 Task: Find connections with filter location Xixiang with filter topic #Networkingwith filter profile language English with filter current company Chemical Engineering Blog with filter school Marathwada Mitra Mandal's College of Engineering Pune 52 with filter industry Credit Intermediation with filter service category HR Consulting with filter keywords title Youth Volunteer
Action: Mouse moved to (555, 92)
Screenshot: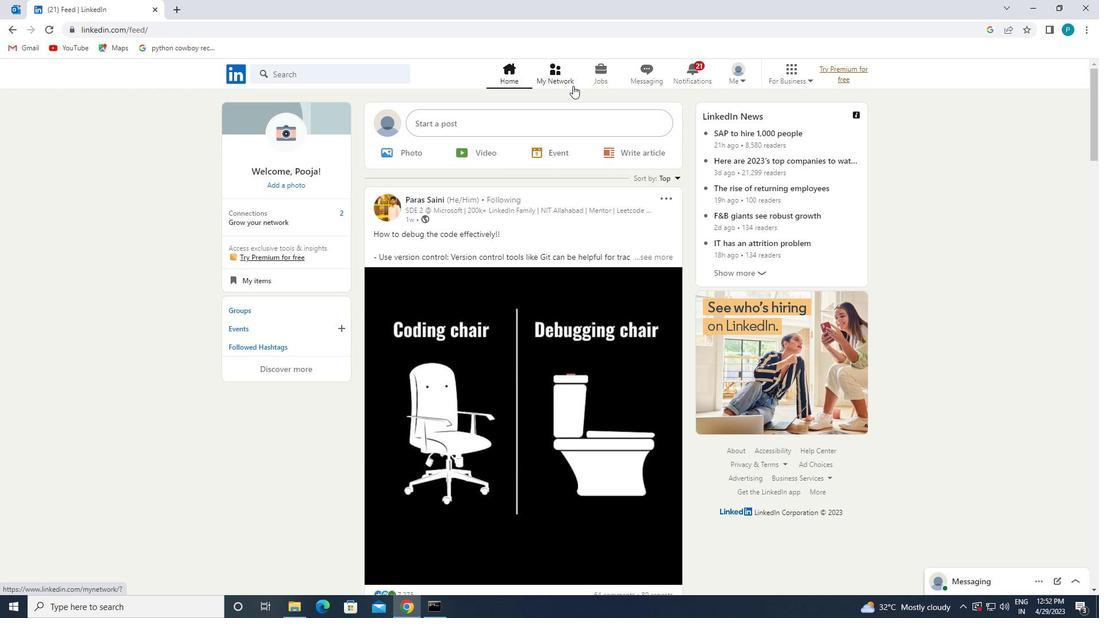 
Action: Mouse pressed left at (555, 92)
Screenshot: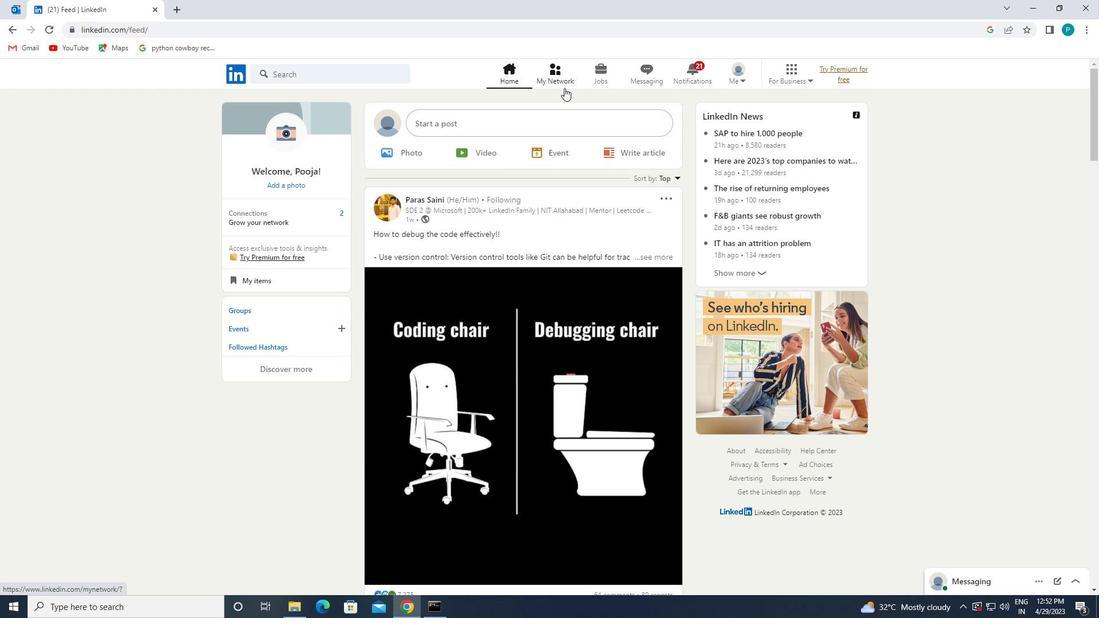 
Action: Mouse moved to (556, 69)
Screenshot: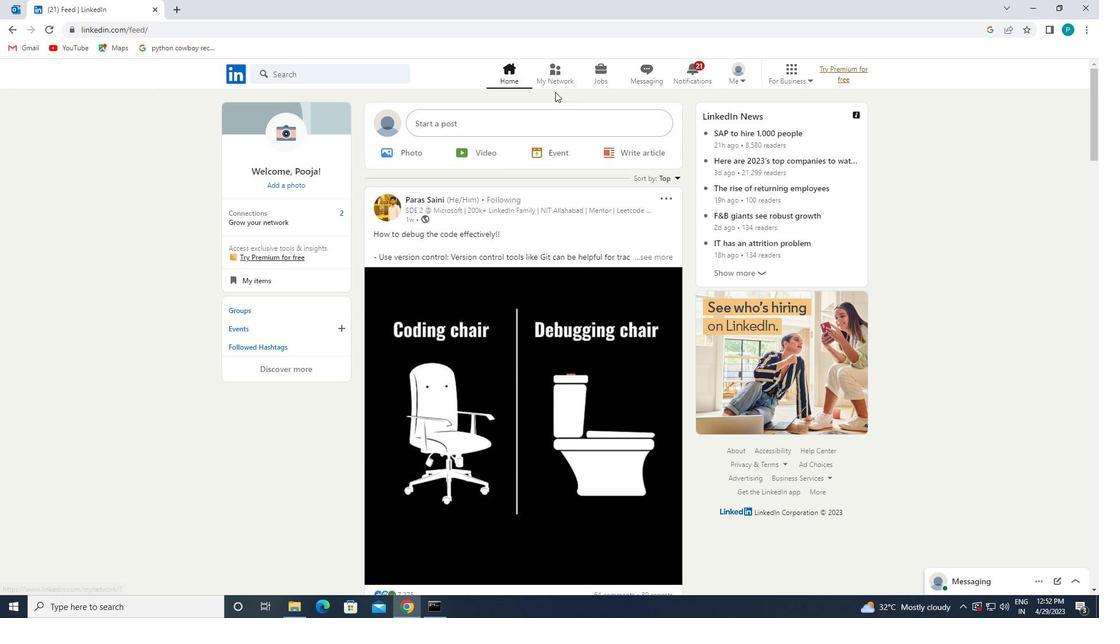 
Action: Mouse pressed left at (556, 69)
Screenshot: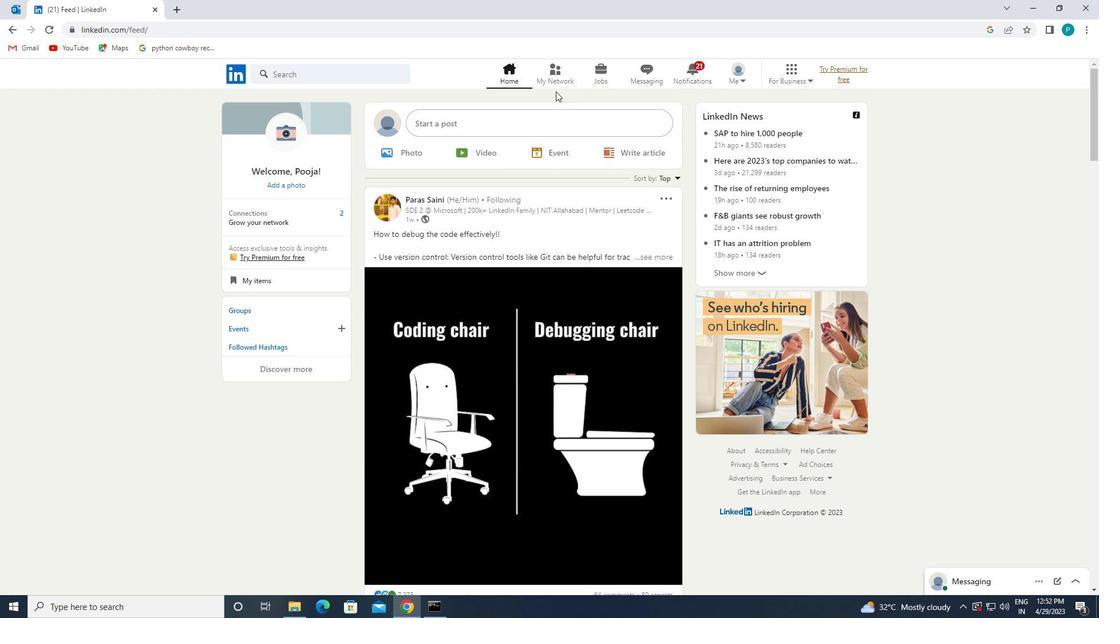 
Action: Mouse moved to (362, 127)
Screenshot: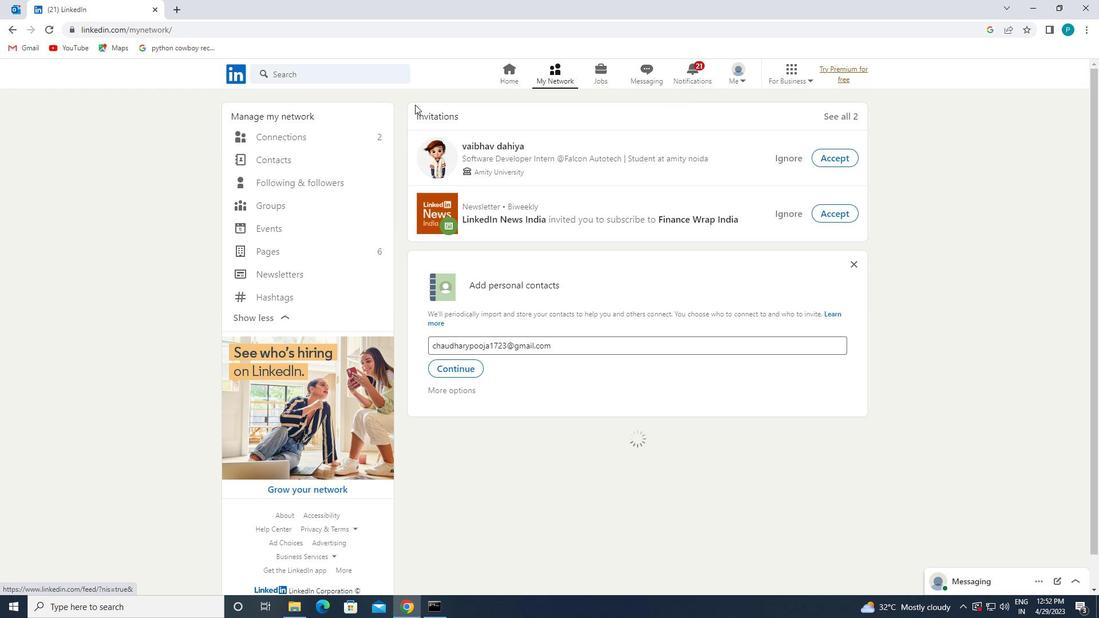 
Action: Mouse pressed left at (362, 127)
Screenshot: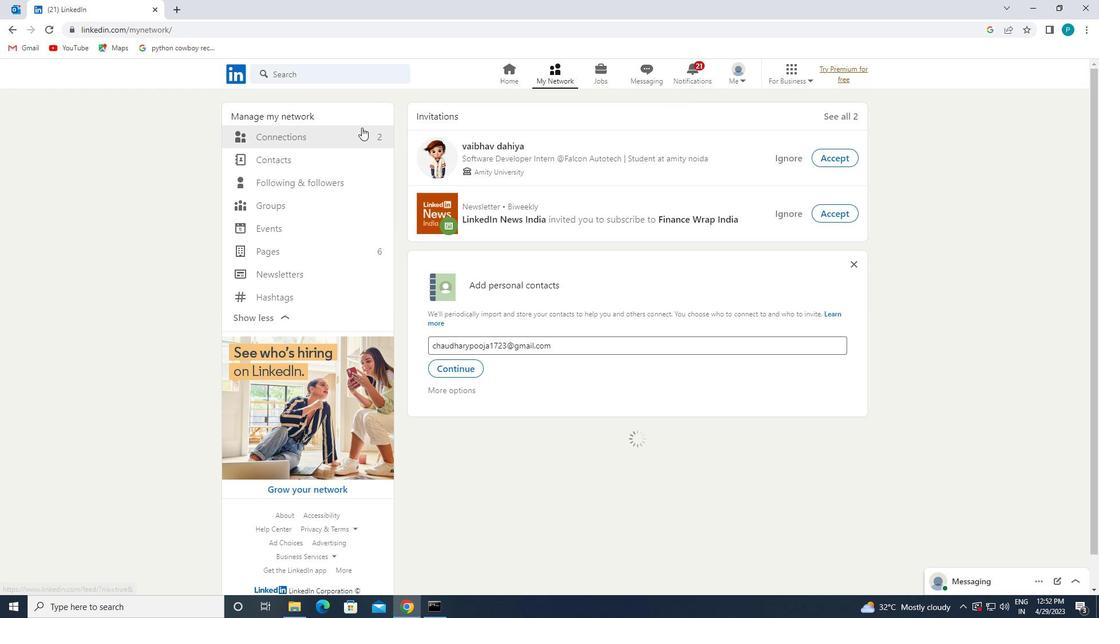 
Action: Mouse moved to (362, 135)
Screenshot: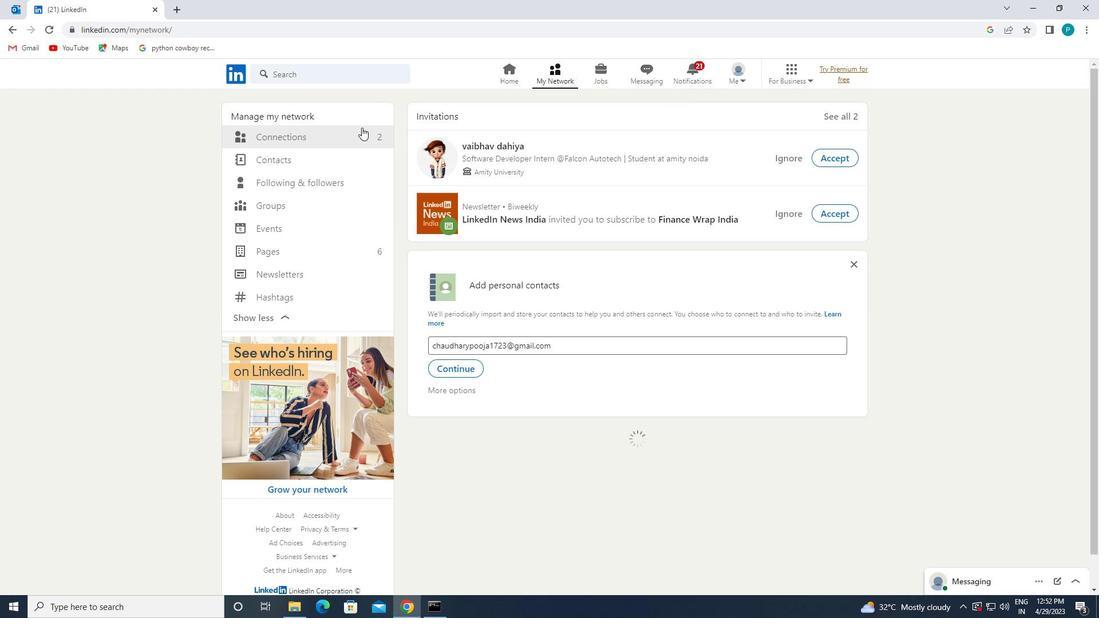 
Action: Mouse pressed left at (362, 135)
Screenshot: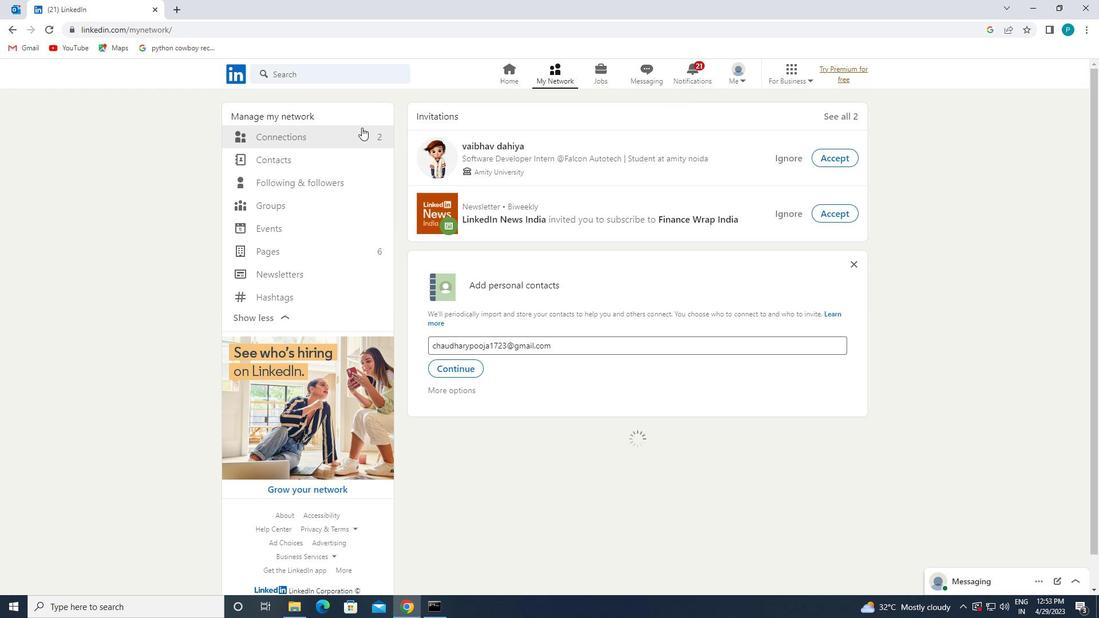 
Action: Mouse pressed left at (362, 135)
Screenshot: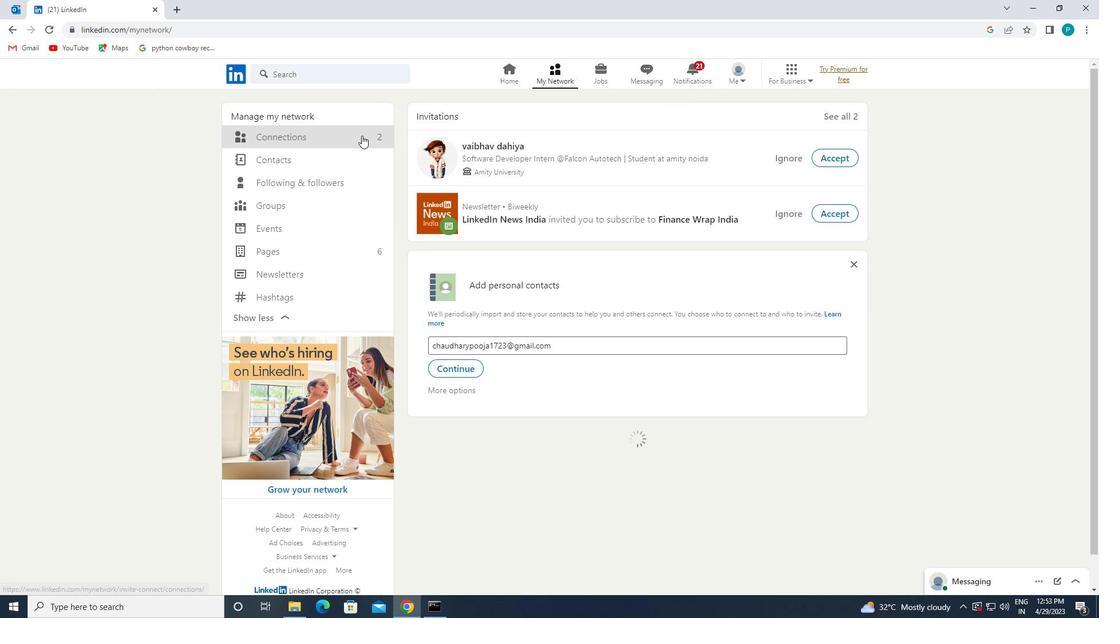 
Action: Mouse pressed left at (362, 135)
Screenshot: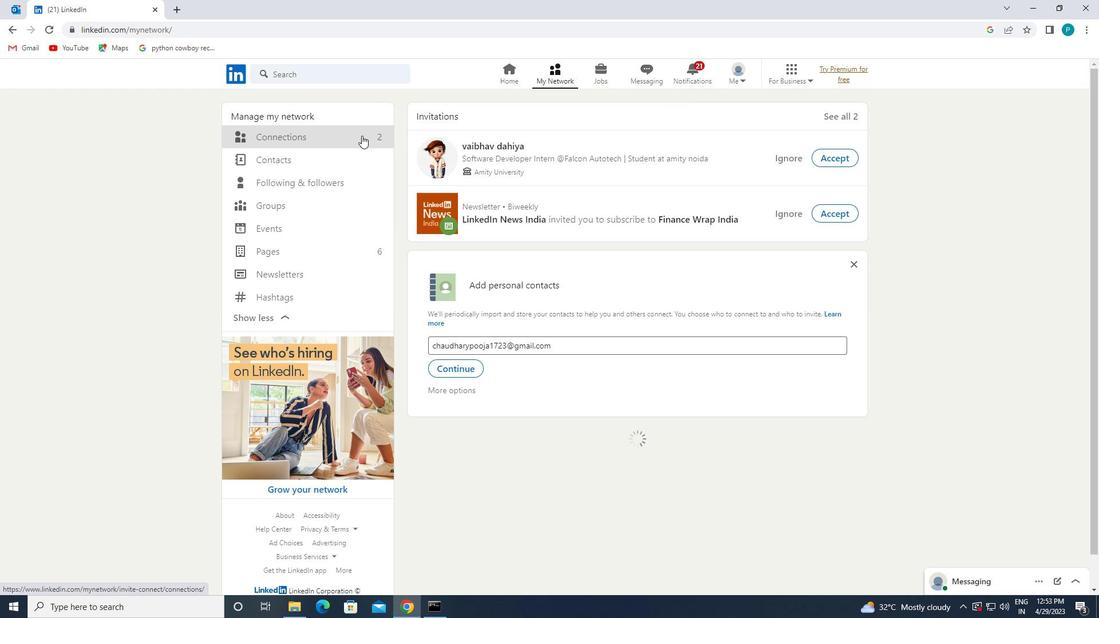 
Action: Mouse moved to (606, 139)
Screenshot: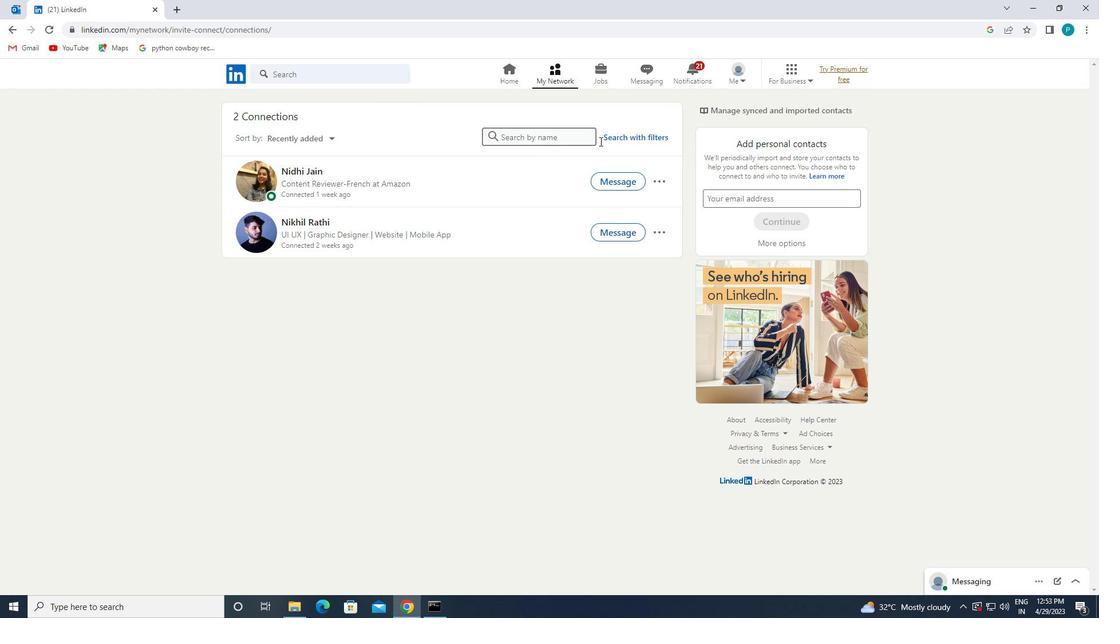 
Action: Mouse pressed left at (606, 139)
Screenshot: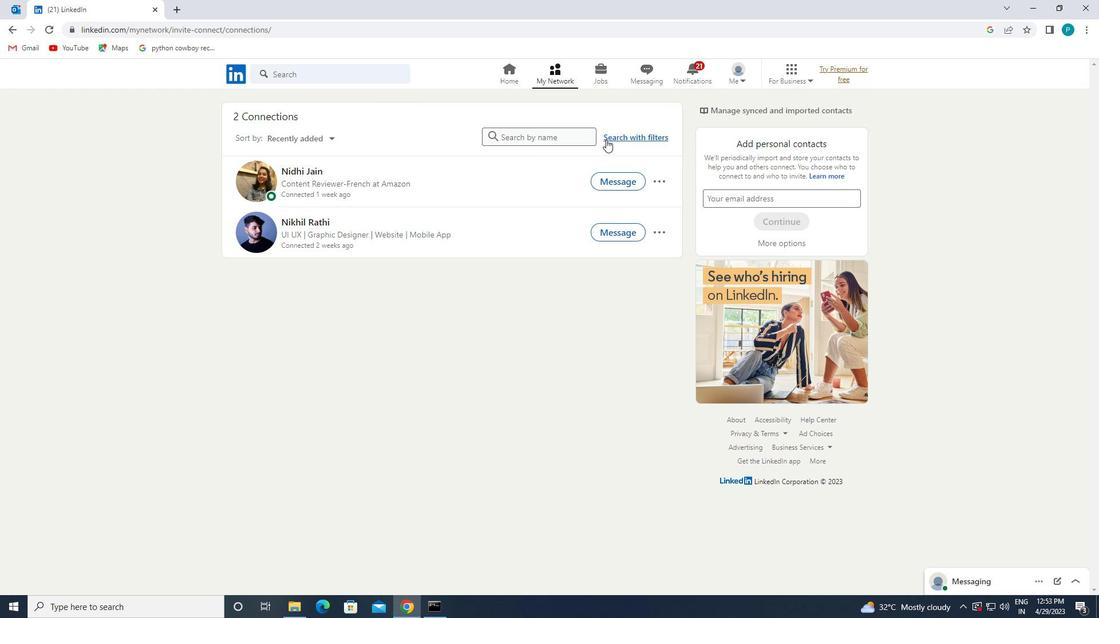 
Action: Mouse moved to (597, 111)
Screenshot: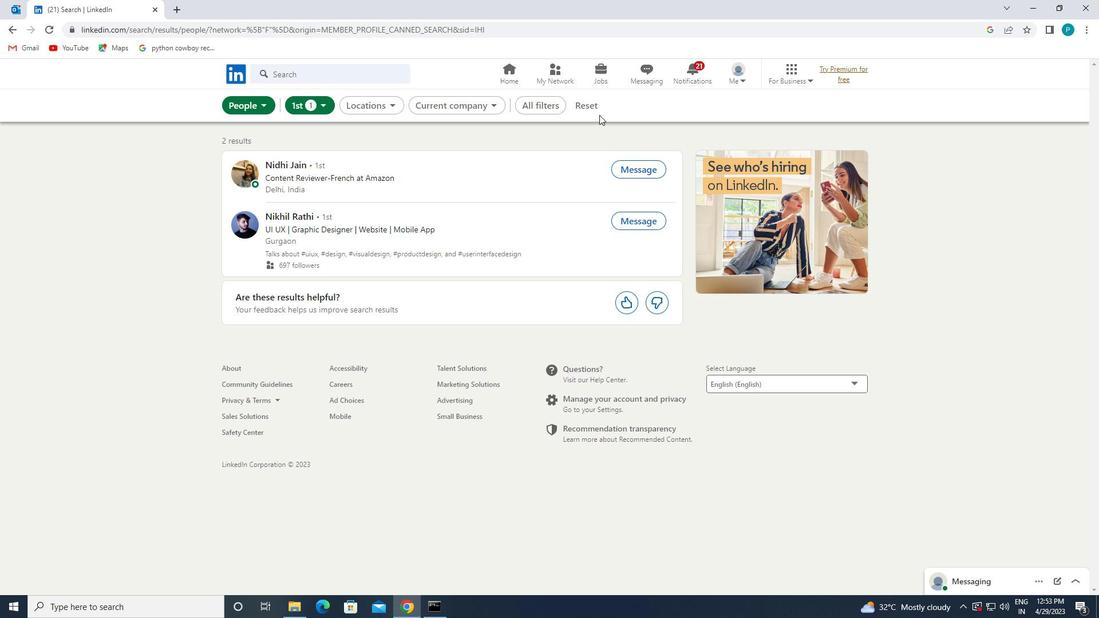 
Action: Mouse pressed left at (597, 111)
Screenshot: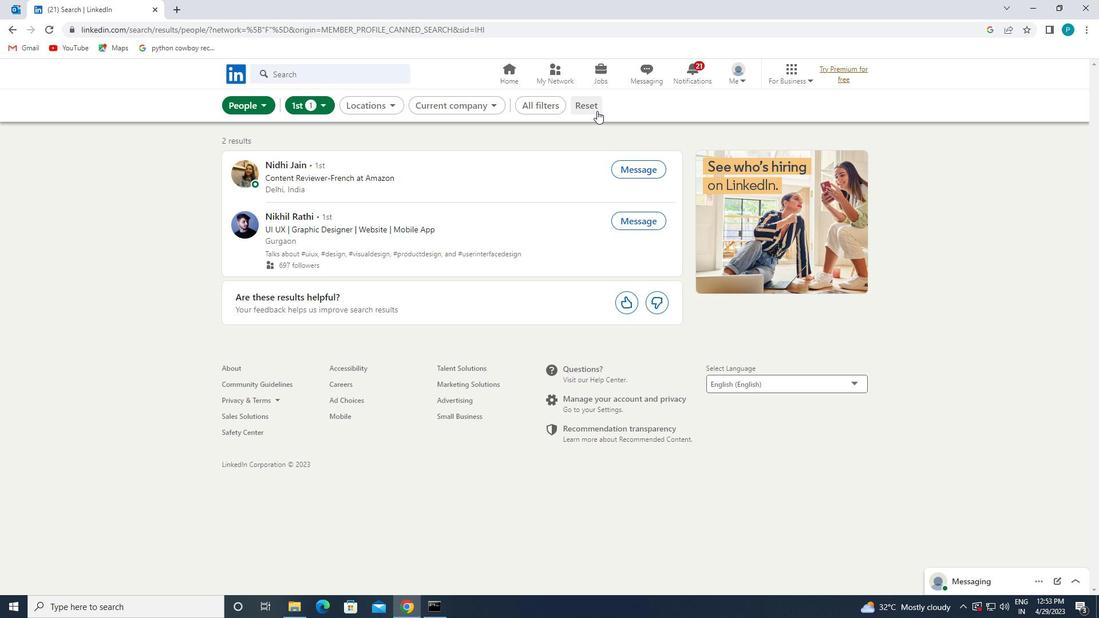
Action: Mouse moved to (548, 108)
Screenshot: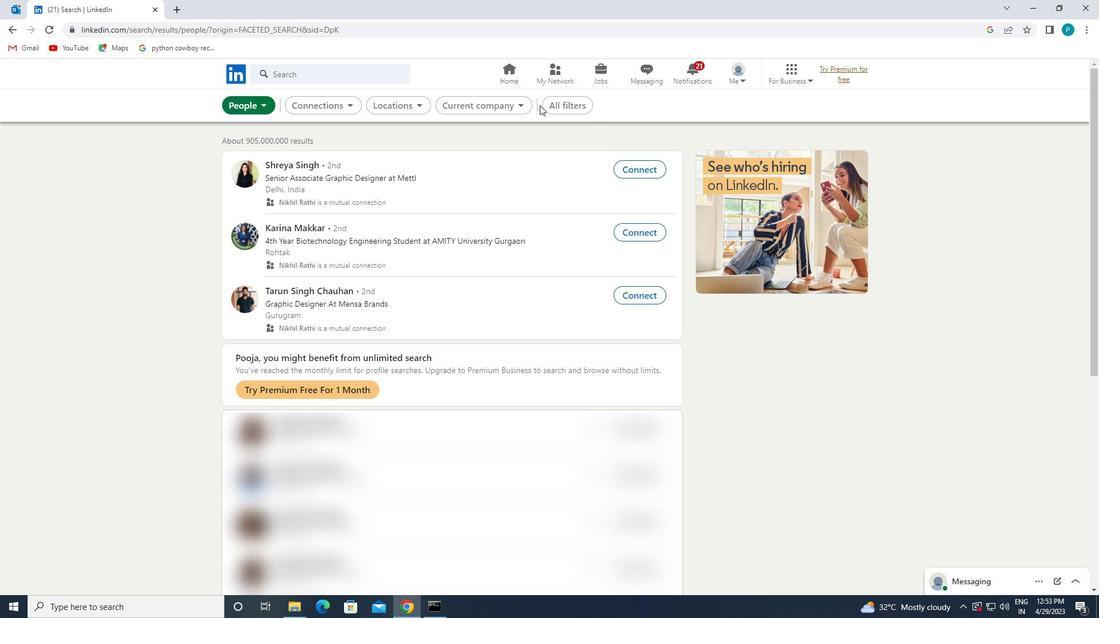 
Action: Mouse pressed left at (548, 108)
Screenshot: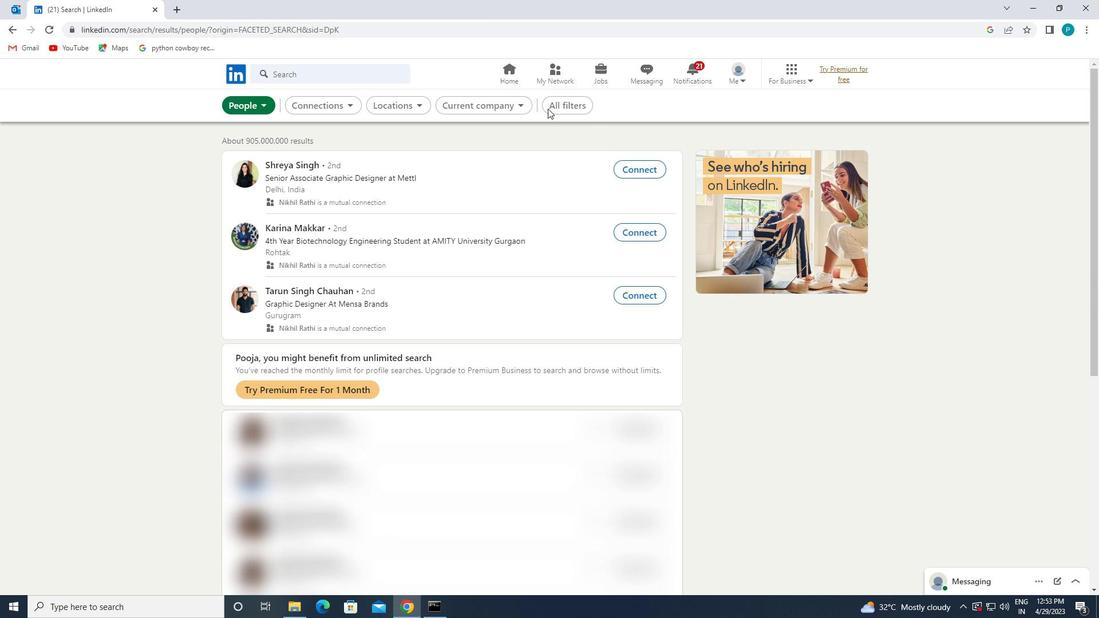 
Action: Mouse moved to (584, 108)
Screenshot: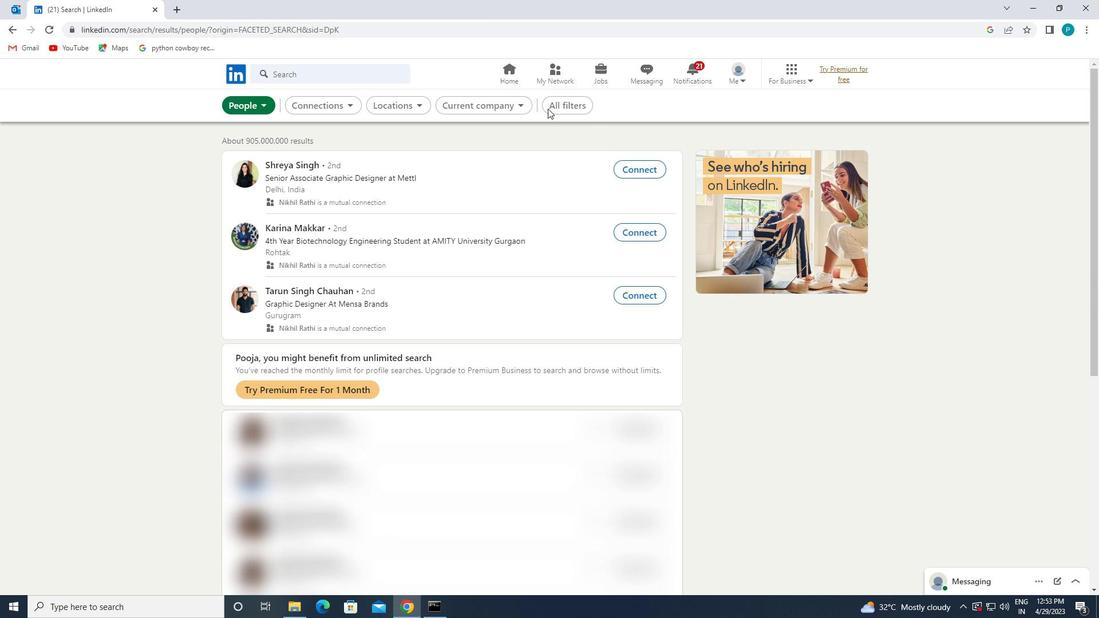 
Action: Mouse pressed left at (584, 108)
Screenshot: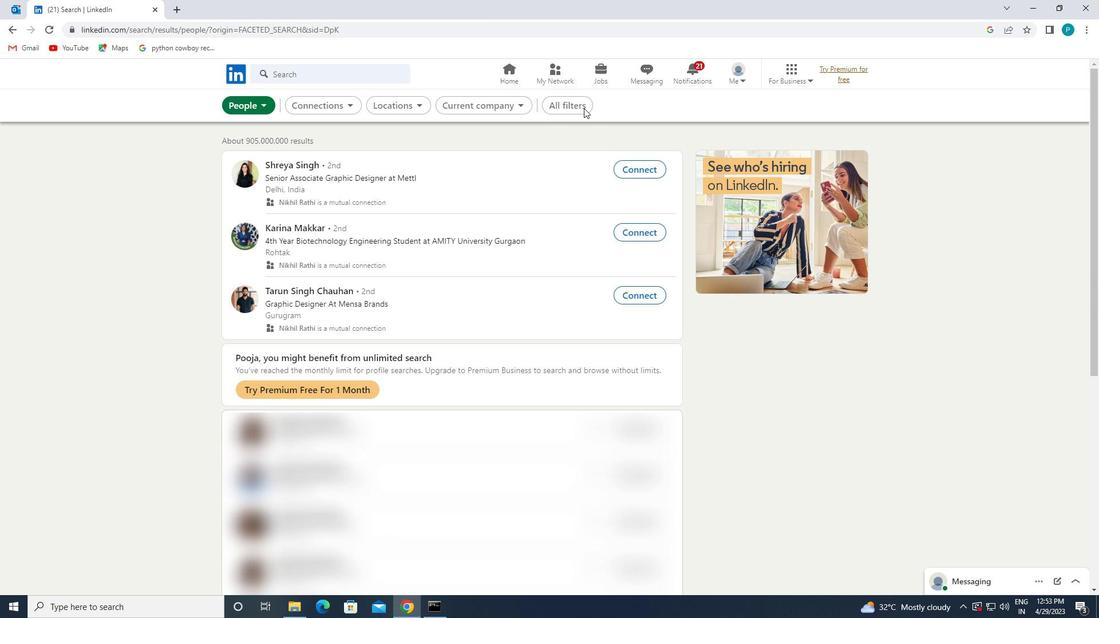 
Action: Mouse pressed left at (584, 108)
Screenshot: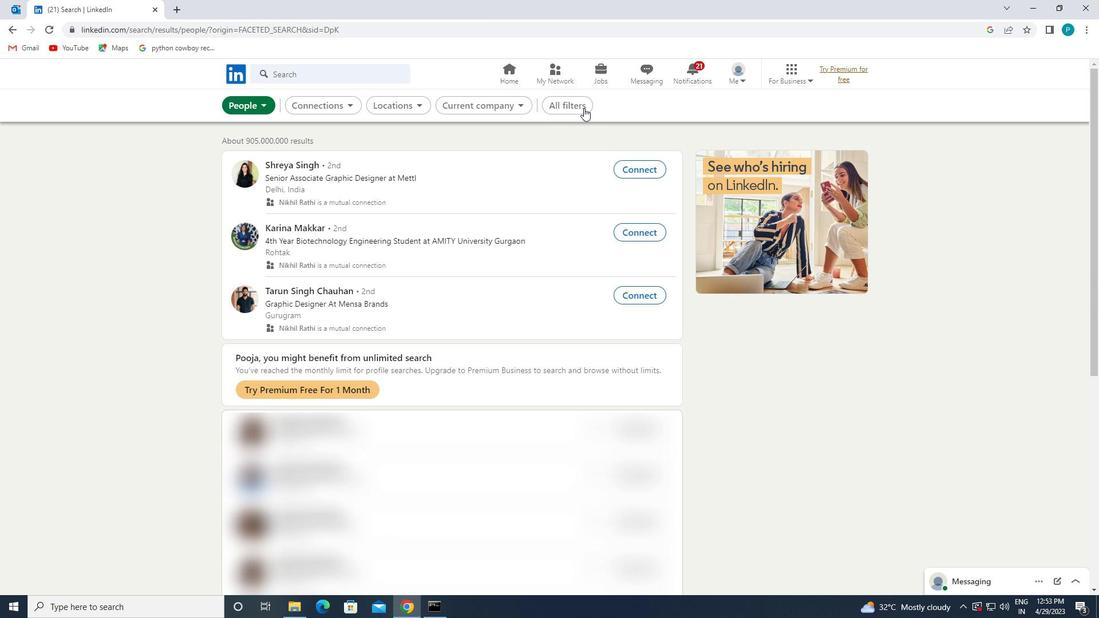 
Action: Mouse moved to (1059, 406)
Screenshot: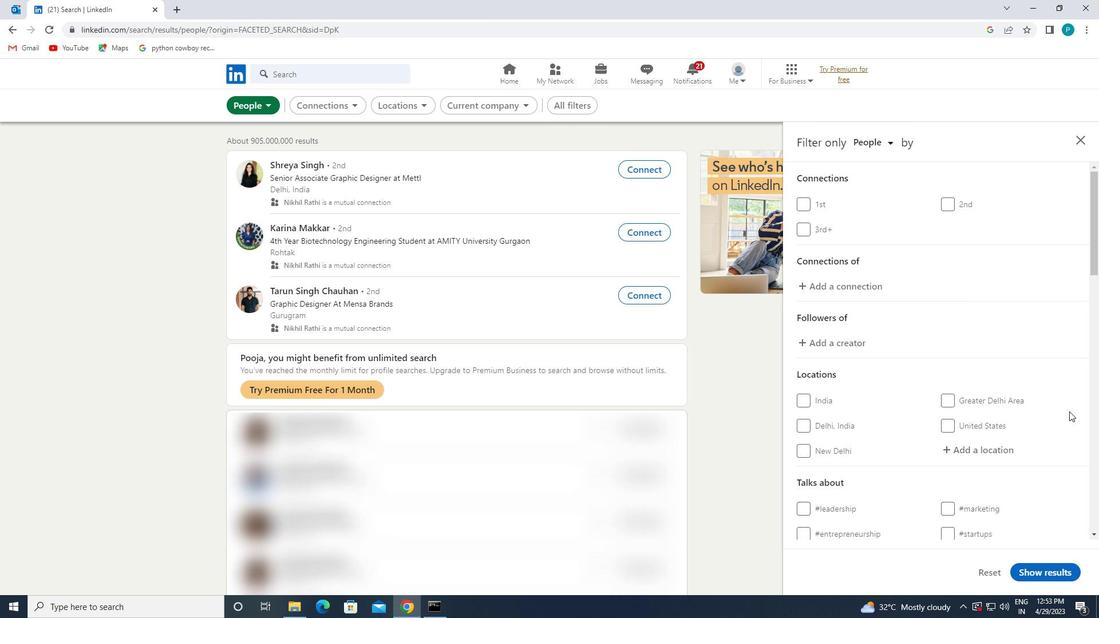 
Action: Mouse scrolled (1059, 405) with delta (0, 0)
Screenshot: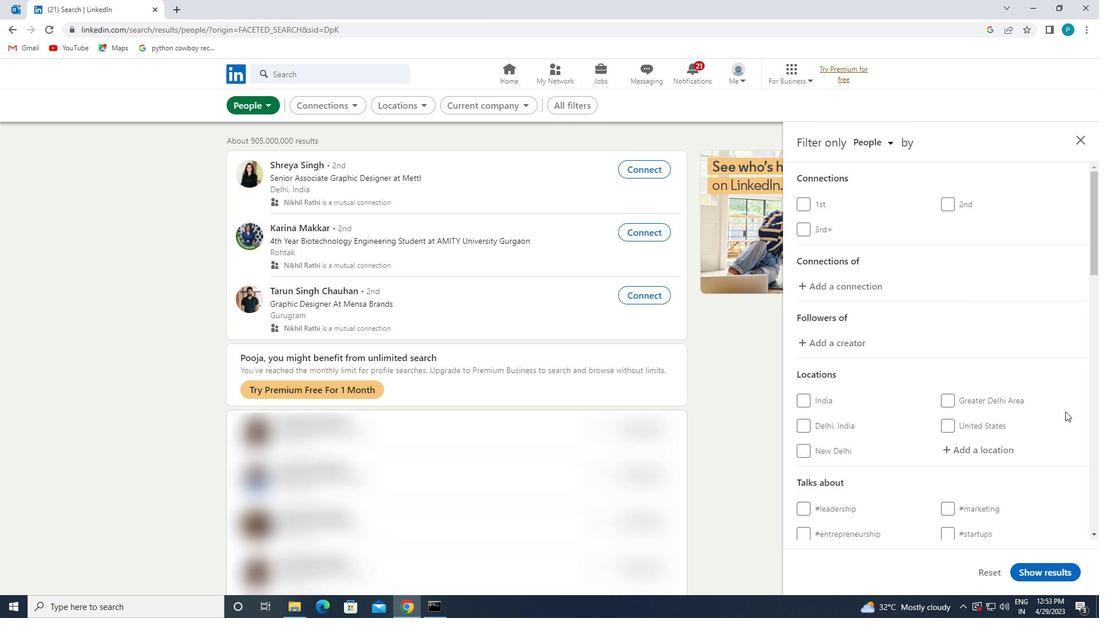 
Action: Mouse scrolled (1059, 405) with delta (0, 0)
Screenshot: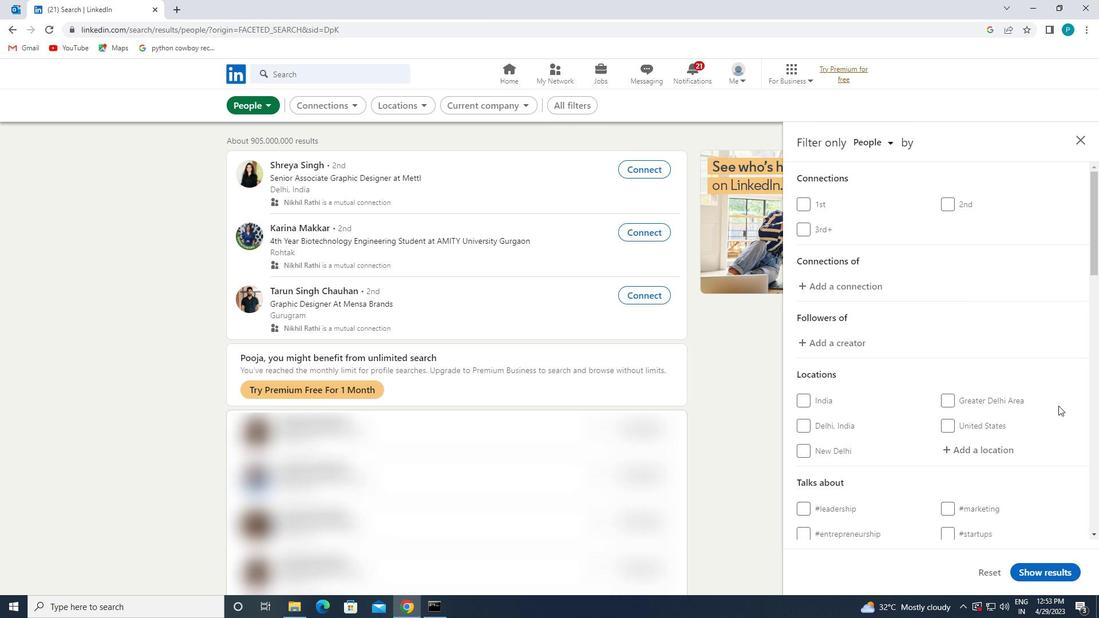 
Action: Mouse moved to (1031, 387)
Screenshot: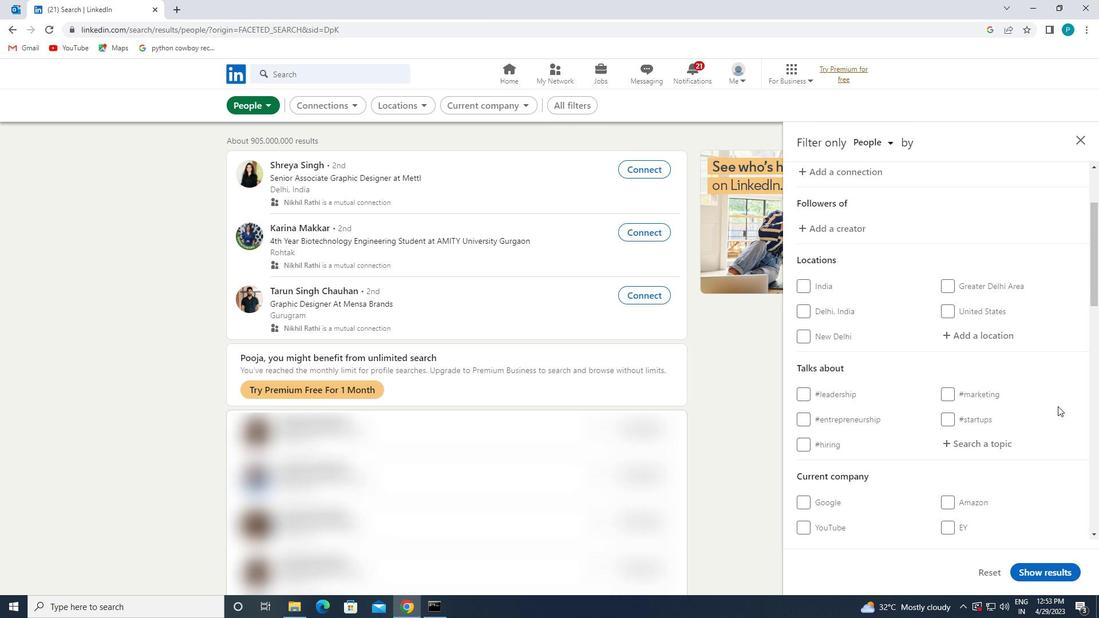 
Action: Mouse scrolled (1031, 386) with delta (0, 0)
Screenshot: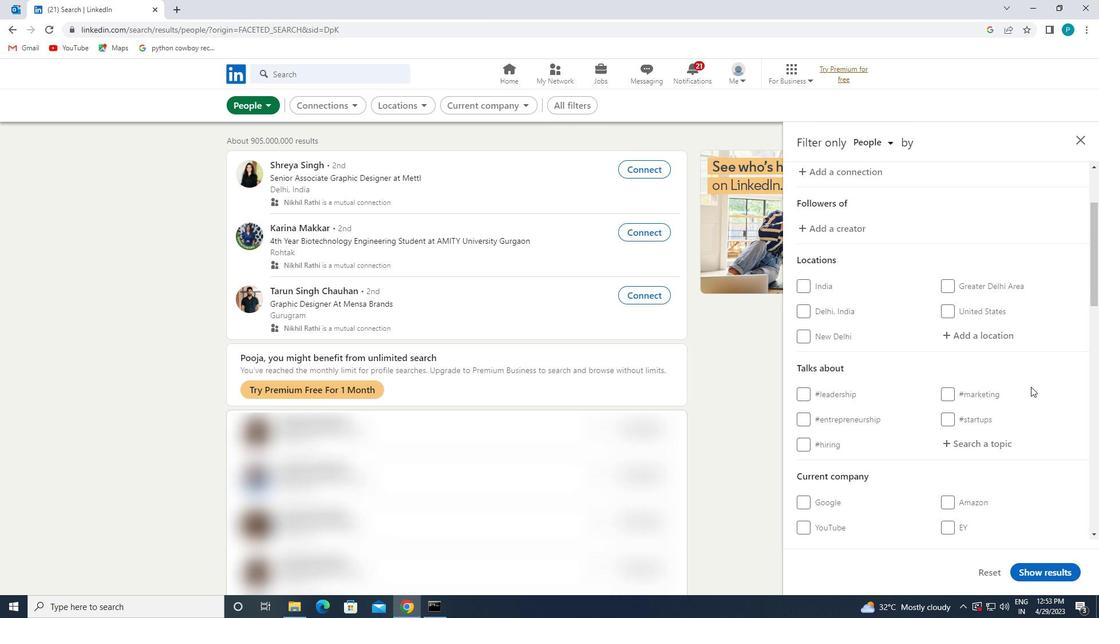 
Action: Mouse scrolled (1031, 386) with delta (0, 0)
Screenshot: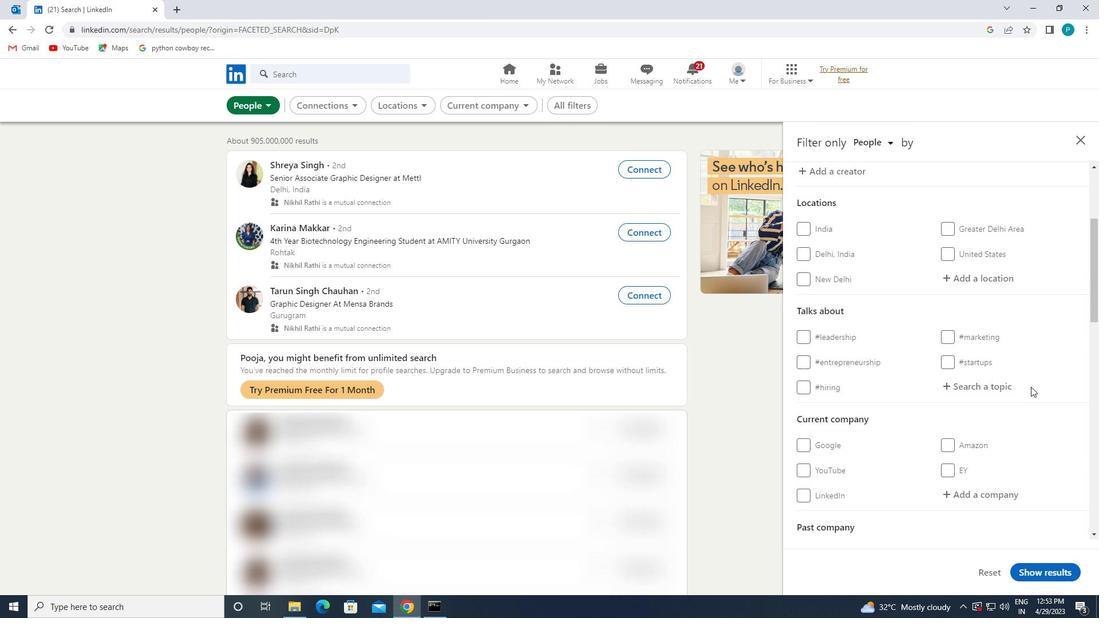 
Action: Mouse scrolled (1031, 387) with delta (0, 0)
Screenshot: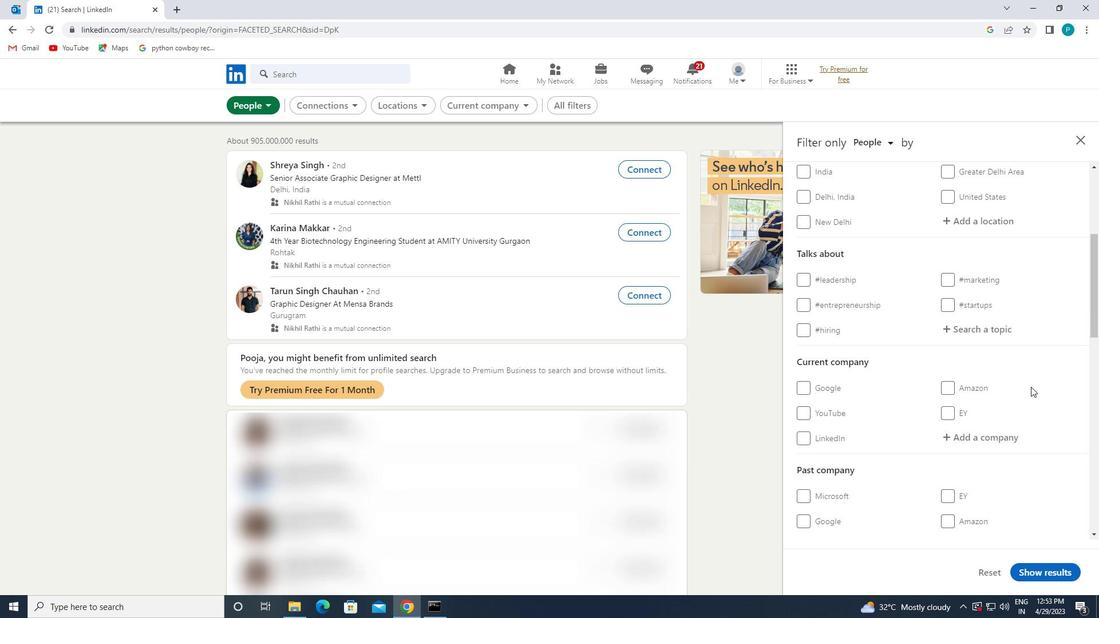 
Action: Mouse moved to (991, 284)
Screenshot: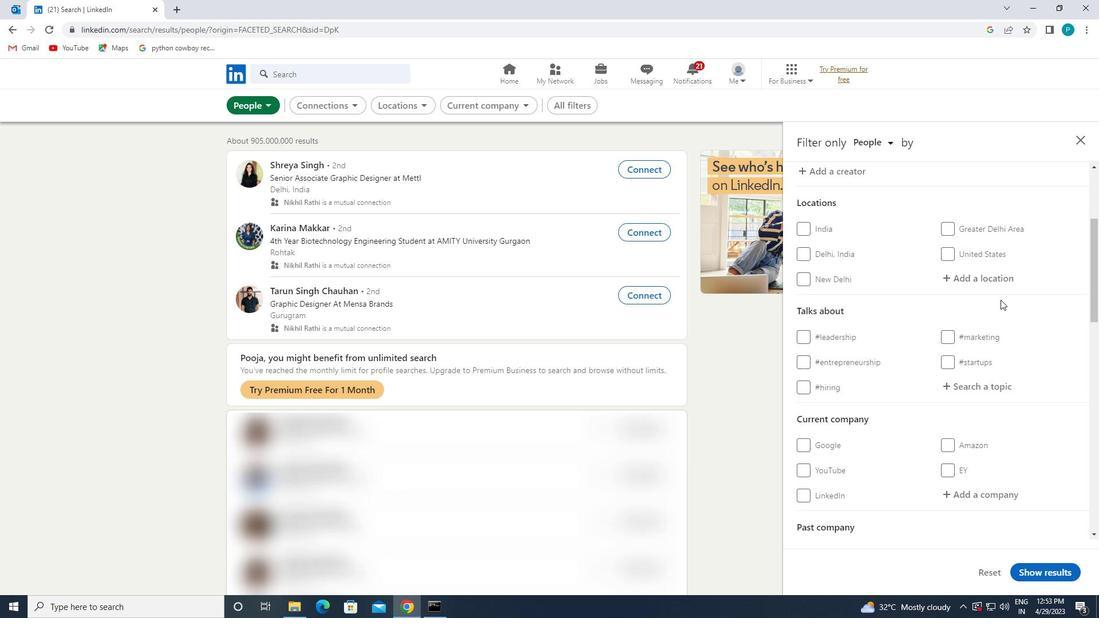 
Action: Mouse pressed left at (991, 284)
Screenshot: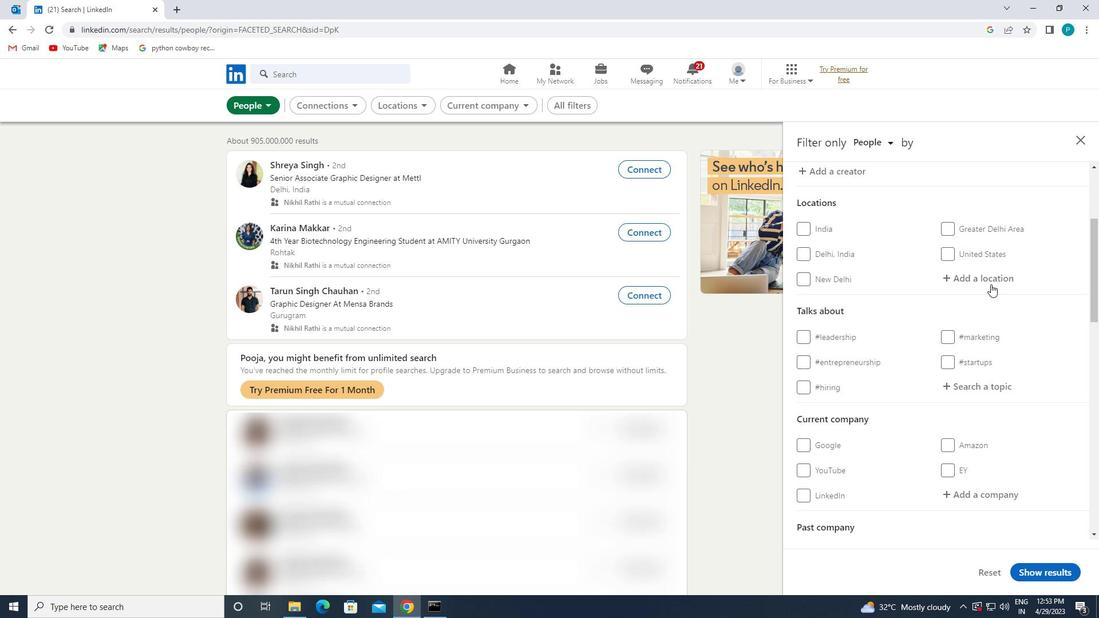 
Action: Mouse moved to (1078, 590)
Screenshot: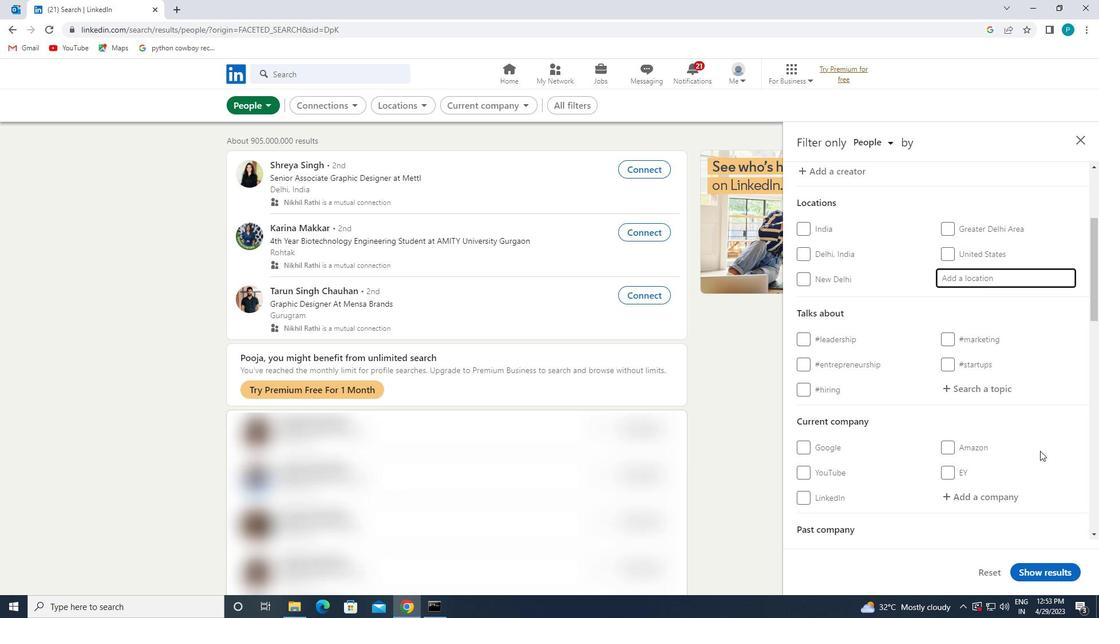 
Action: Key pressed <Key.caps_lock>x<Key.caps_lock>ixiang
Screenshot: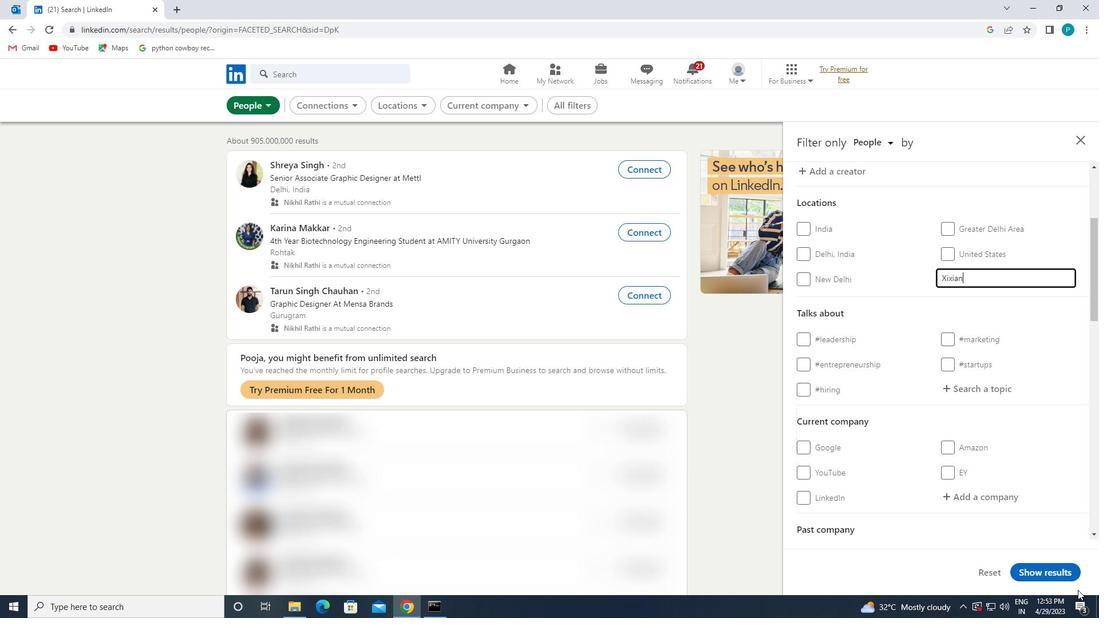 
Action: Mouse moved to (942, 396)
Screenshot: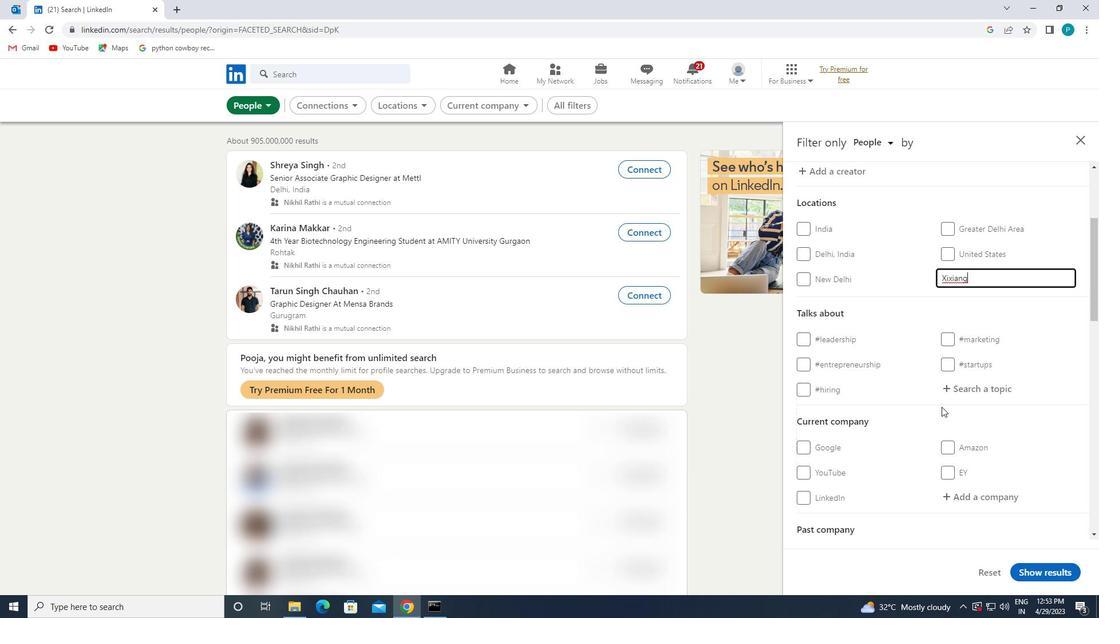 
Action: Mouse pressed left at (942, 396)
Screenshot: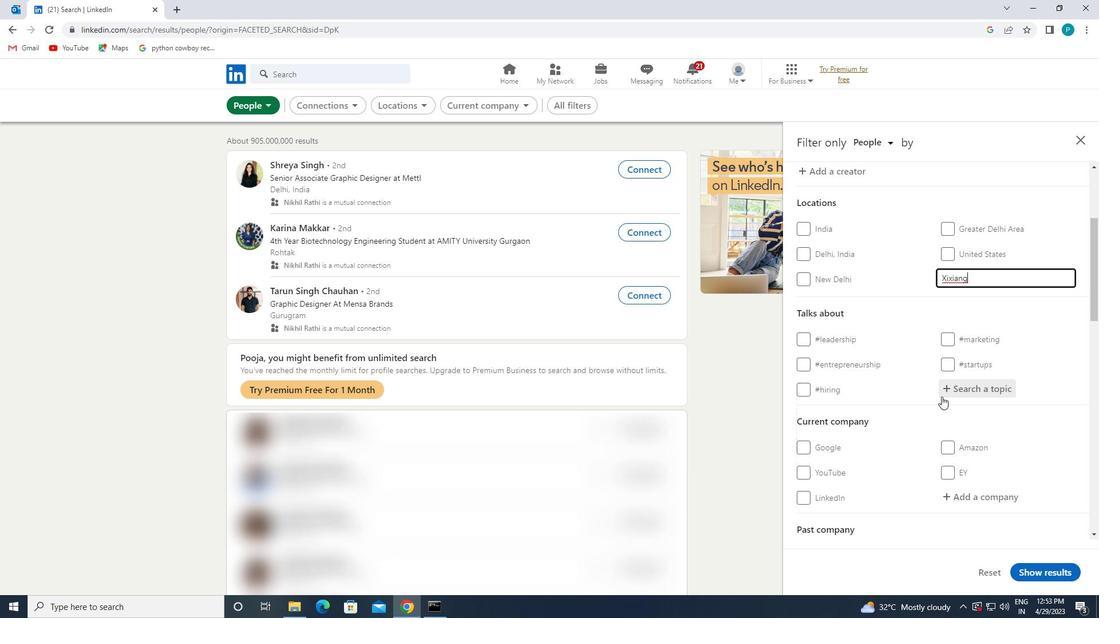 
Action: Key pressed <Key.shift><Key.shift>#<Key.caps_lock>N<Key.caps_lock>TWORKING
Screenshot: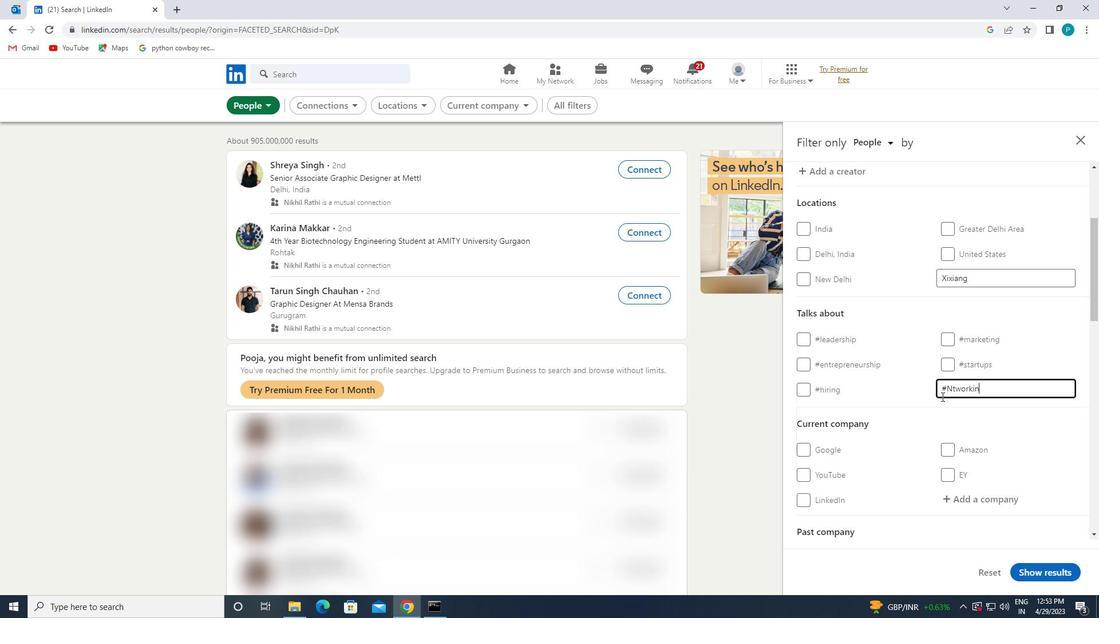
Action: Mouse moved to (951, 387)
Screenshot: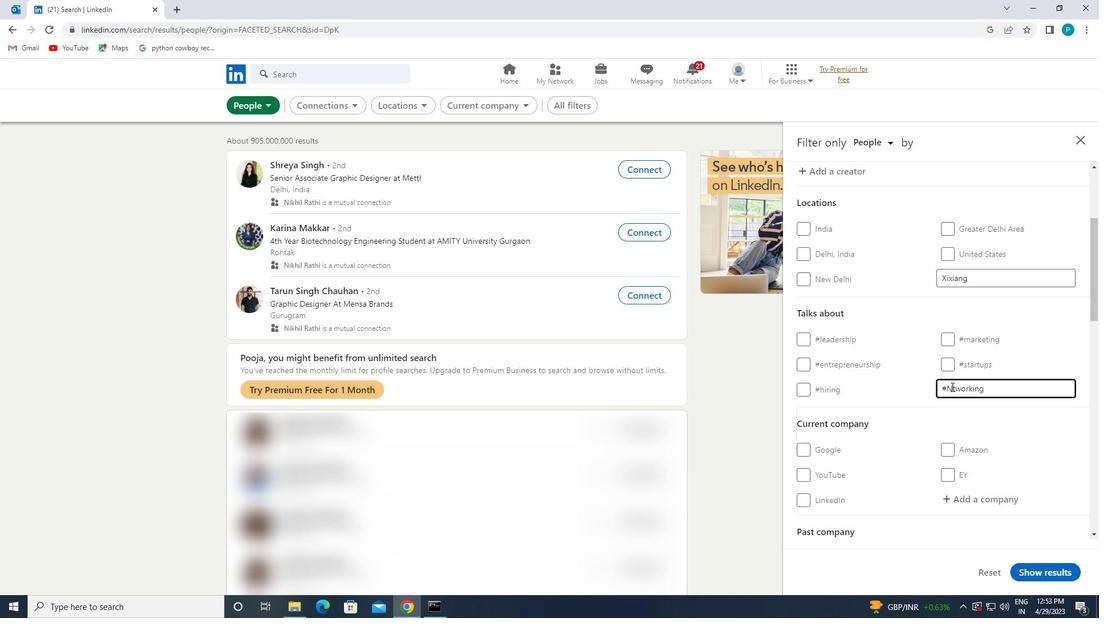 
Action: Mouse pressed left at (951, 387)
Screenshot: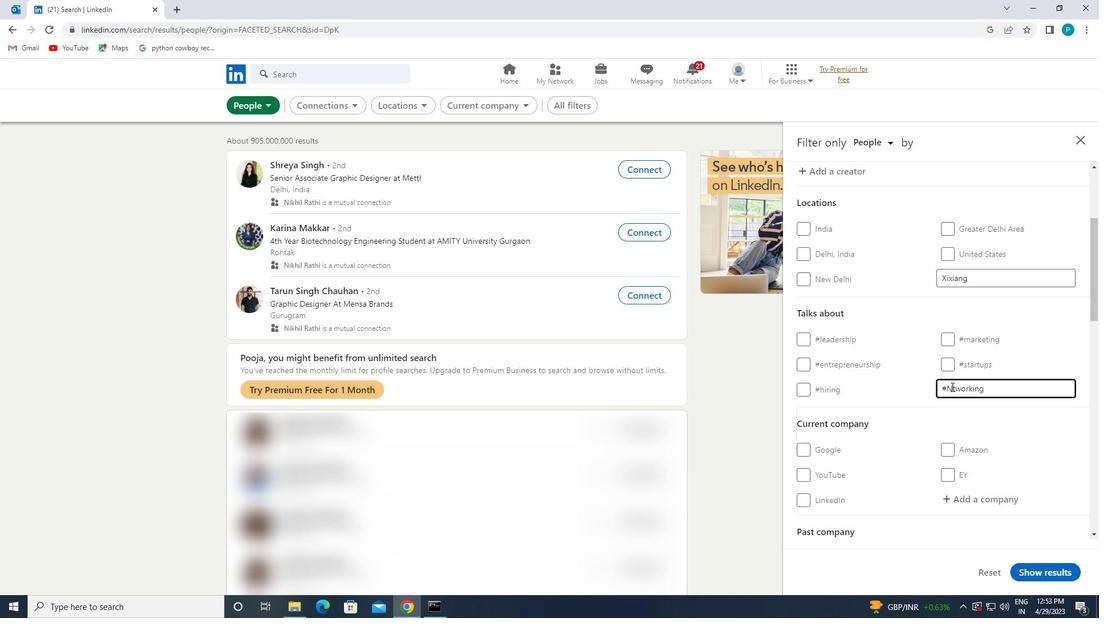 
Action: Key pressed E
Screenshot: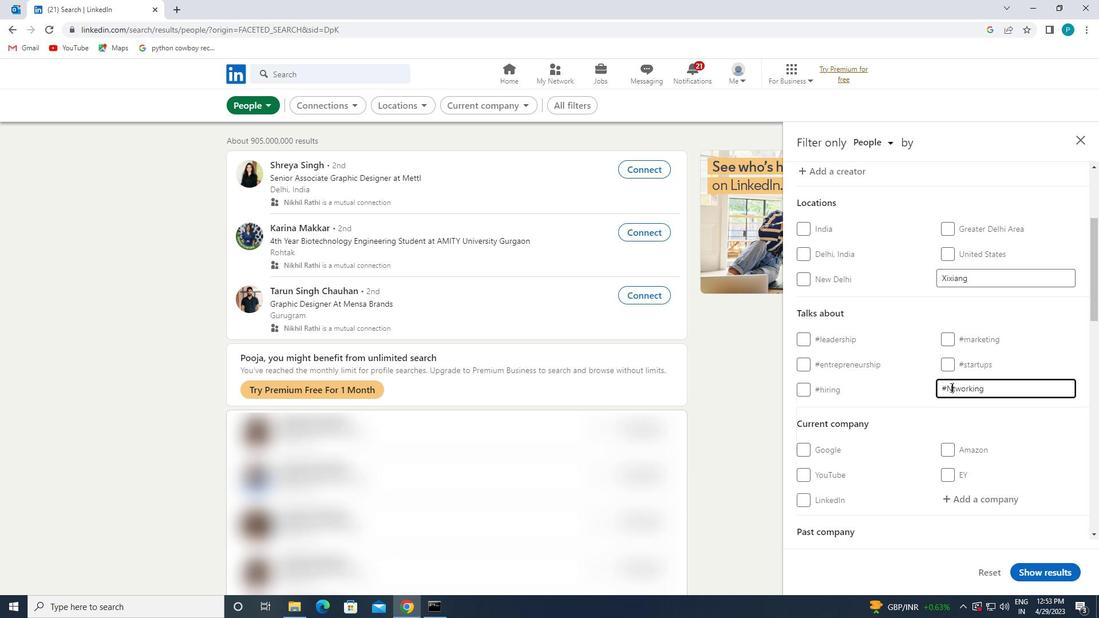 
Action: Mouse moved to (971, 444)
Screenshot: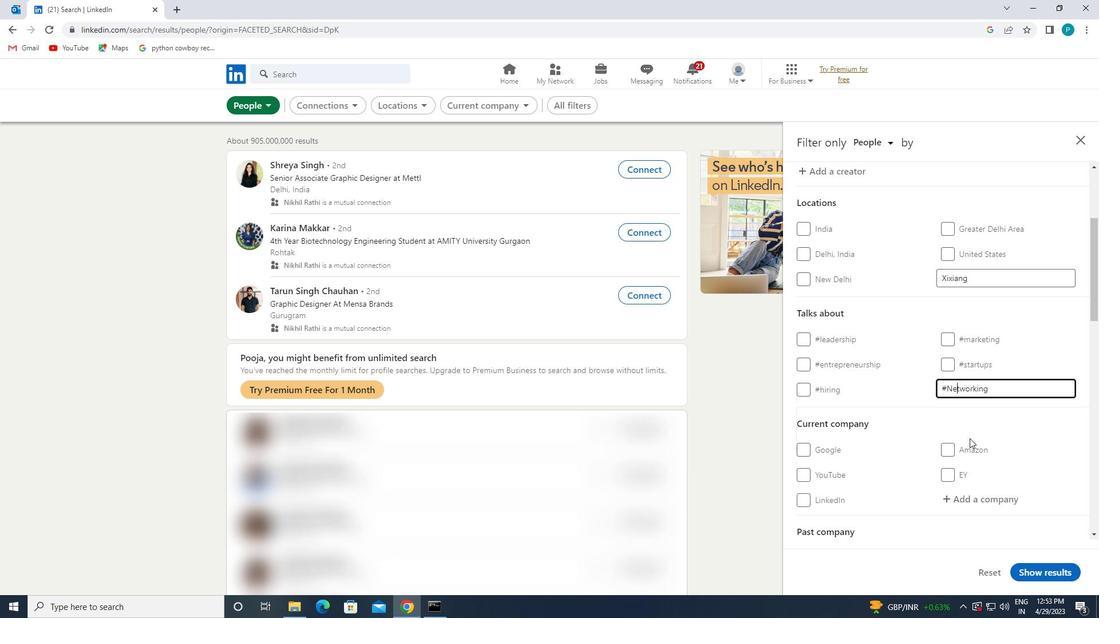 
Action: Mouse scrolled (971, 443) with delta (0, 0)
Screenshot: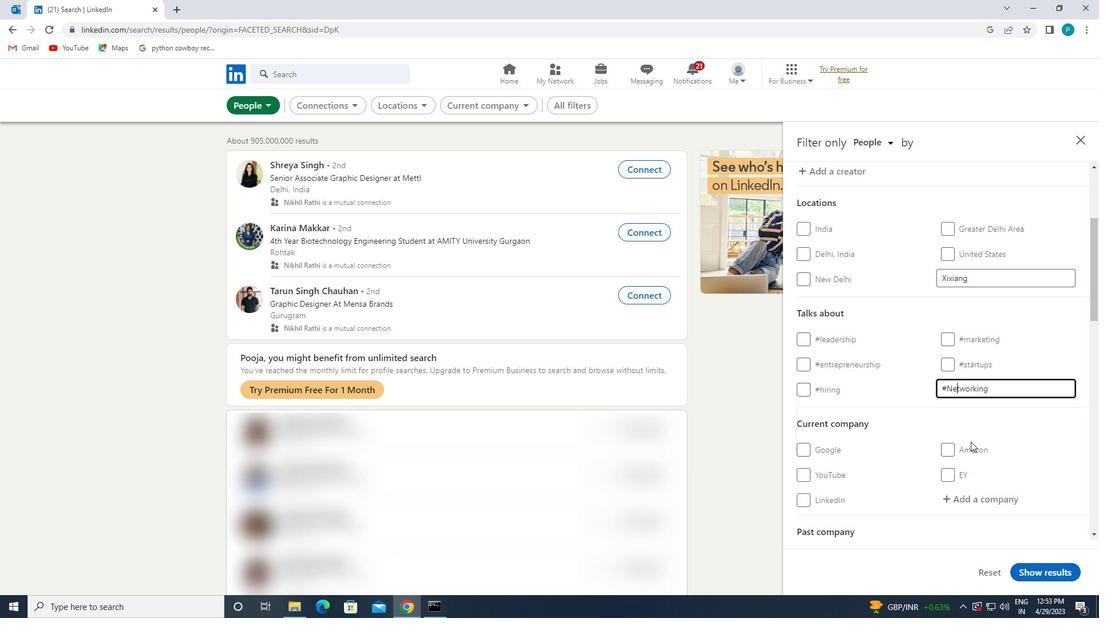 
Action: Mouse scrolled (971, 443) with delta (0, 0)
Screenshot: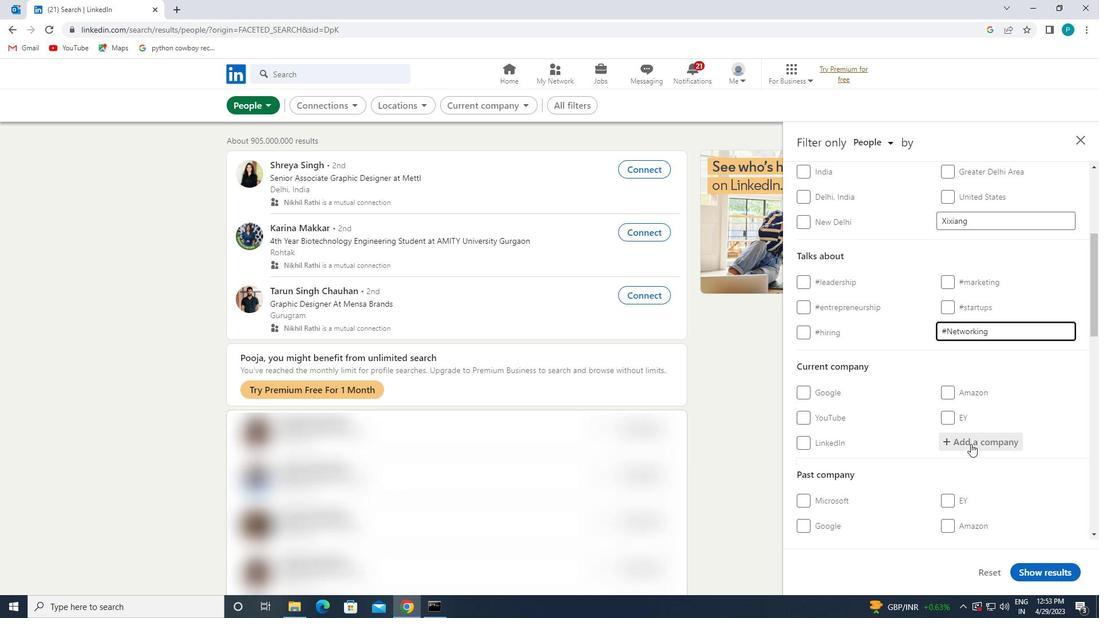 
Action: Mouse scrolled (971, 443) with delta (0, 0)
Screenshot: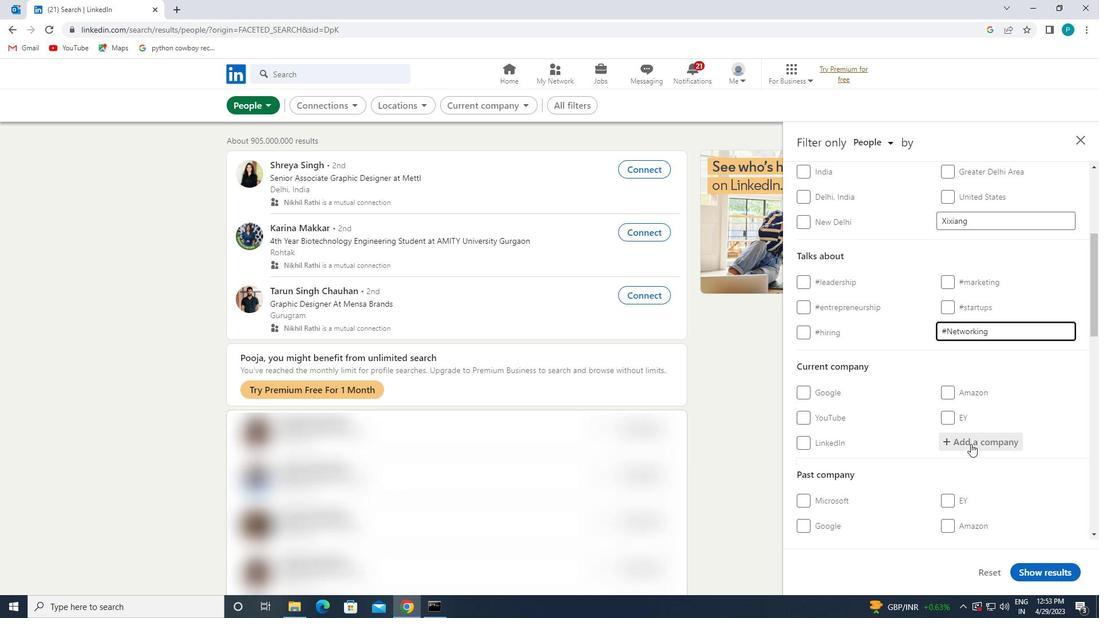 
Action: Mouse scrolled (971, 443) with delta (0, 0)
Screenshot: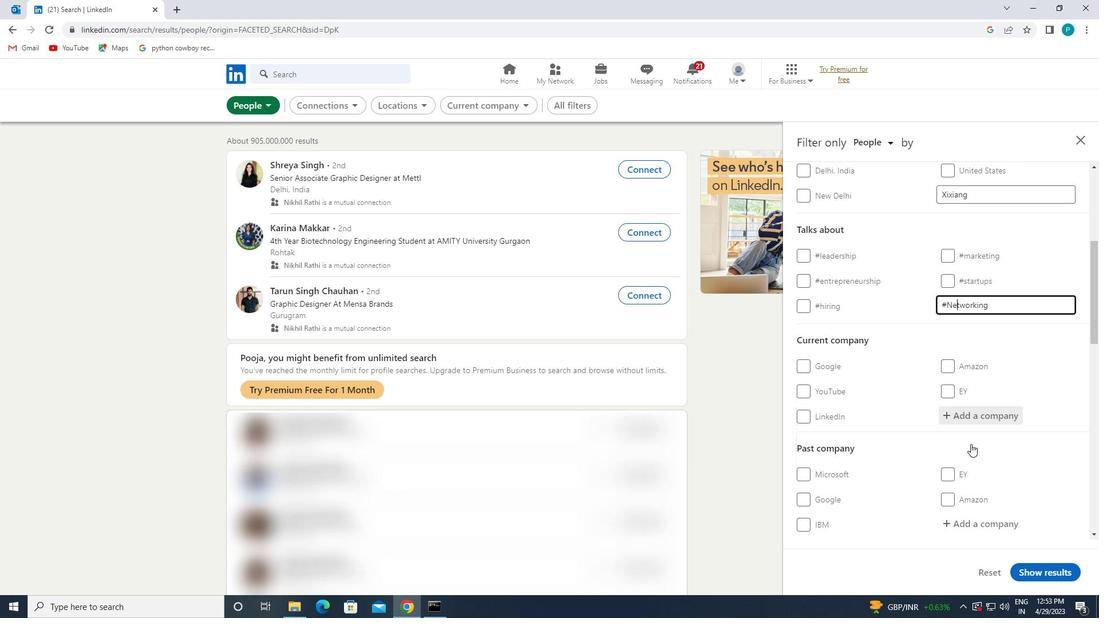 
Action: Mouse moved to (875, 421)
Screenshot: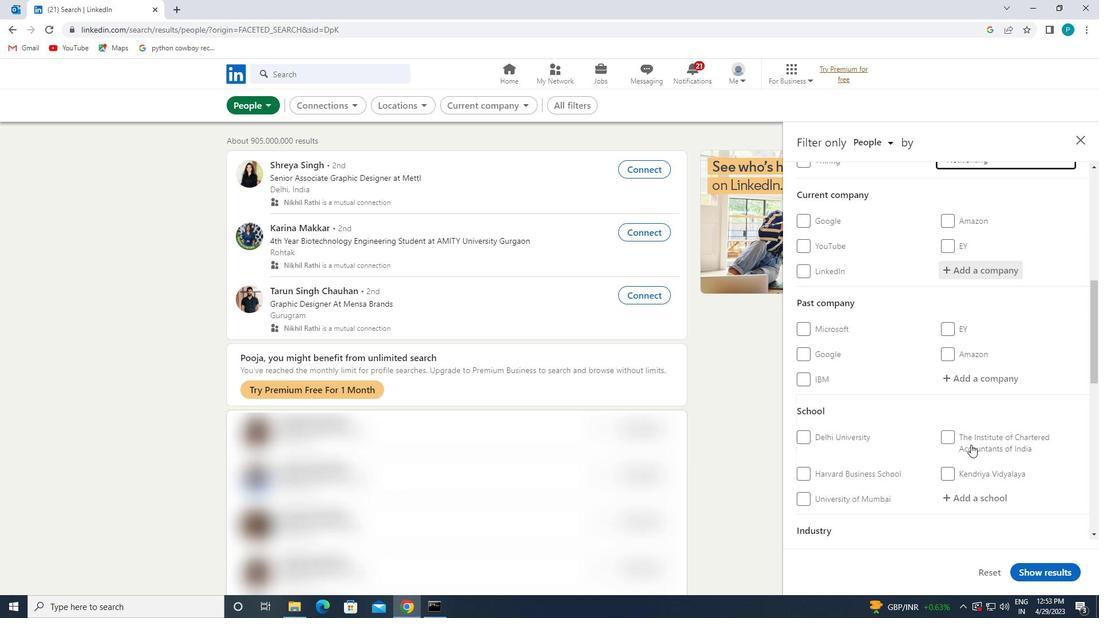 
Action: Mouse scrolled (875, 420) with delta (0, 0)
Screenshot: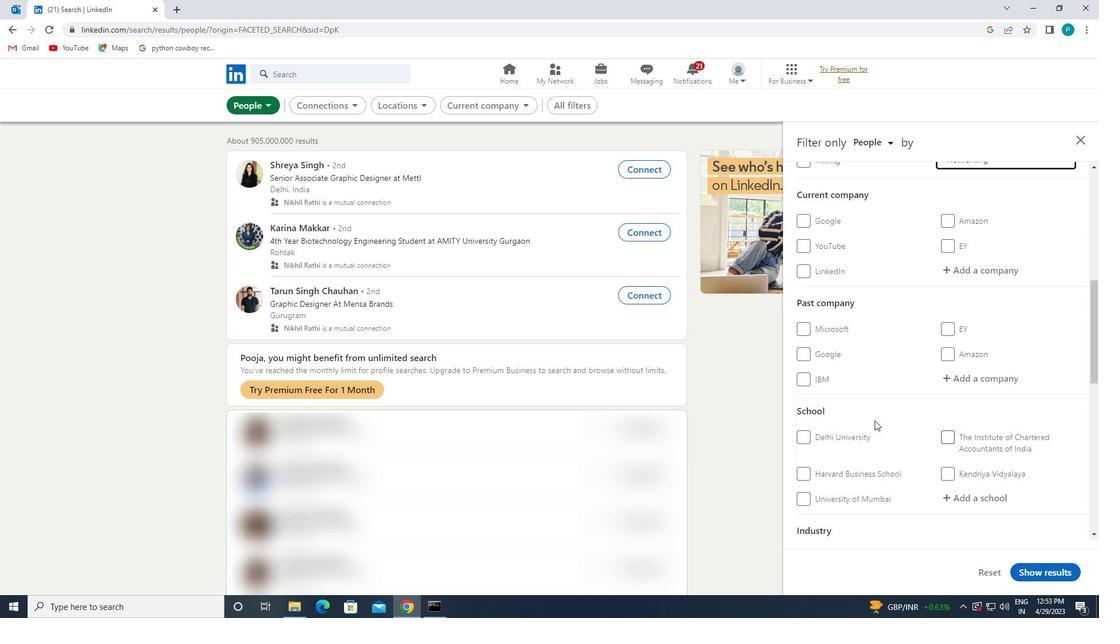 
Action: Mouse scrolled (875, 420) with delta (0, 0)
Screenshot: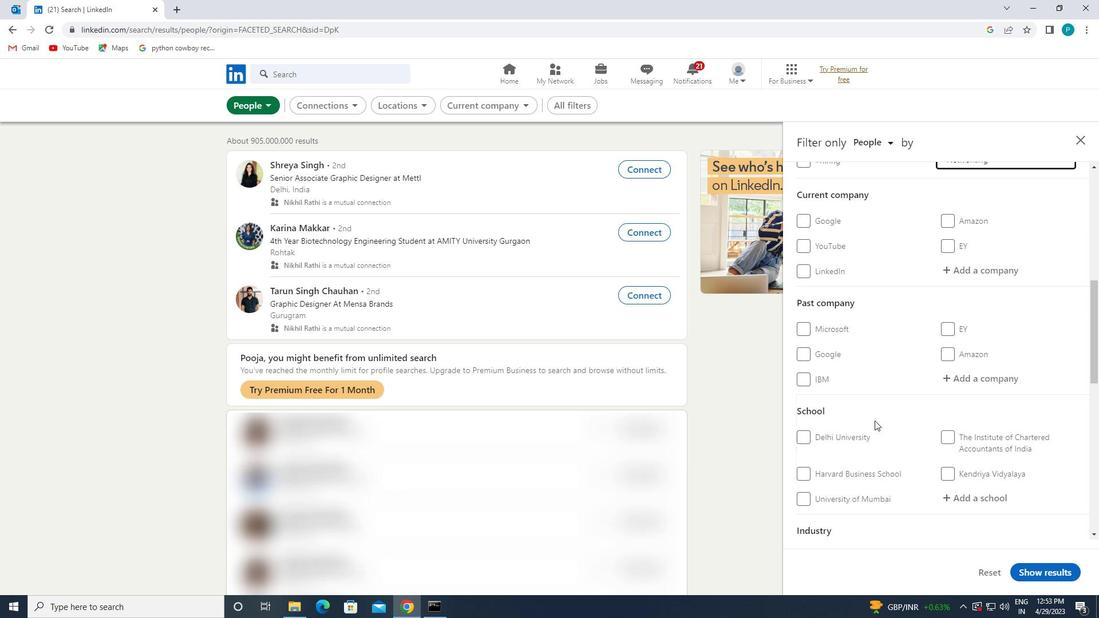 
Action: Mouse scrolled (875, 420) with delta (0, 0)
Screenshot: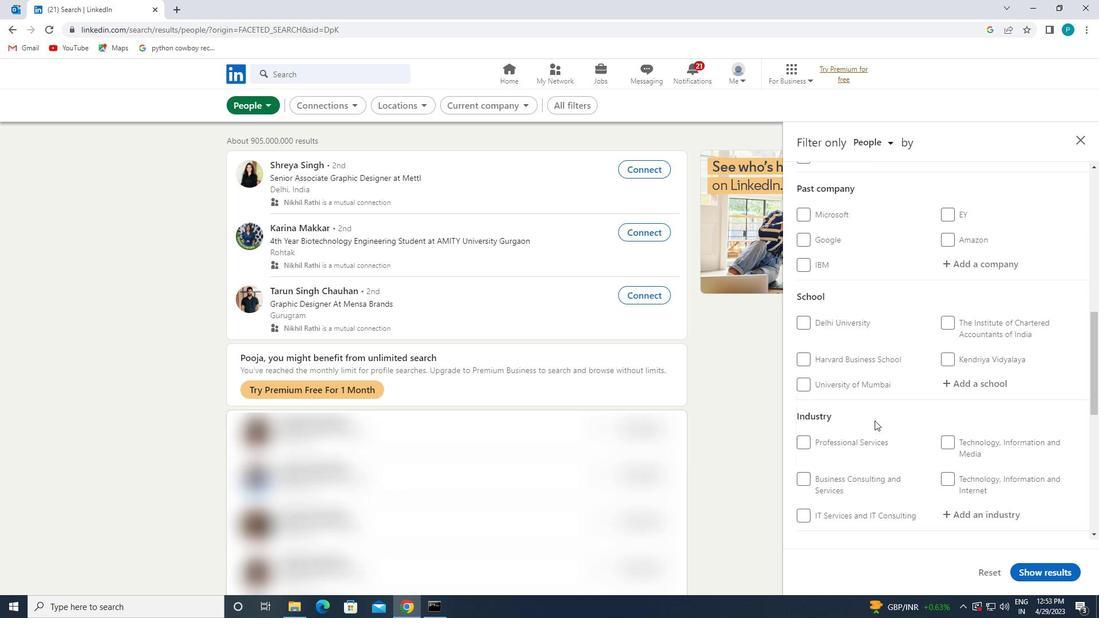 
Action: Mouse moved to (874, 421)
Screenshot: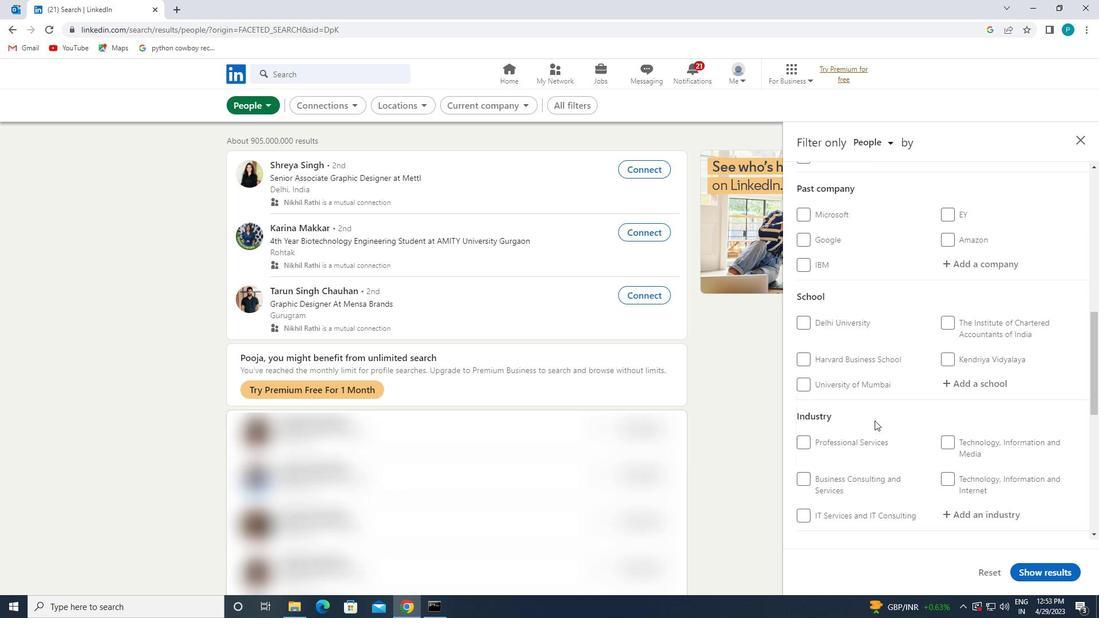 
Action: Mouse scrolled (874, 420) with delta (0, 0)
Screenshot: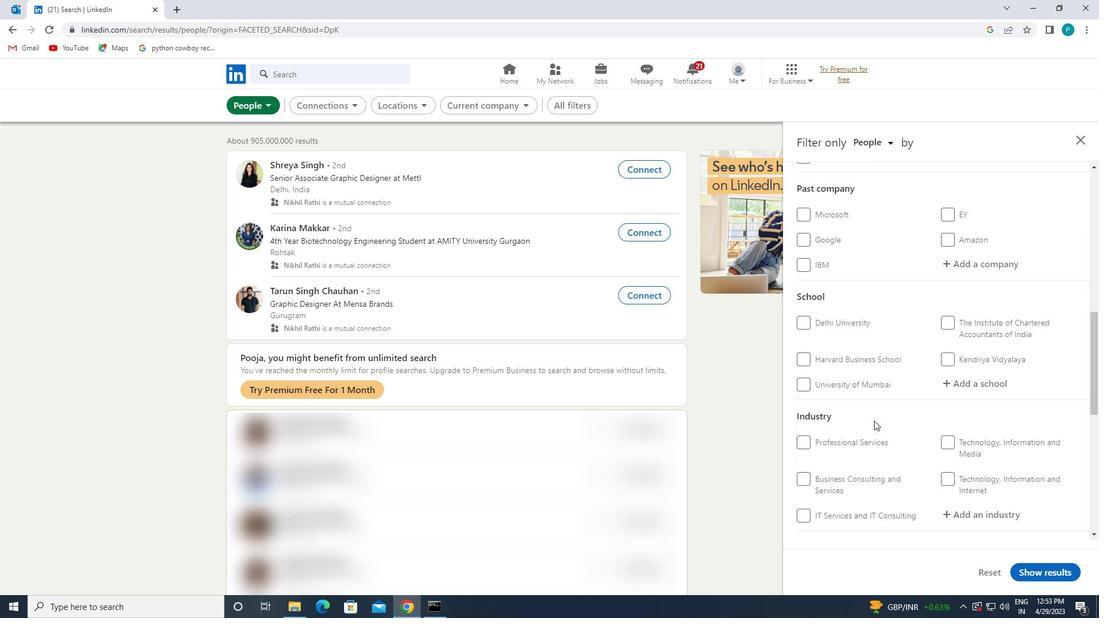 
Action: Mouse scrolled (874, 420) with delta (0, 0)
Screenshot: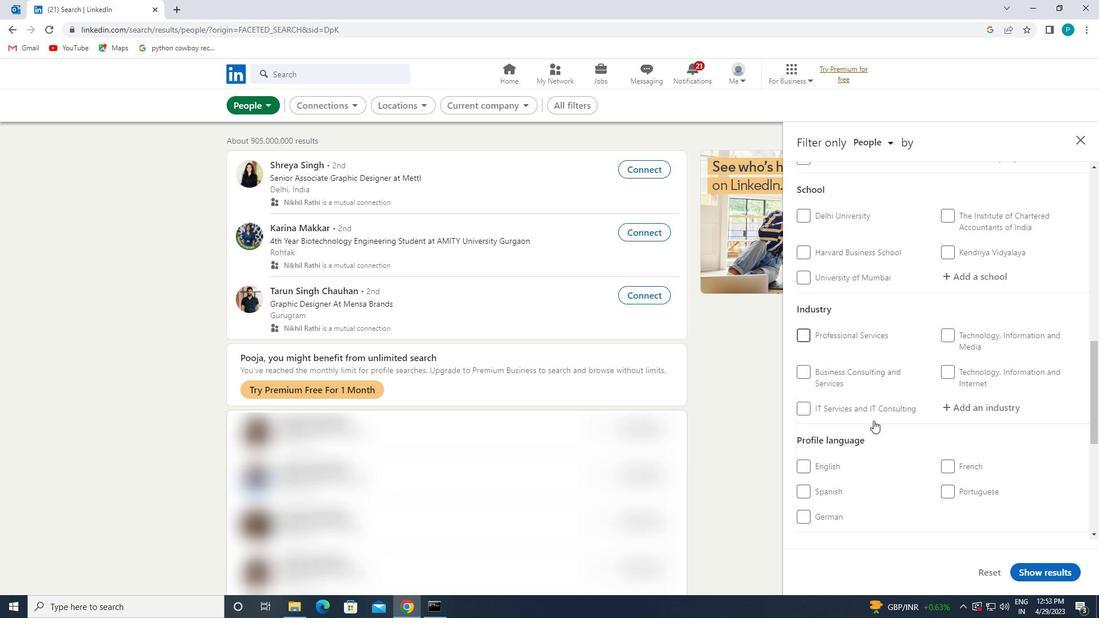 
Action: Mouse moved to (817, 403)
Screenshot: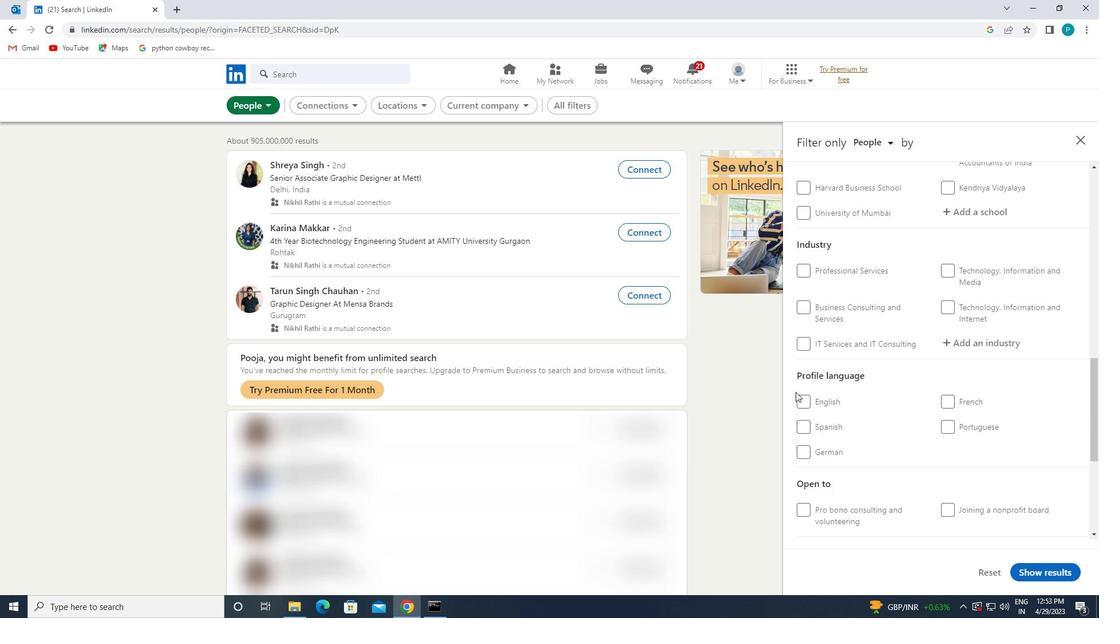 
Action: Mouse pressed left at (817, 403)
Screenshot: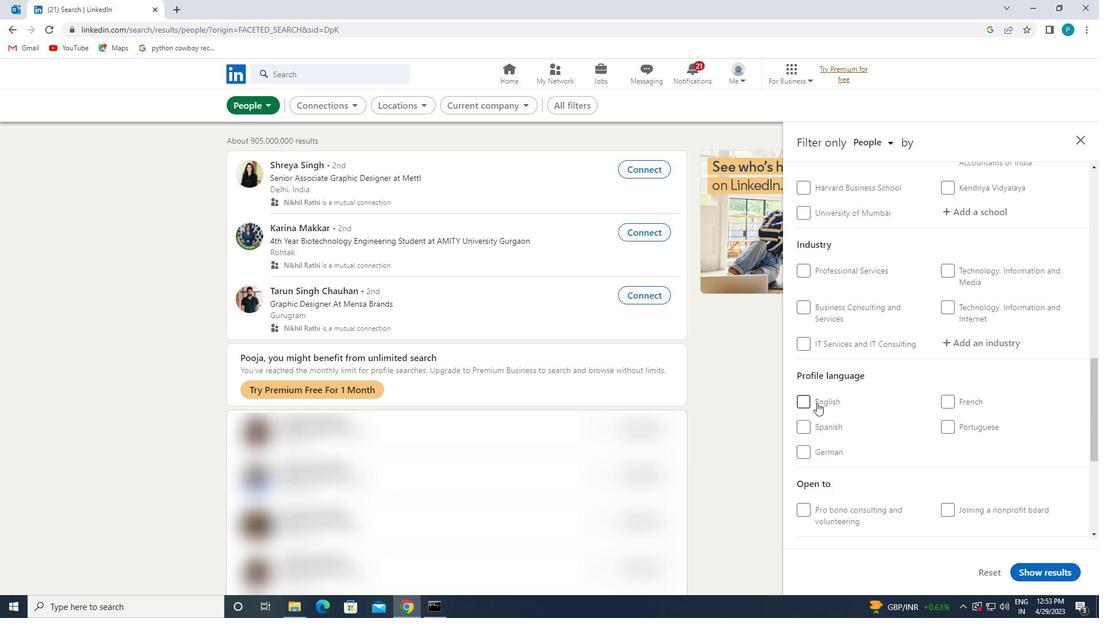 
Action: Mouse moved to (895, 382)
Screenshot: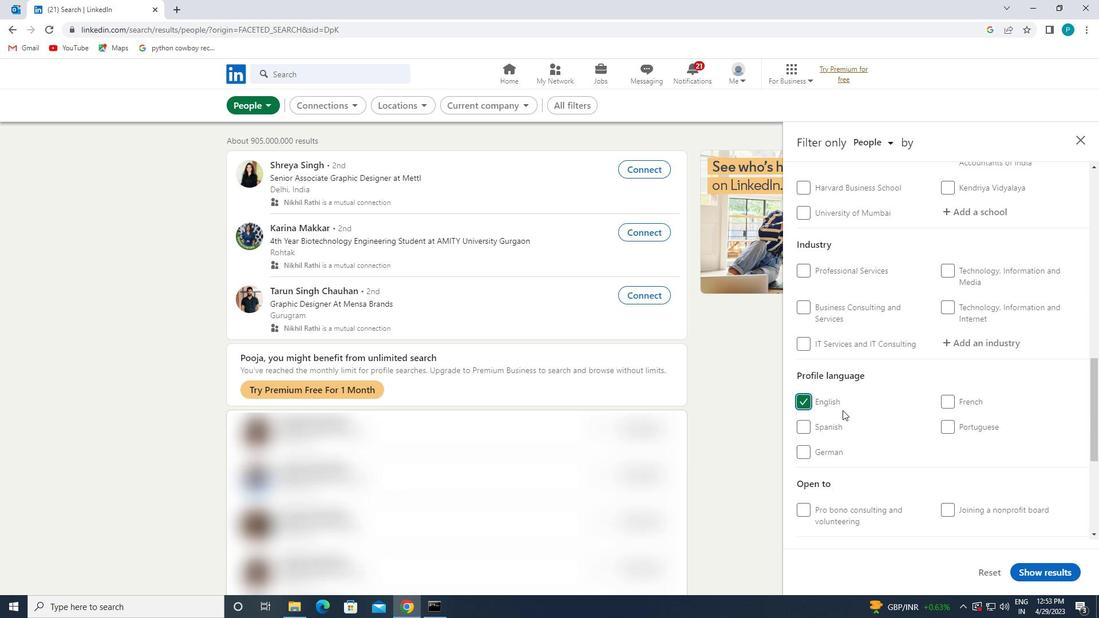 
Action: Mouse scrolled (895, 382) with delta (0, 0)
Screenshot: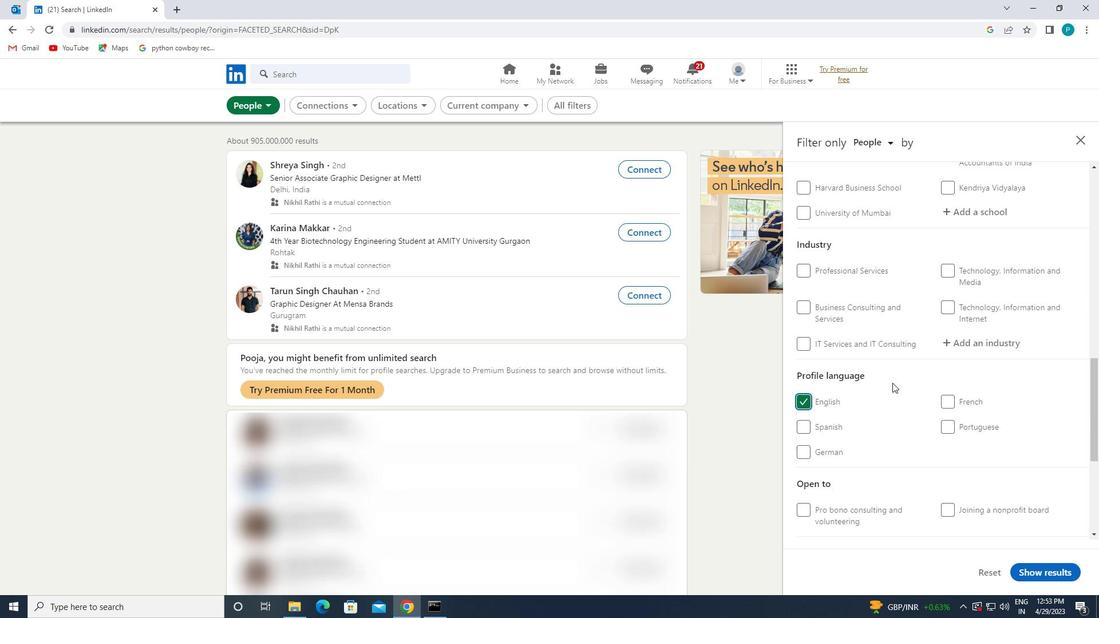 
Action: Mouse scrolled (895, 382) with delta (0, 0)
Screenshot: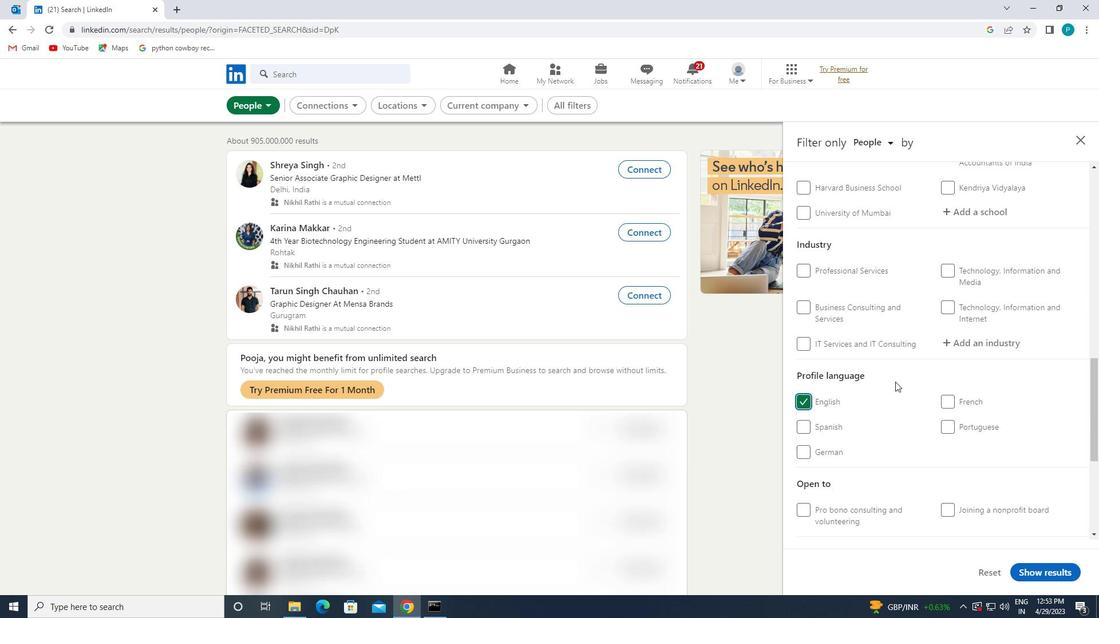 
Action: Mouse scrolled (895, 382) with delta (0, 0)
Screenshot: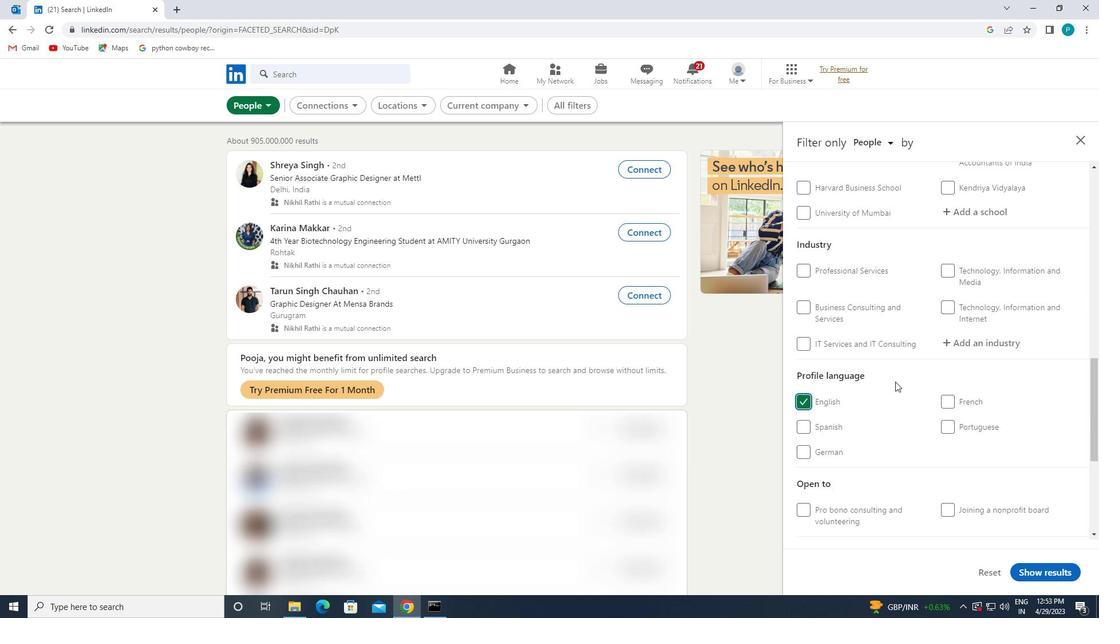 
Action: Mouse scrolled (895, 382) with delta (0, 0)
Screenshot: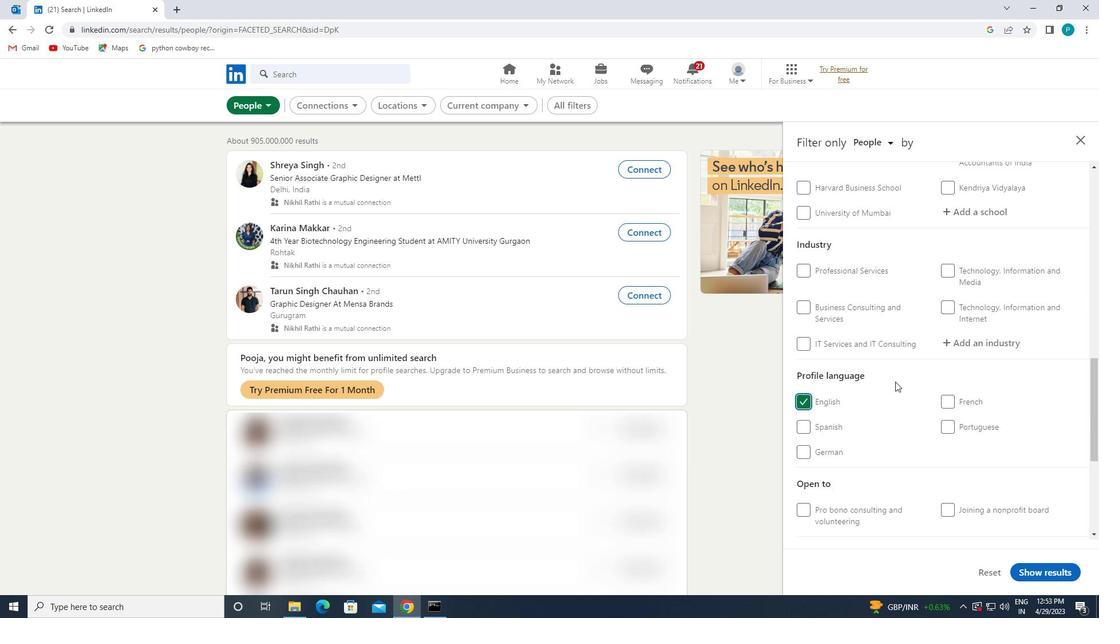 
Action: Mouse moved to (949, 388)
Screenshot: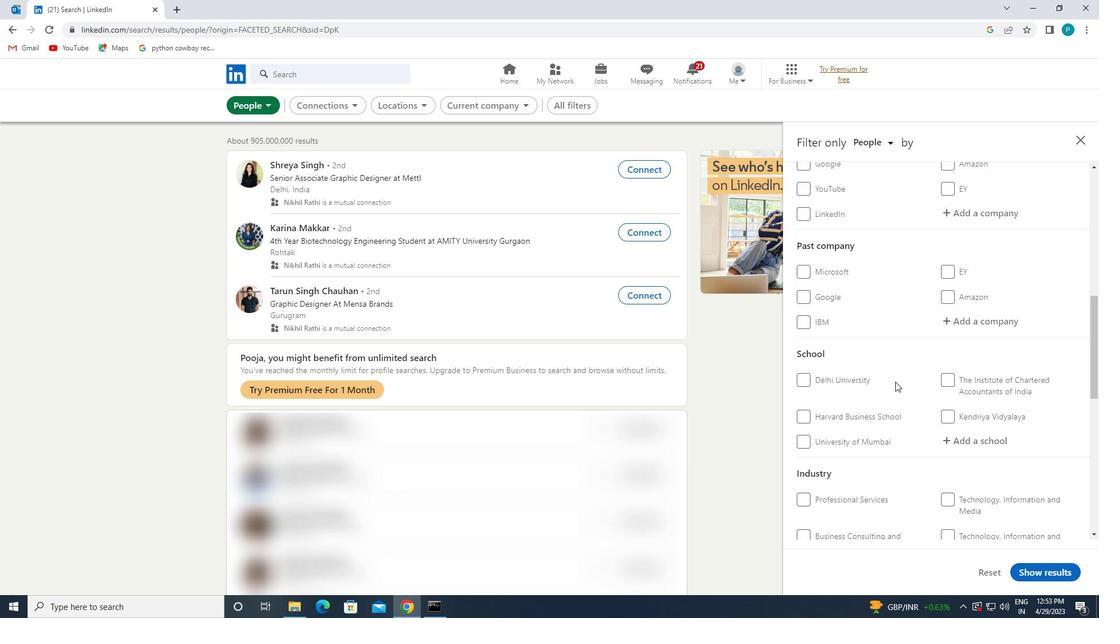 
Action: Mouse scrolled (949, 389) with delta (0, 0)
Screenshot: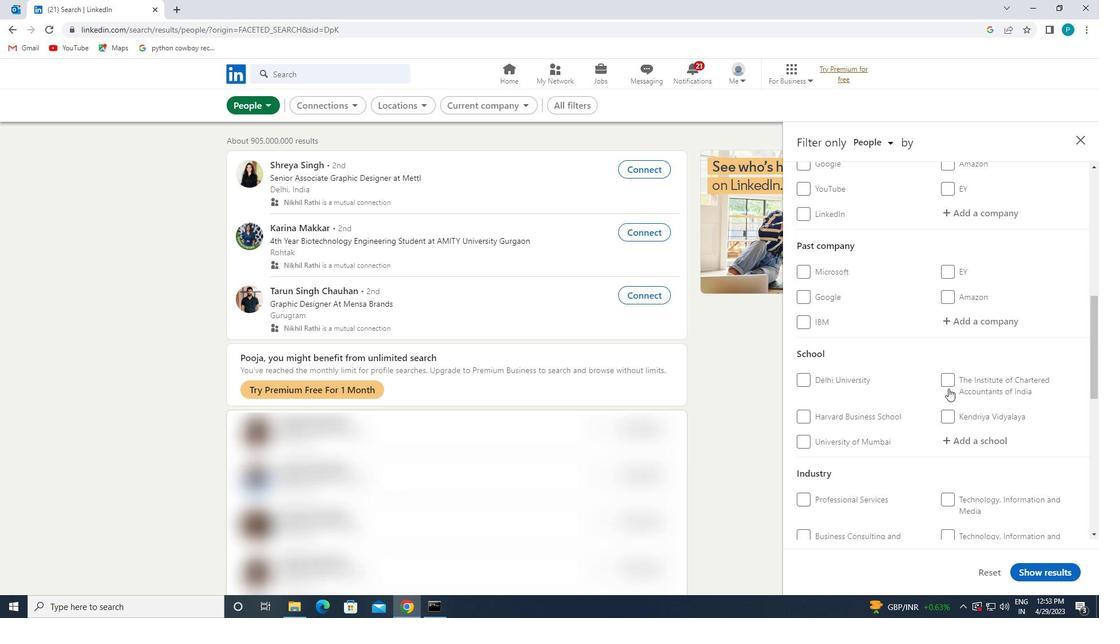 
Action: Mouse moved to (983, 328)
Screenshot: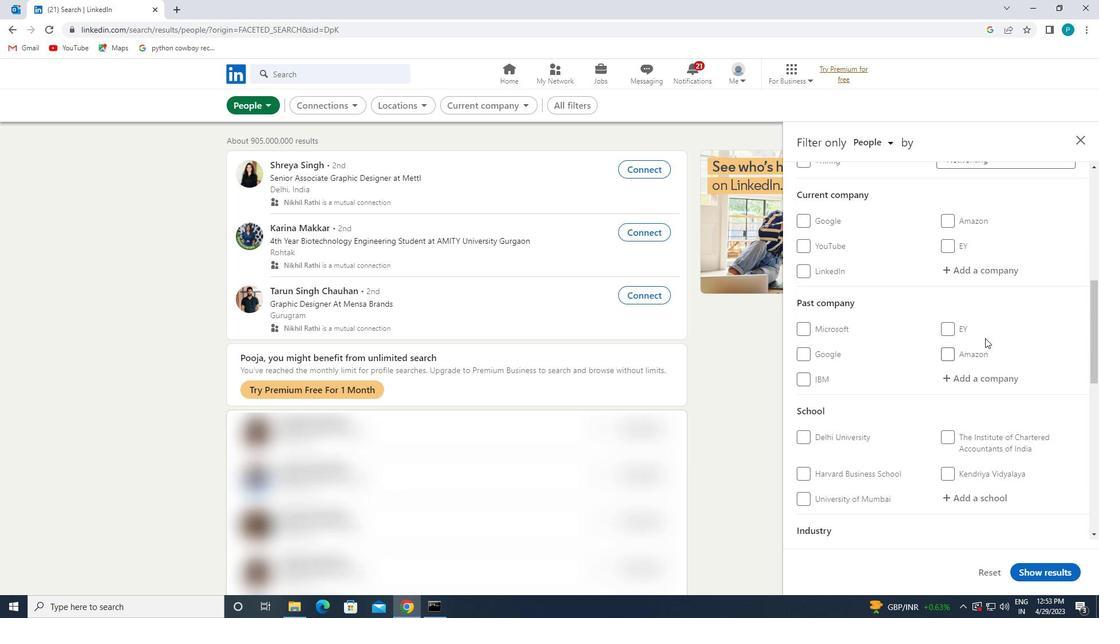 
Action: Mouse scrolled (983, 329) with delta (0, 0)
Screenshot: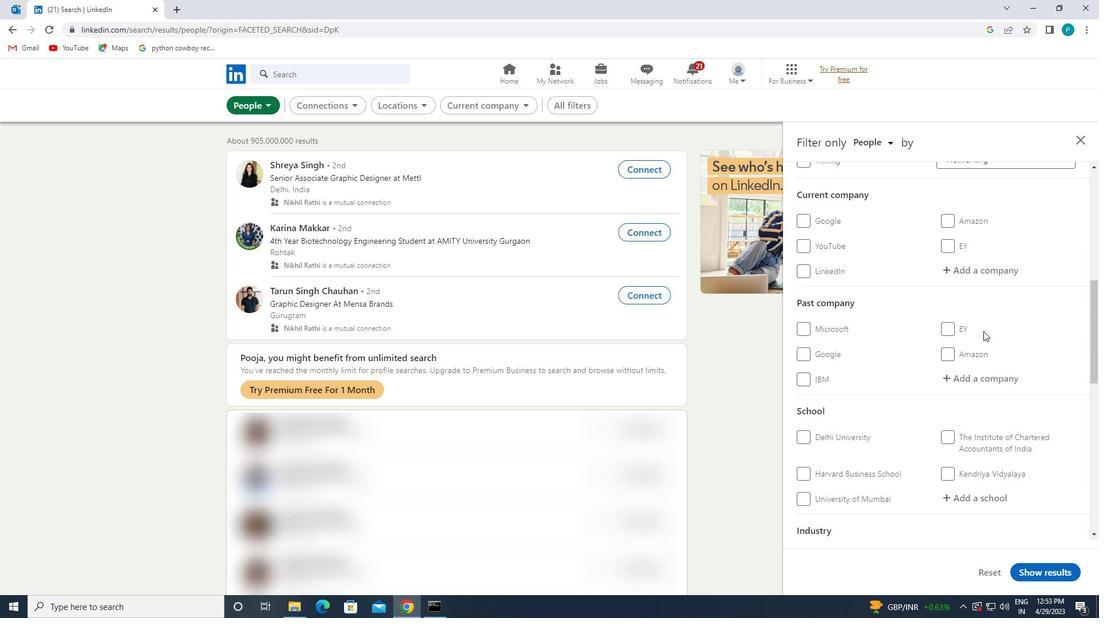 
Action: Mouse moved to (983, 328)
Screenshot: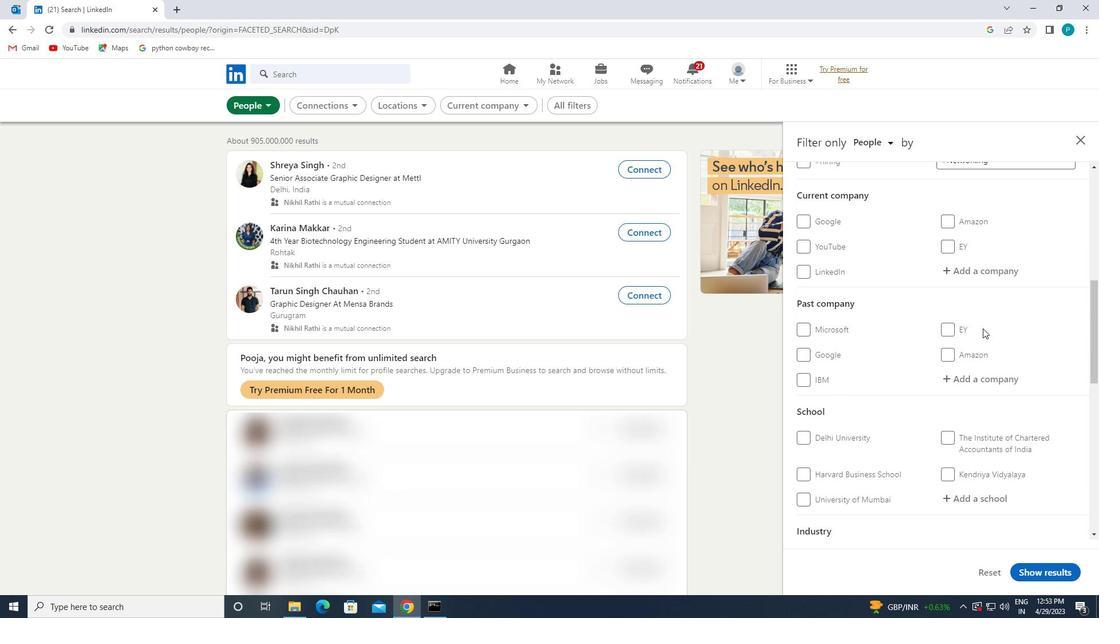 
Action: Mouse pressed left at (983, 328)
Screenshot: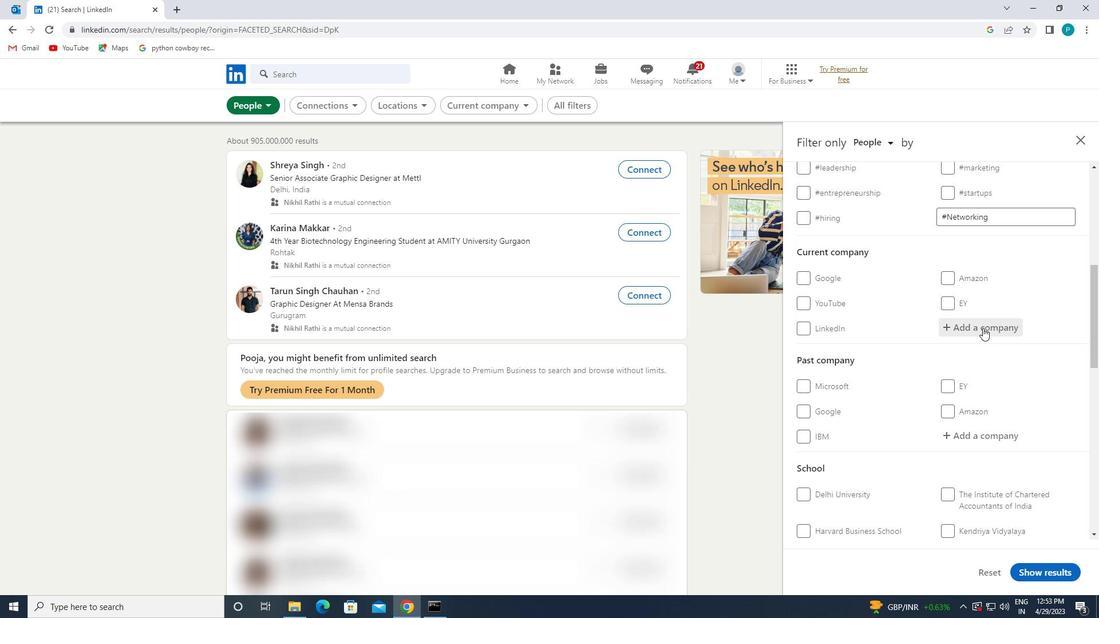 
Action: Mouse moved to (978, 327)
Screenshot: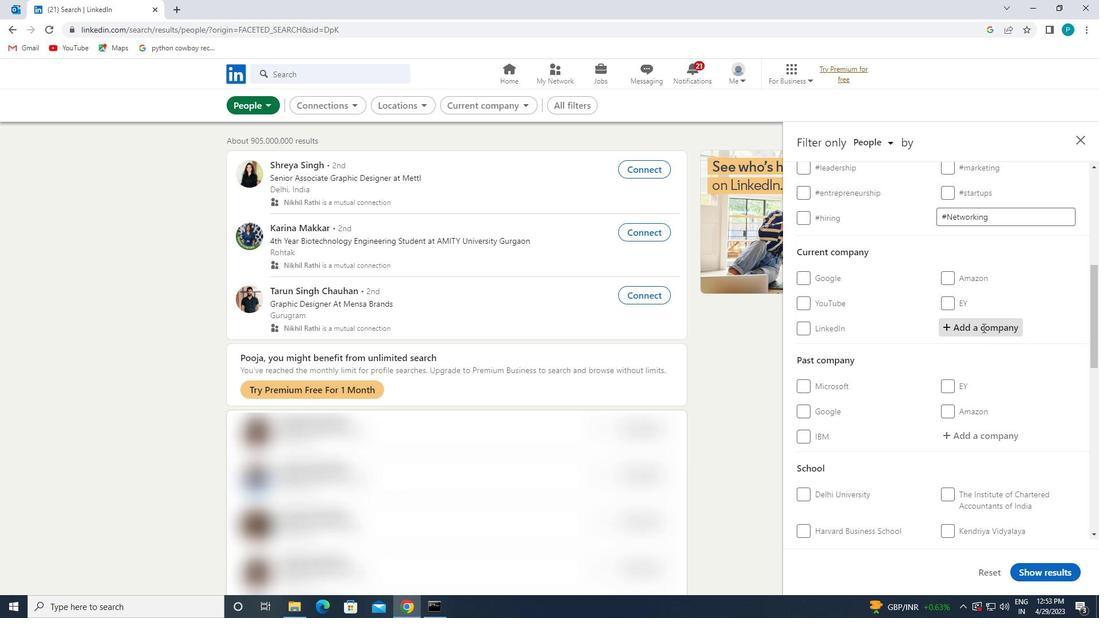 
Action: Key pressed <Key.caps_lock>C<Key.caps_lock>HEMICL<Key.backspace>AL
Screenshot: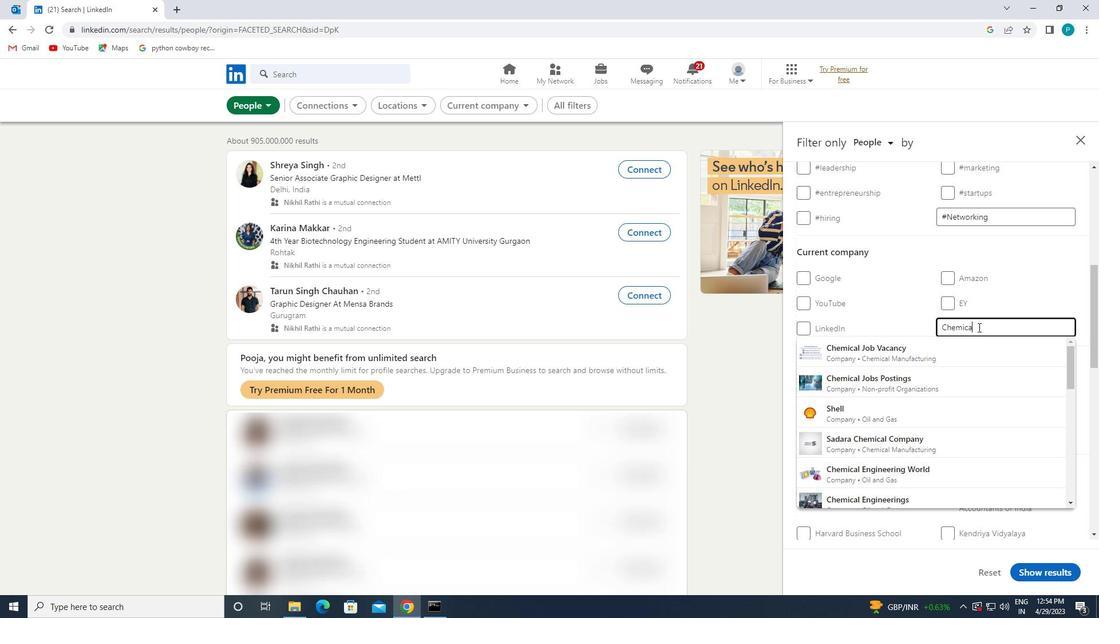 
Action: Mouse moved to (933, 442)
Screenshot: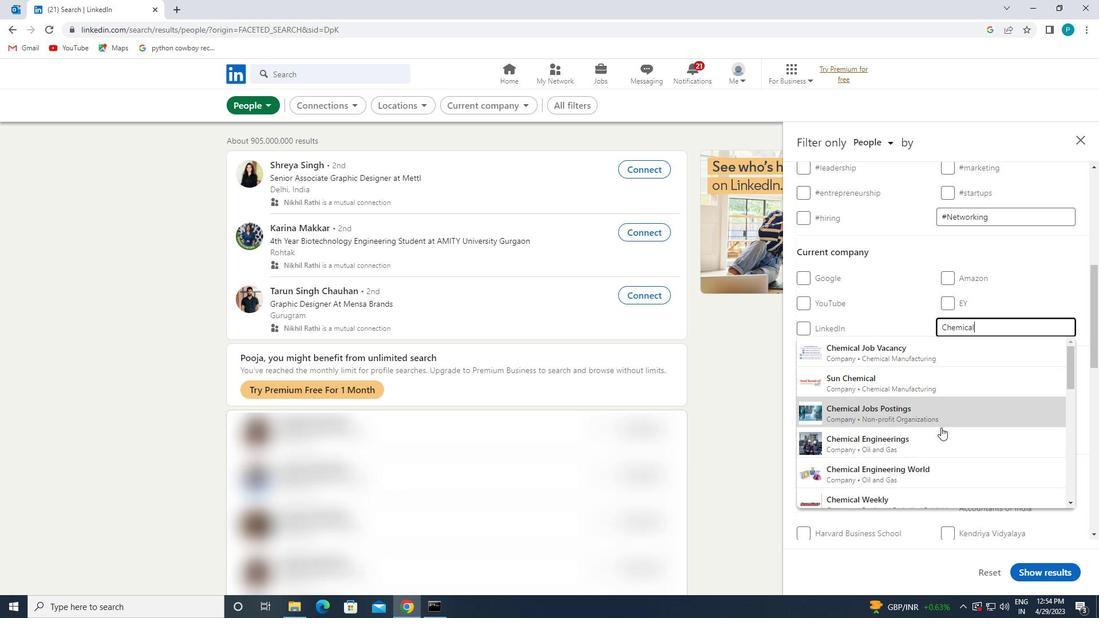 
Action: Mouse pressed left at (933, 442)
Screenshot: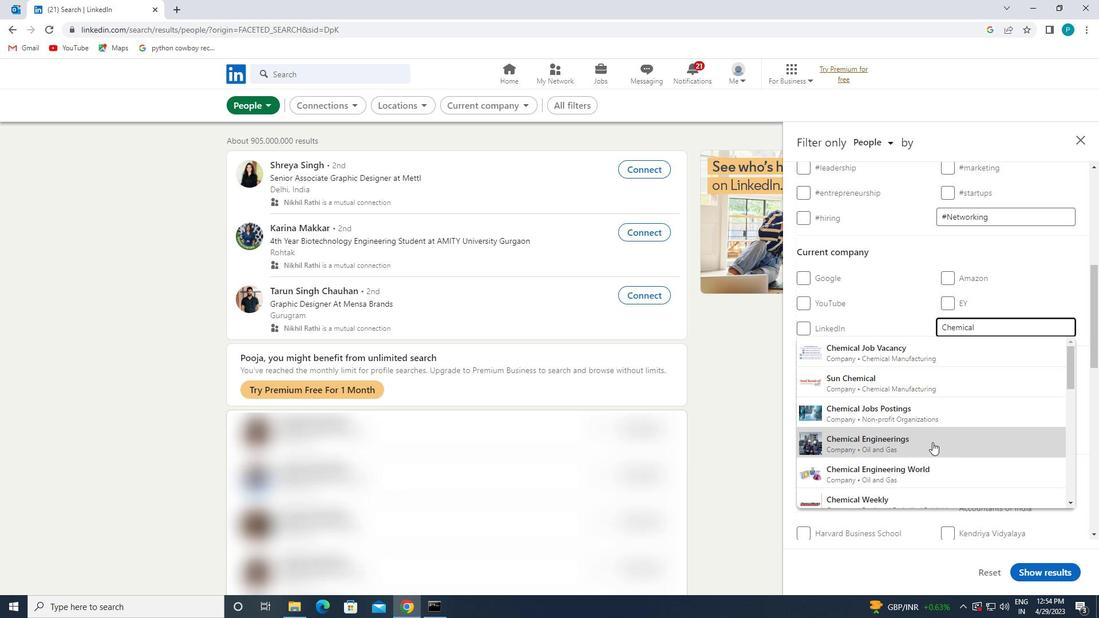 
Action: Mouse moved to (988, 354)
Screenshot: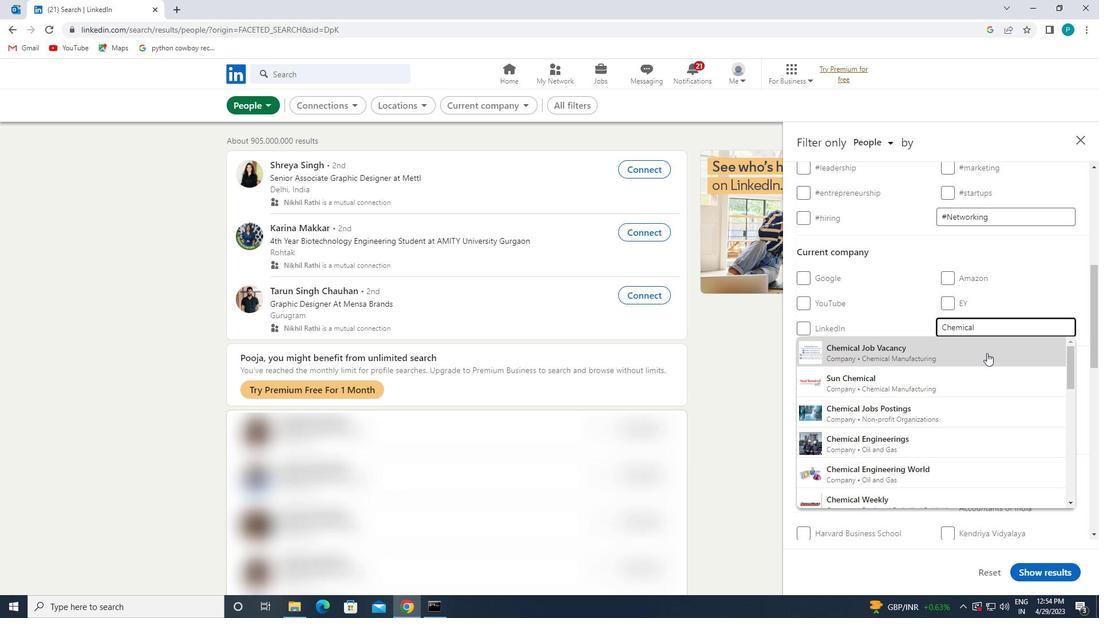 
Action: Mouse scrolled (988, 353) with delta (0, 0)
Screenshot: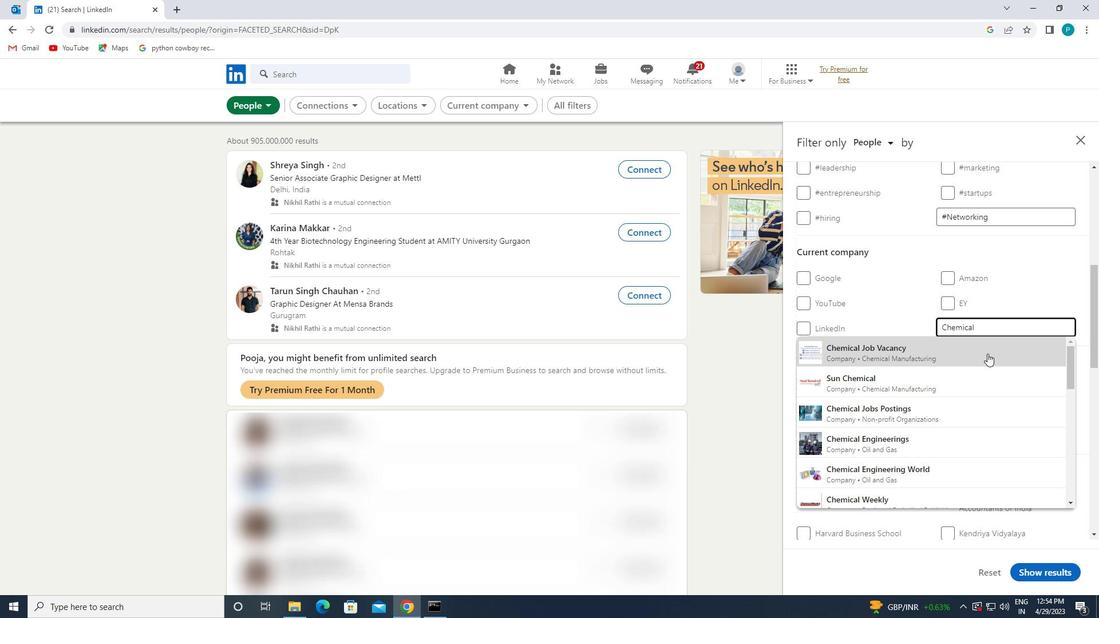 
Action: Mouse scrolled (988, 353) with delta (0, 0)
Screenshot: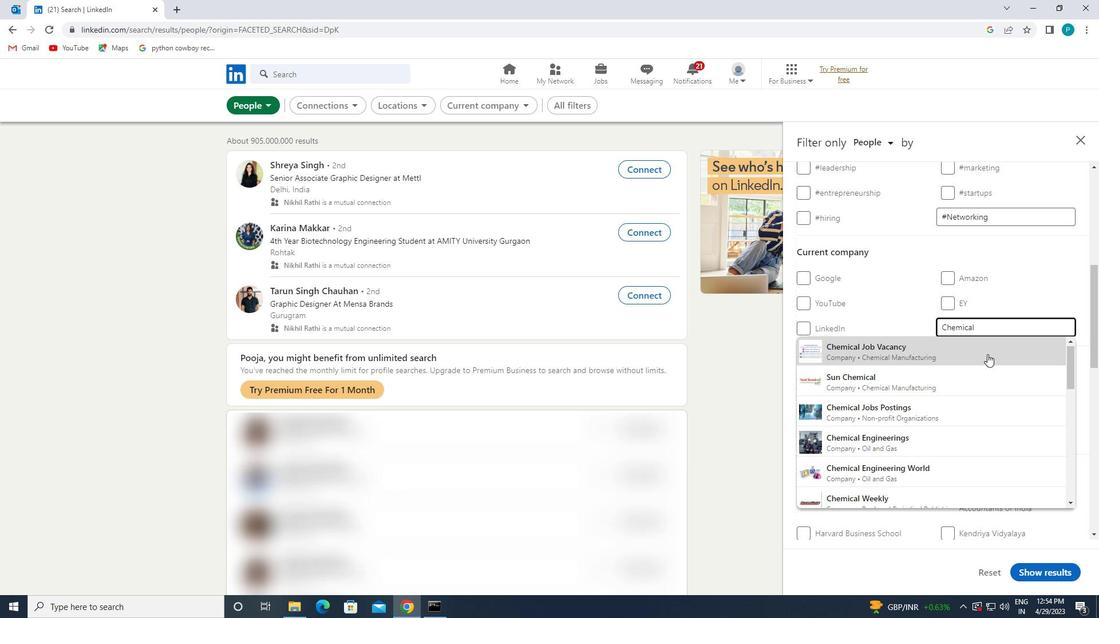 
Action: Mouse moved to (956, 408)
Screenshot: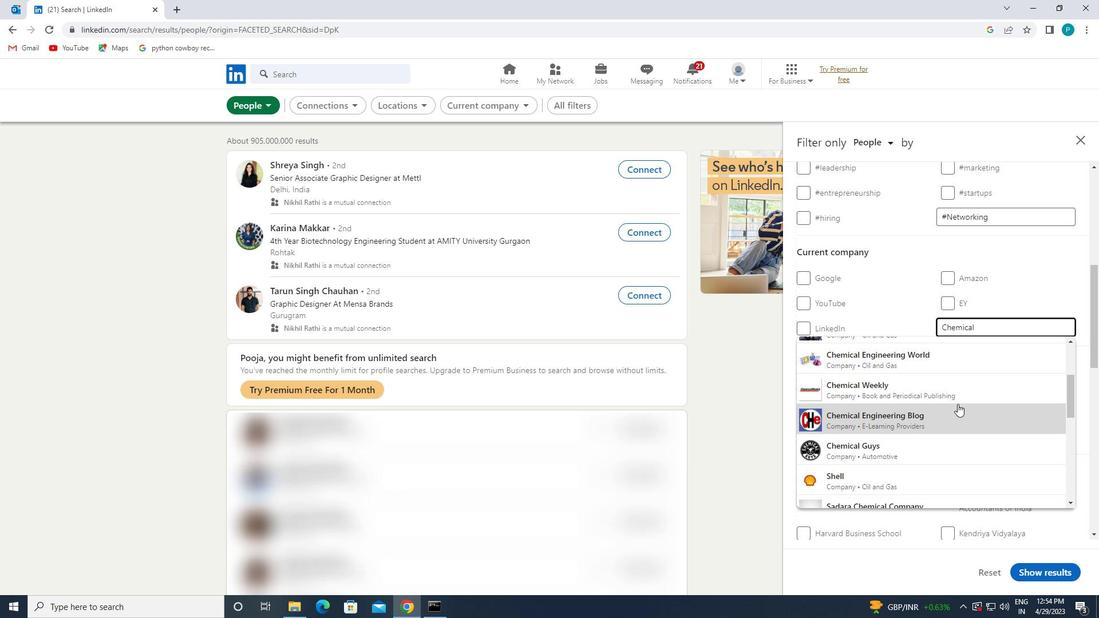 
Action: Mouse pressed left at (956, 408)
Screenshot: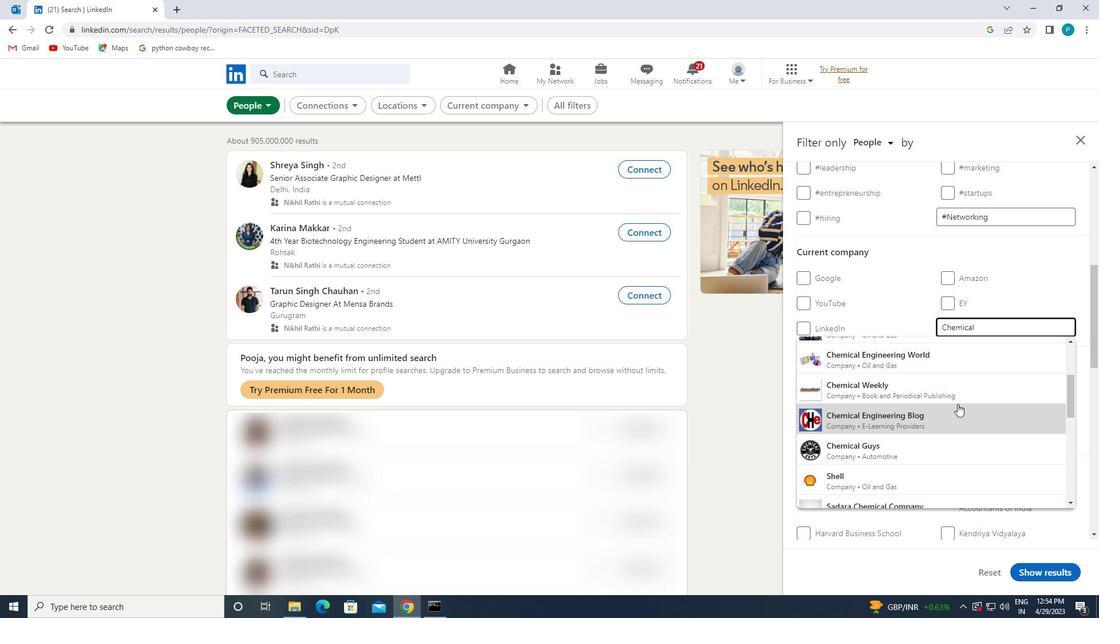 
Action: Mouse scrolled (956, 407) with delta (0, 0)
Screenshot: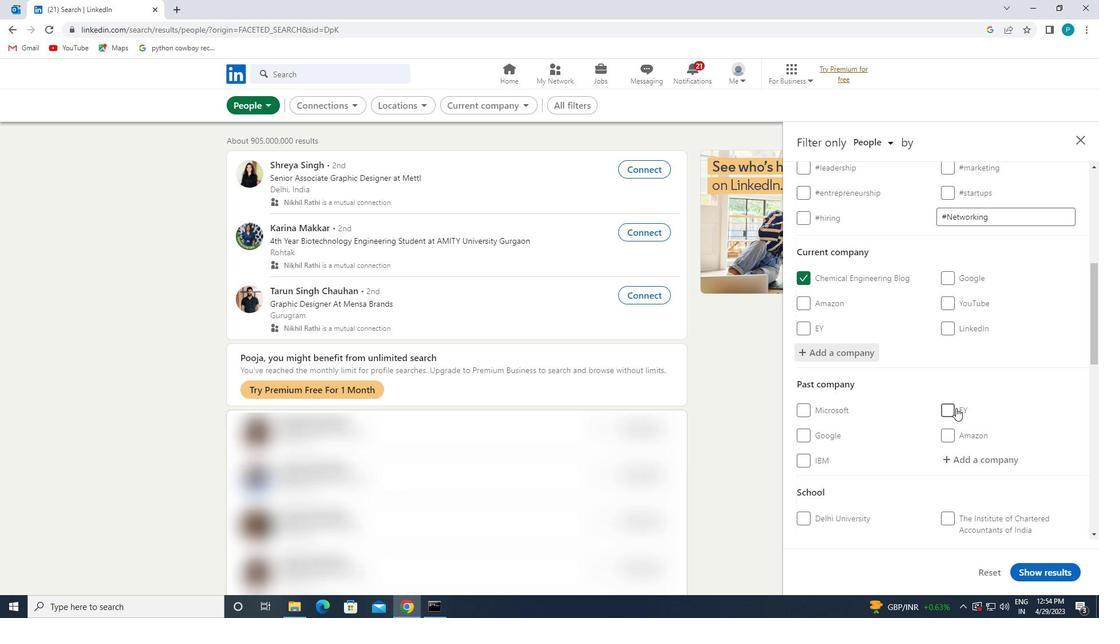
Action: Mouse scrolled (956, 407) with delta (0, 0)
Screenshot: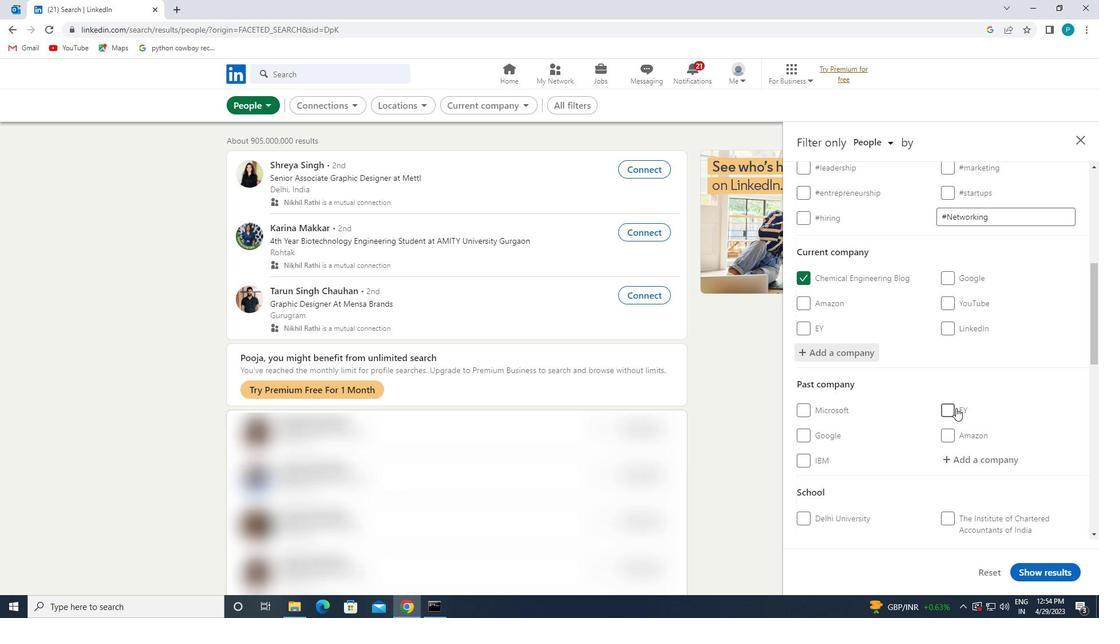
Action: Mouse moved to (977, 466)
Screenshot: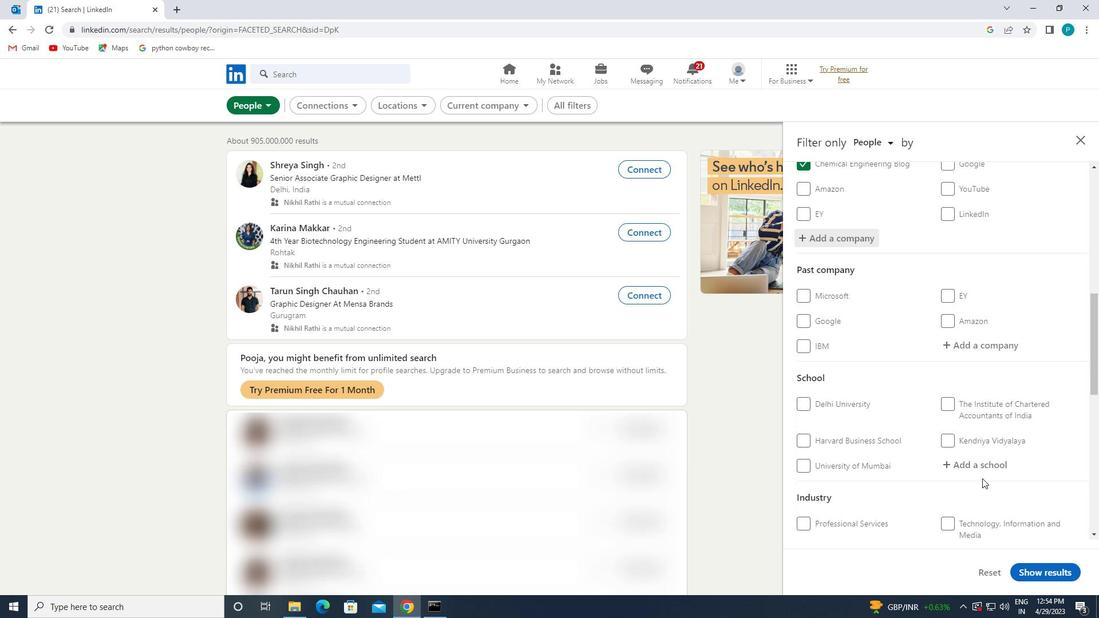 
Action: Mouse pressed left at (977, 466)
Screenshot: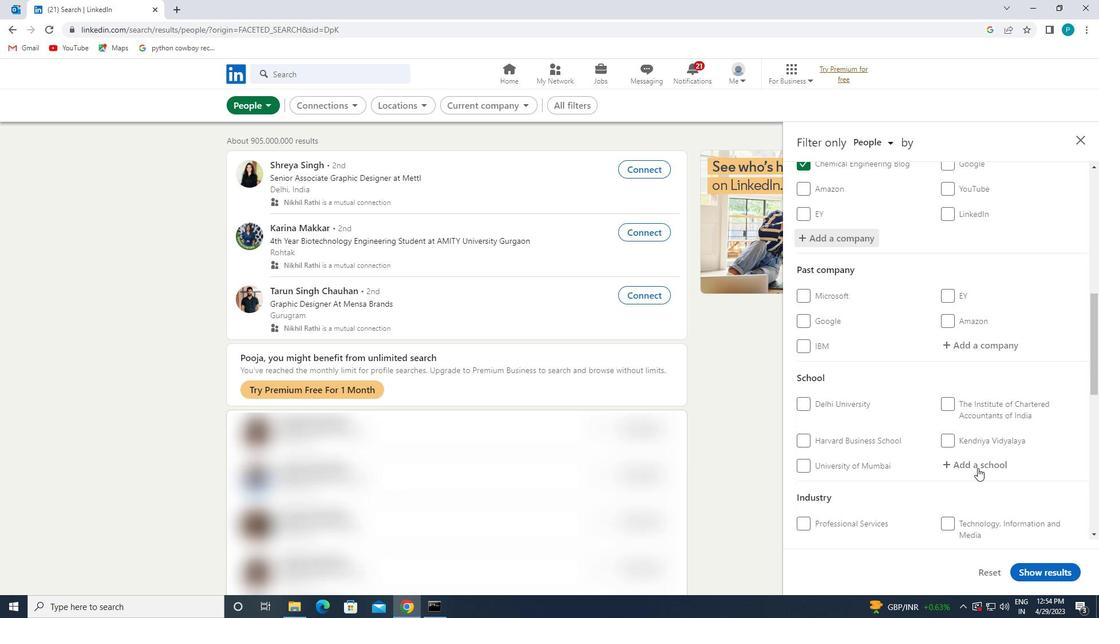 
Action: Key pressed <Key.caps_lock>M<Key.caps_lock>ARATHWADA
Screenshot: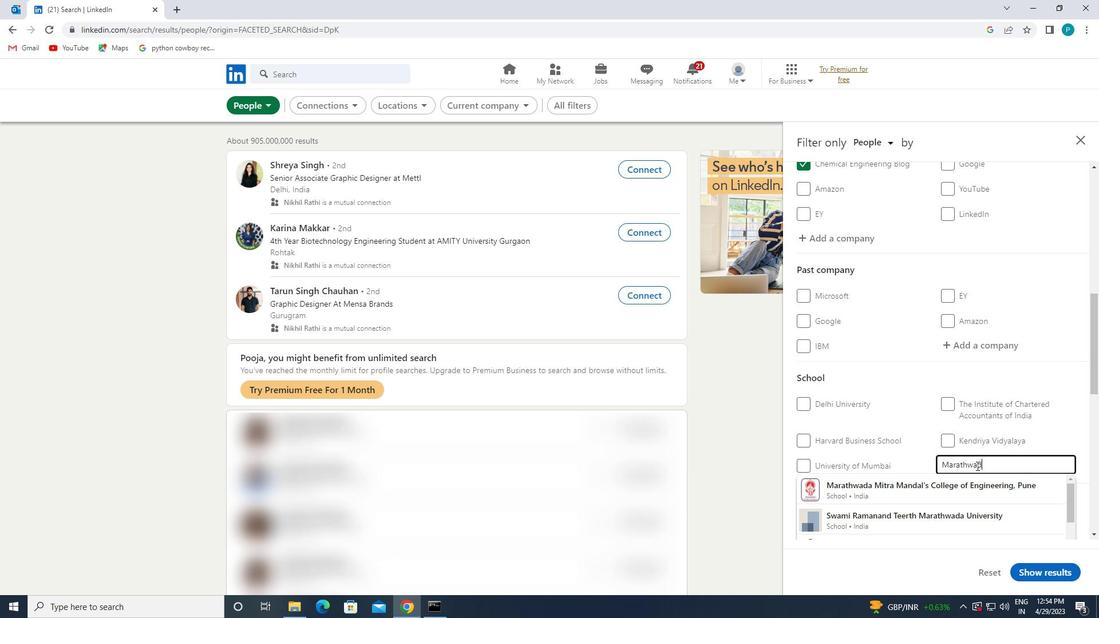 
Action: Mouse scrolled (977, 465) with delta (0, 0)
Screenshot: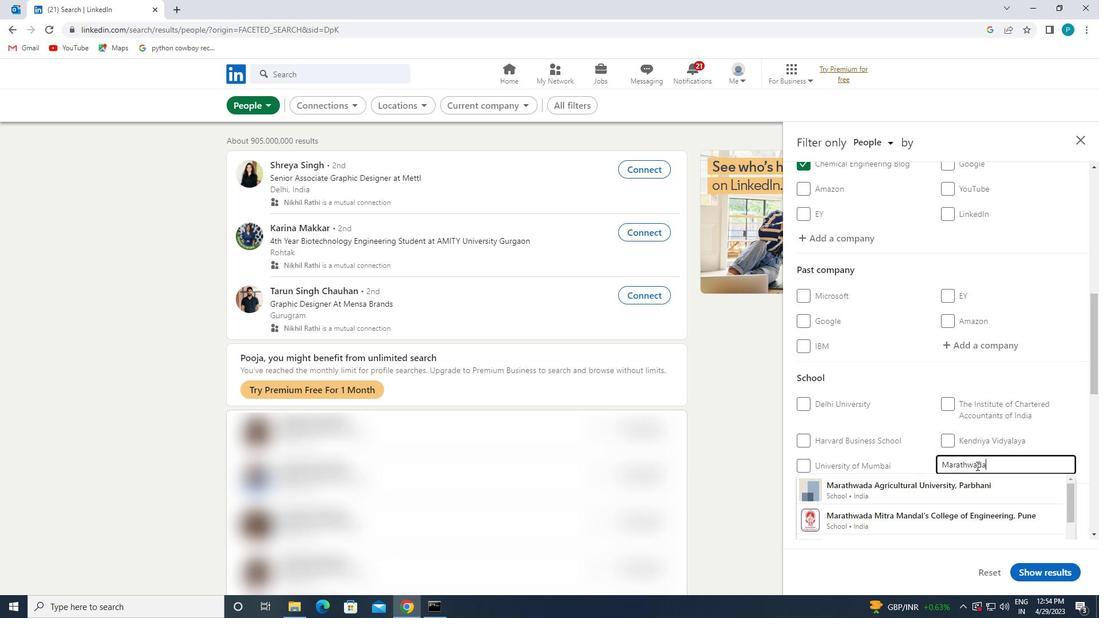 
Action: Mouse moved to (963, 462)
Screenshot: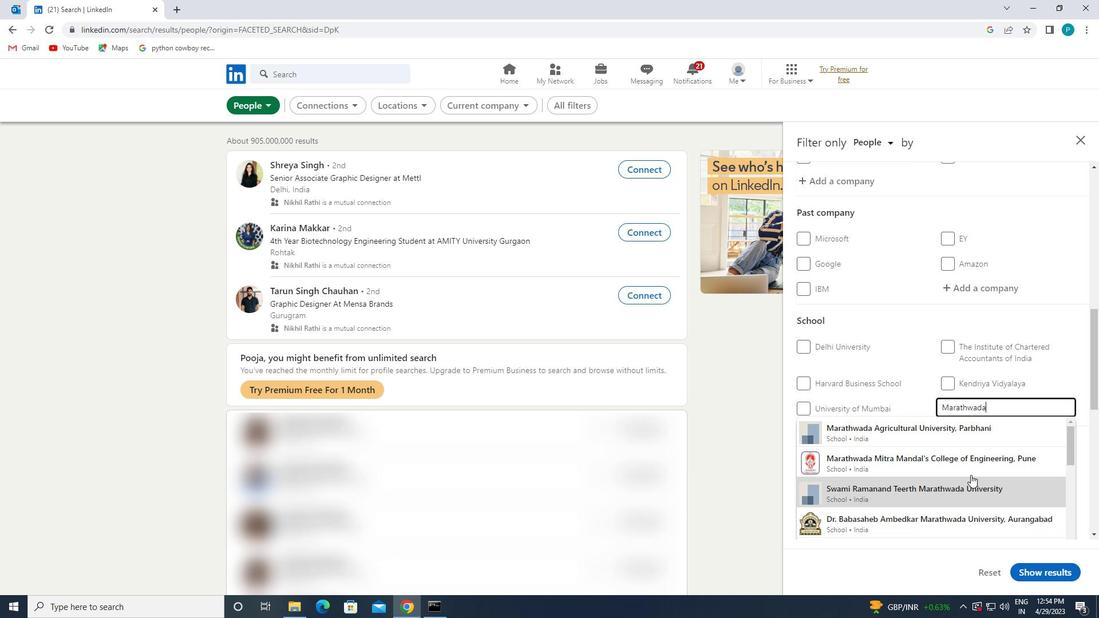 
Action: Mouse pressed left at (963, 462)
Screenshot: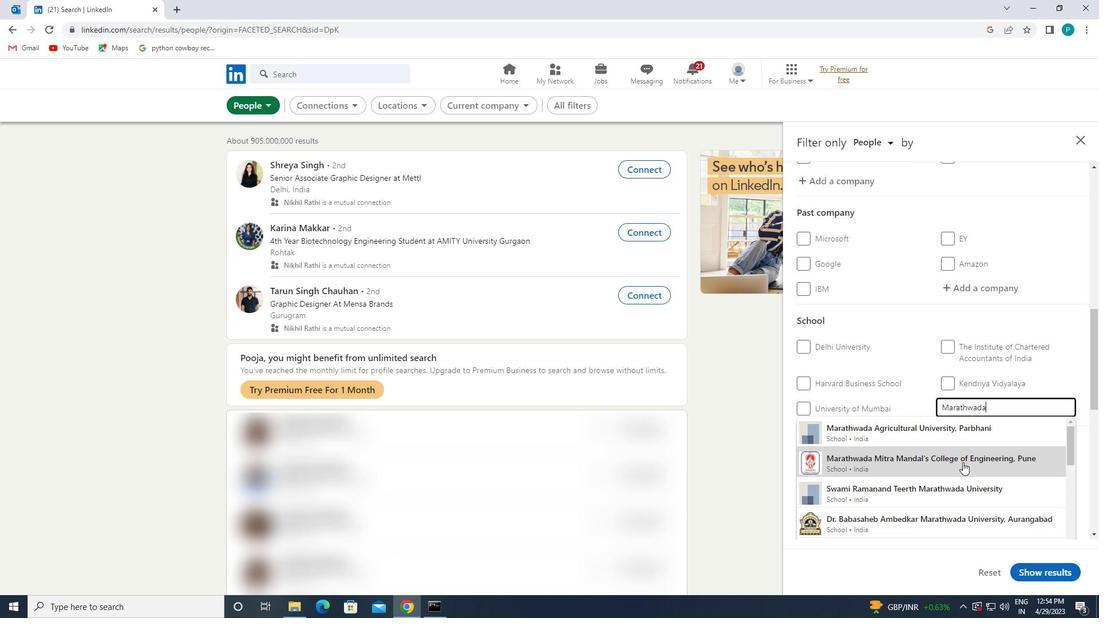 
Action: Mouse scrolled (963, 462) with delta (0, 0)
Screenshot: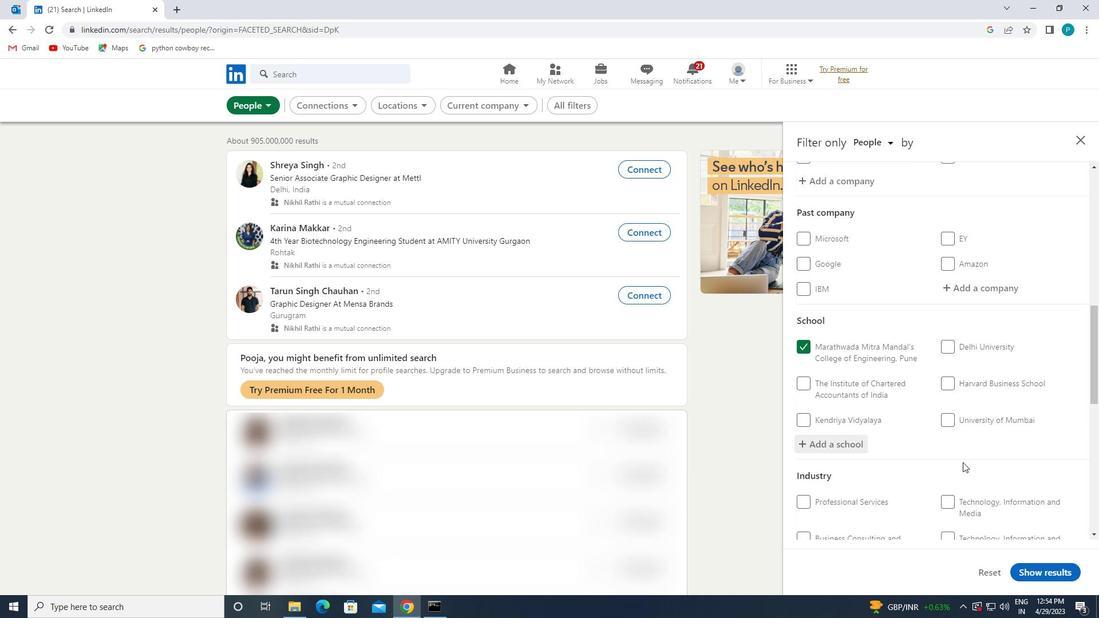 
Action: Mouse scrolled (963, 462) with delta (0, 0)
Screenshot: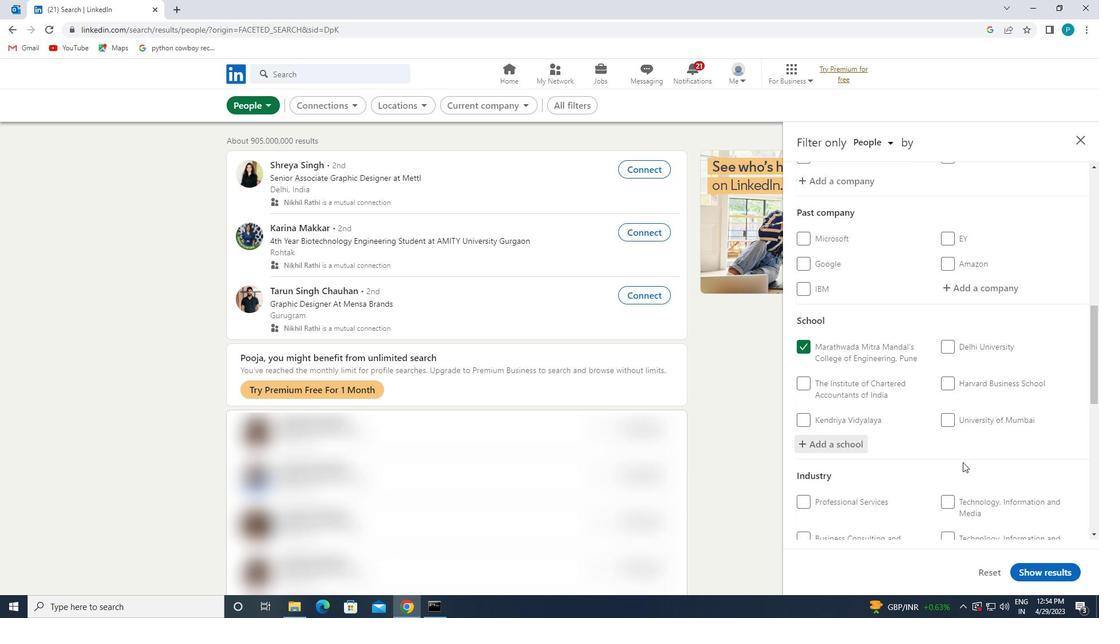 
Action: Mouse scrolled (963, 462) with delta (0, 0)
Screenshot: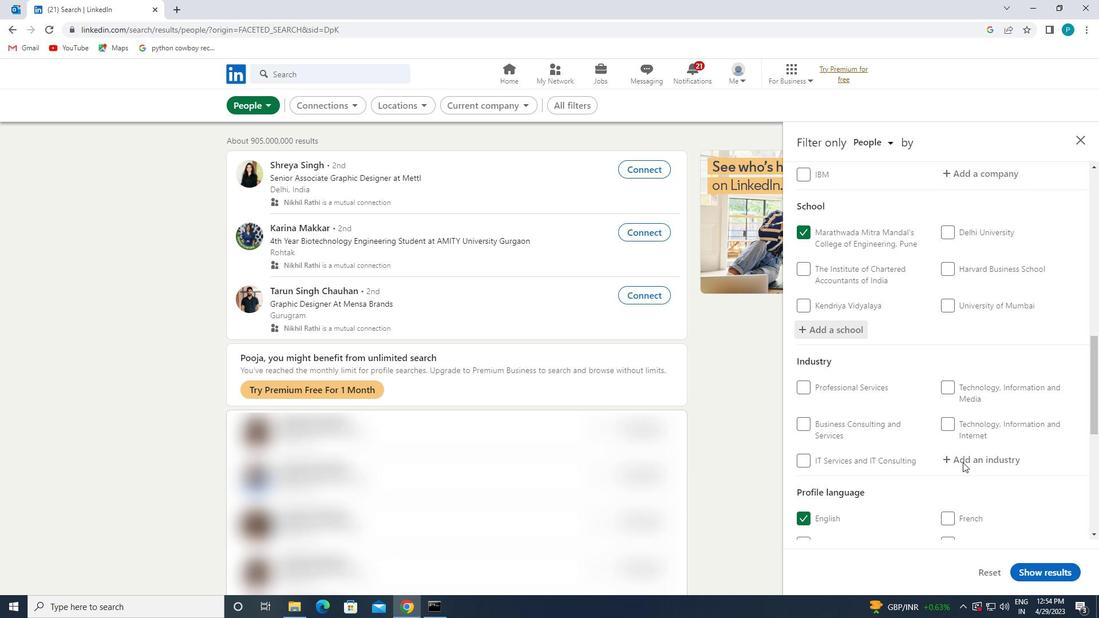 
Action: Mouse scrolled (963, 463) with delta (0, 0)
Screenshot: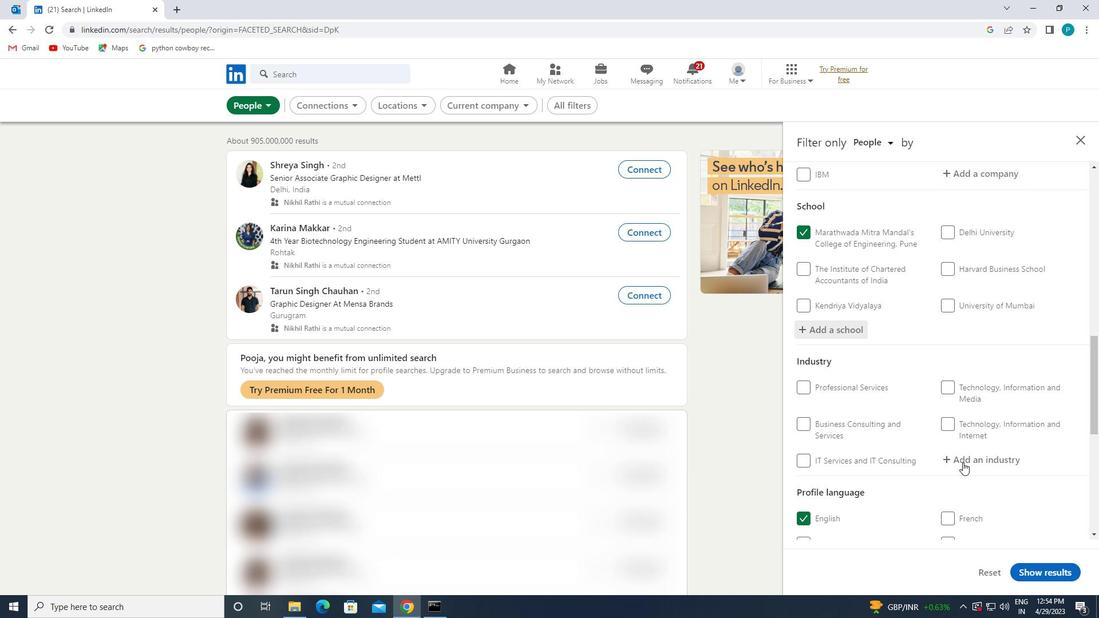 
Action: Mouse moved to (969, 455)
Screenshot: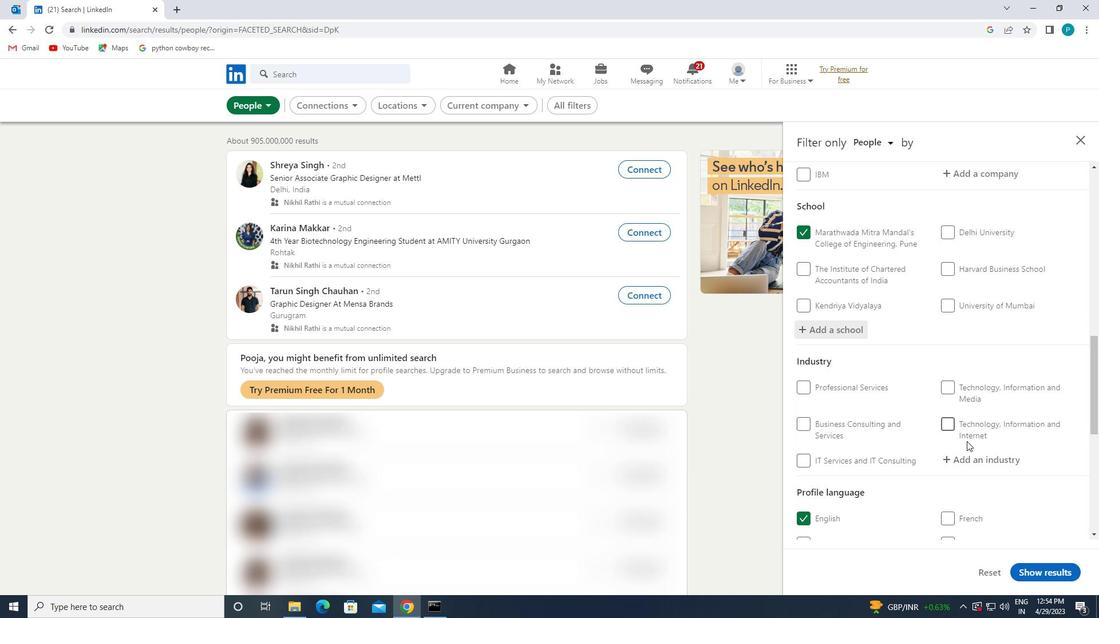 
Action: Mouse pressed left at (969, 455)
Screenshot: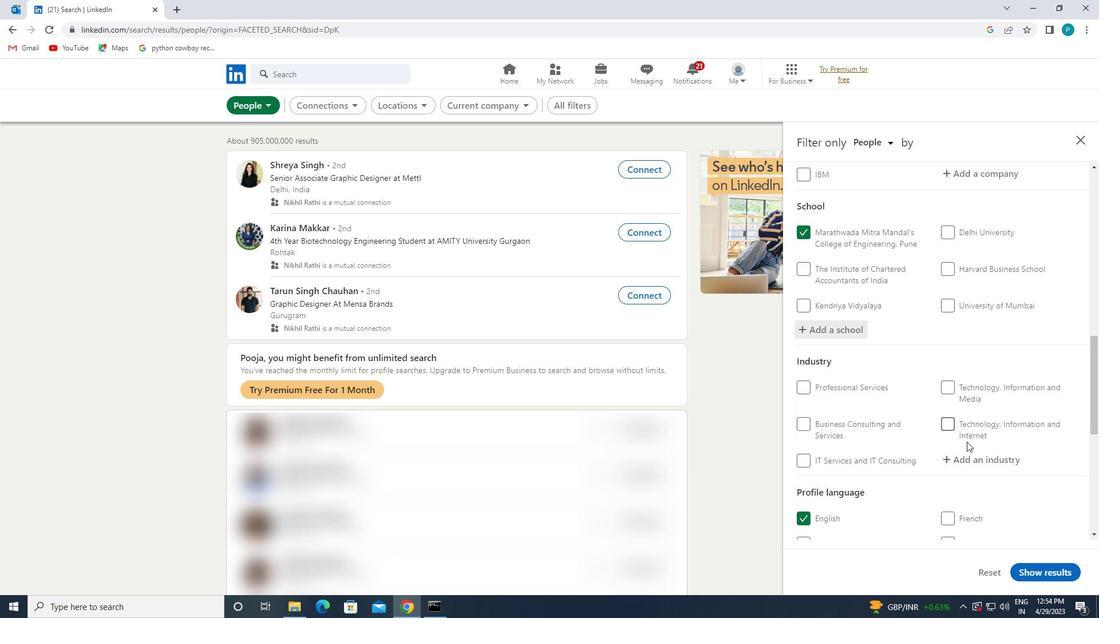
Action: Mouse moved to (969, 455)
Screenshot: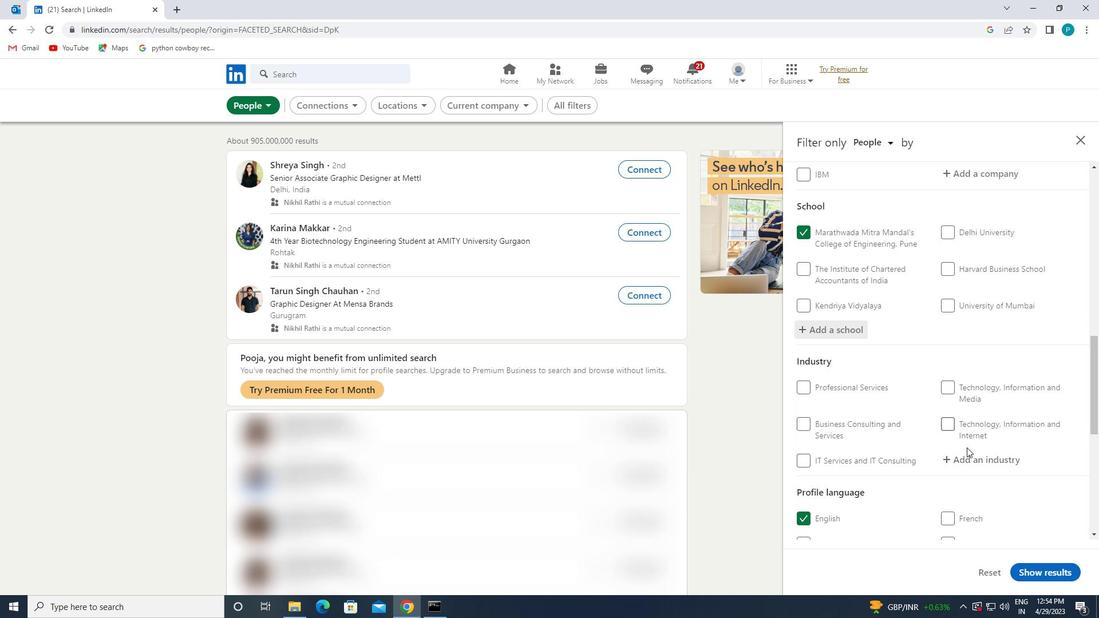 
Action: Key pressed <Key.caps_lock>C<Key.caps_lock>REDU<Key.backspace>IT
Screenshot: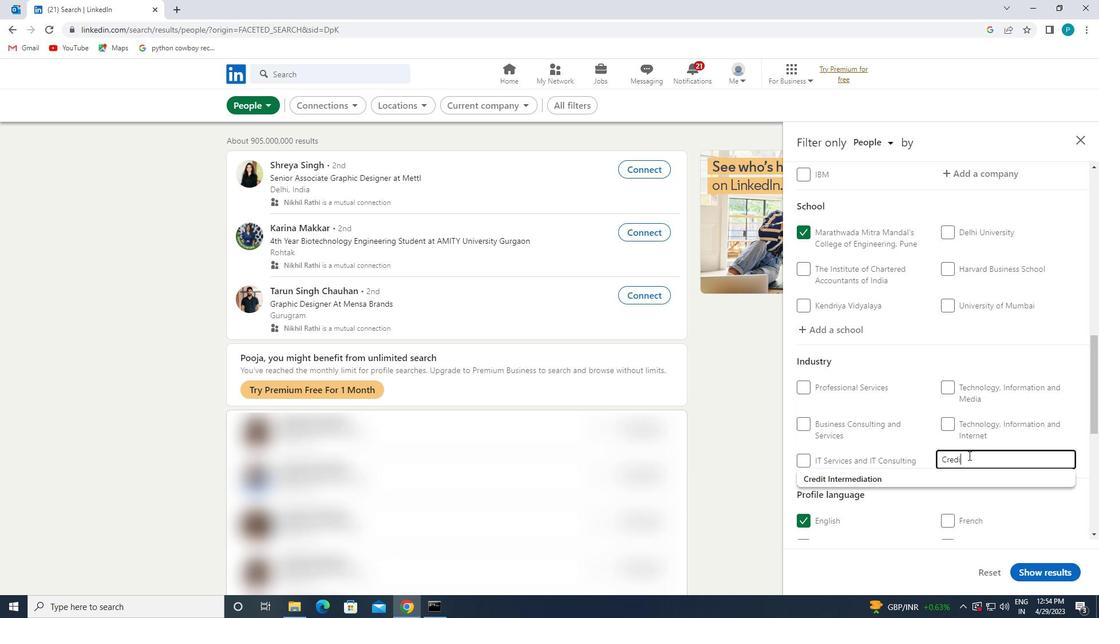 
Action: Mouse moved to (967, 472)
Screenshot: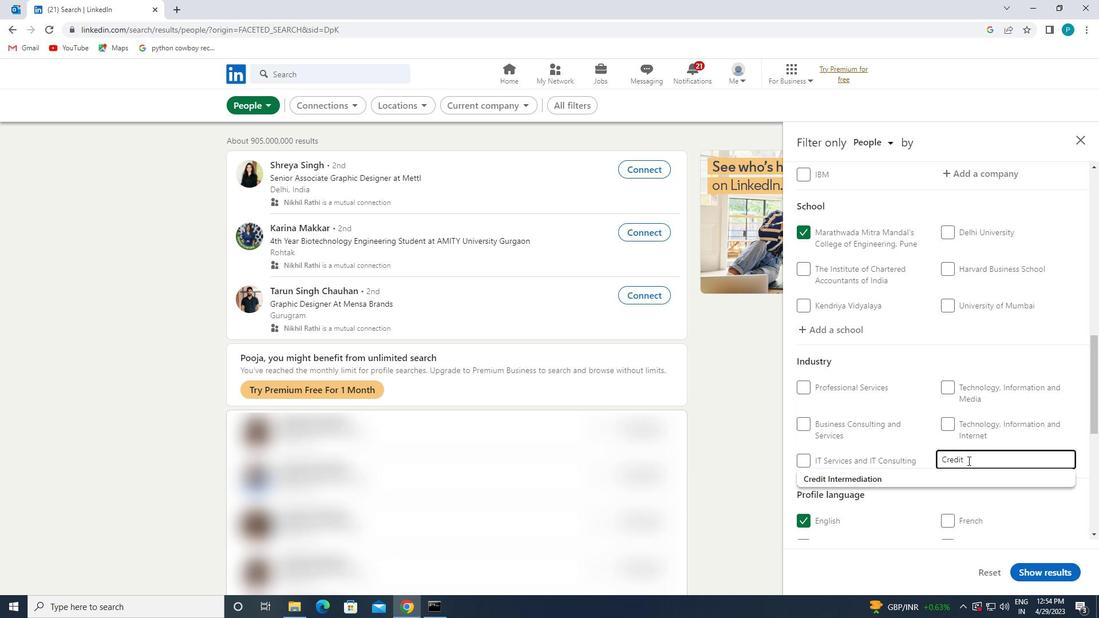 
Action: Mouse pressed left at (967, 472)
Screenshot: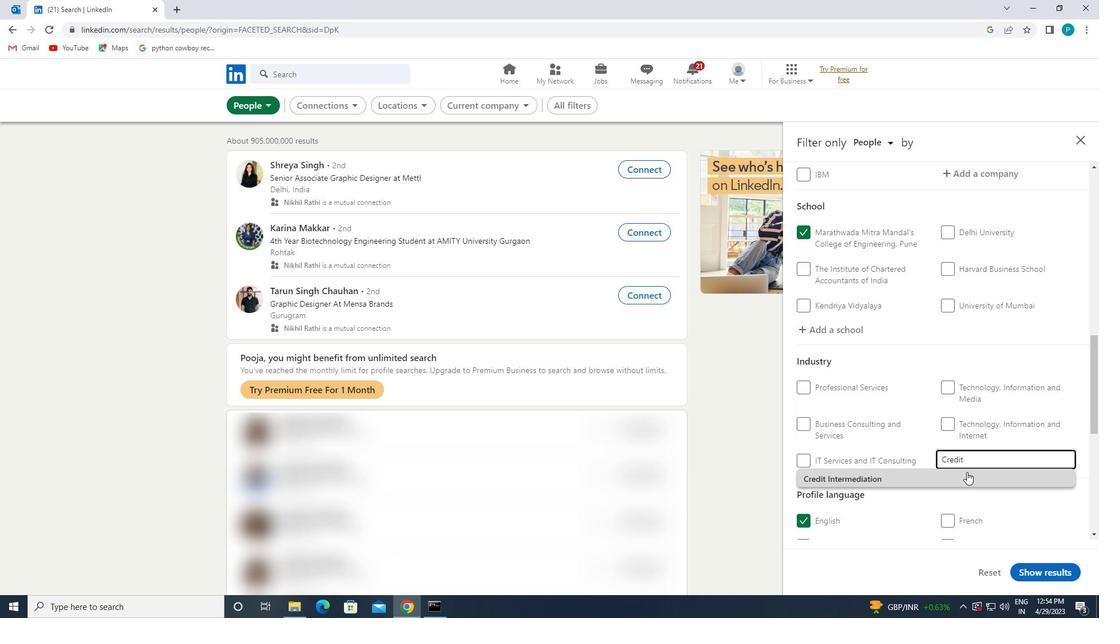 
Action: Mouse moved to (939, 461)
Screenshot: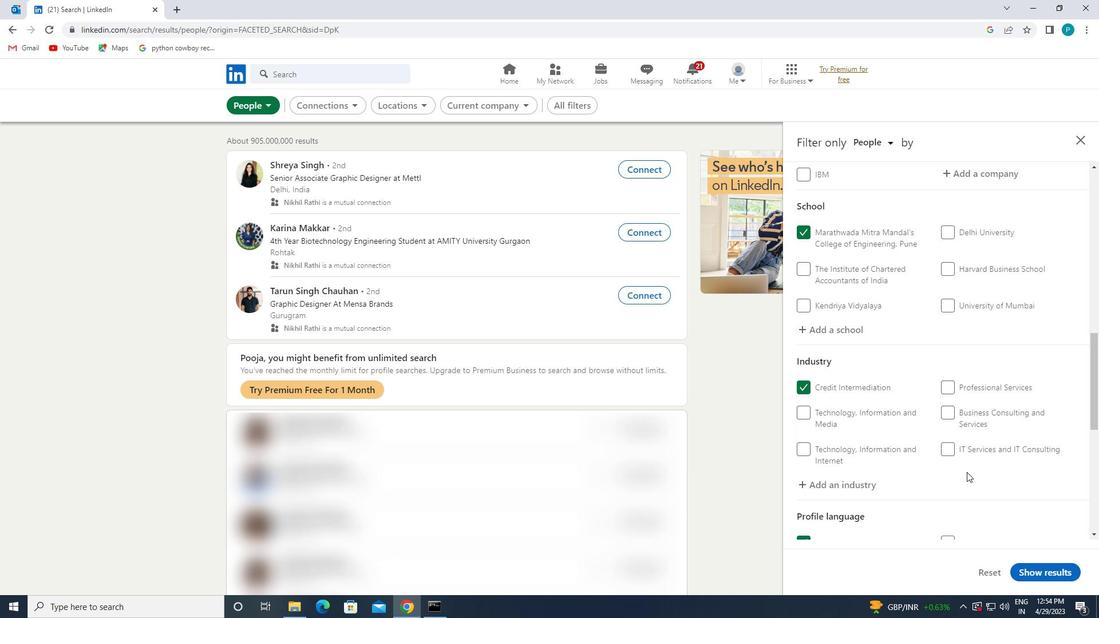 
Action: Mouse scrolled (939, 461) with delta (0, 0)
Screenshot: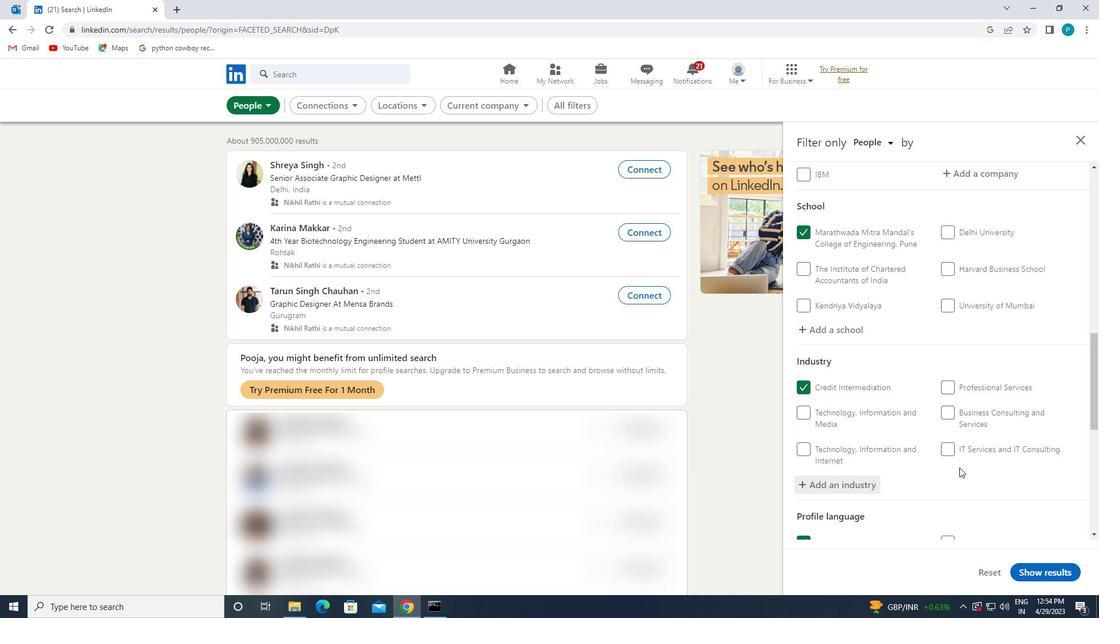 
Action: Mouse scrolled (939, 461) with delta (0, 0)
Screenshot: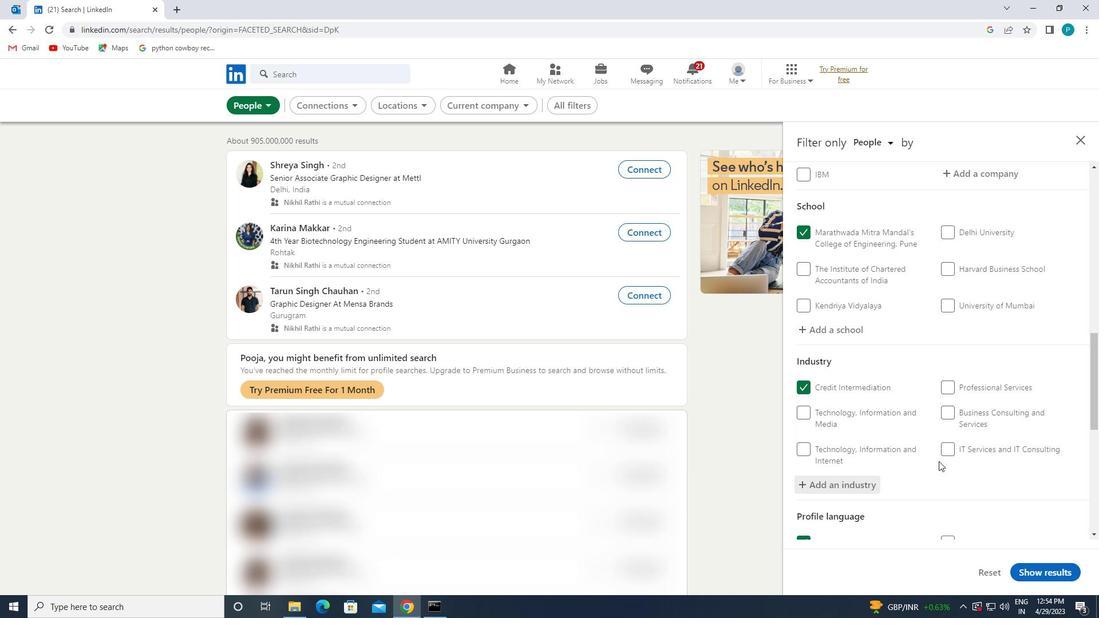 
Action: Mouse scrolled (939, 461) with delta (0, 0)
Screenshot: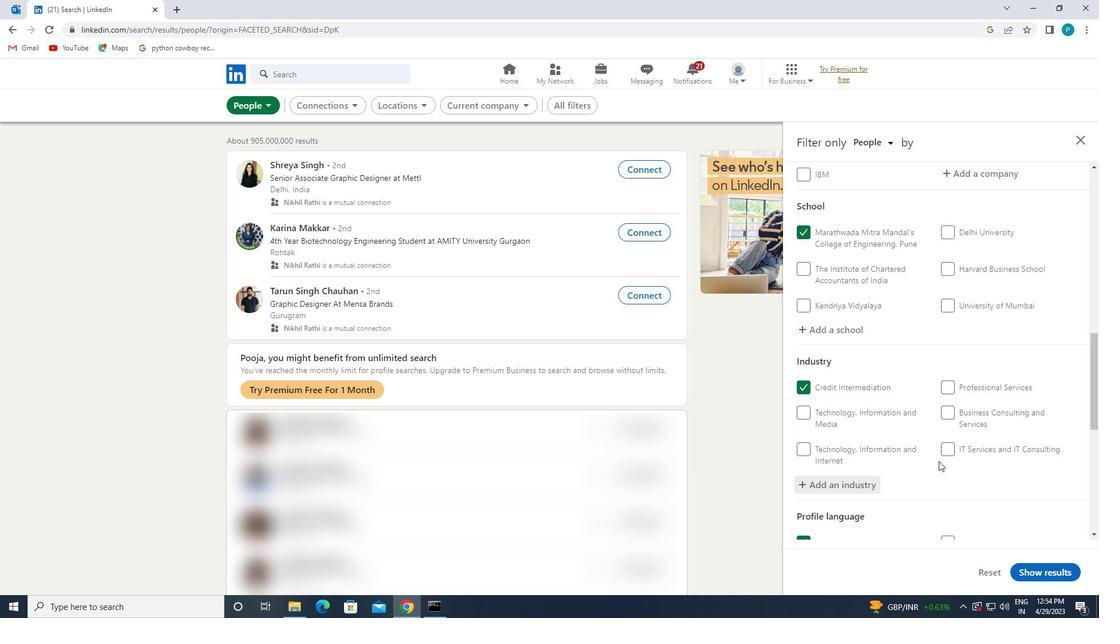 
Action: Mouse moved to (957, 385)
Screenshot: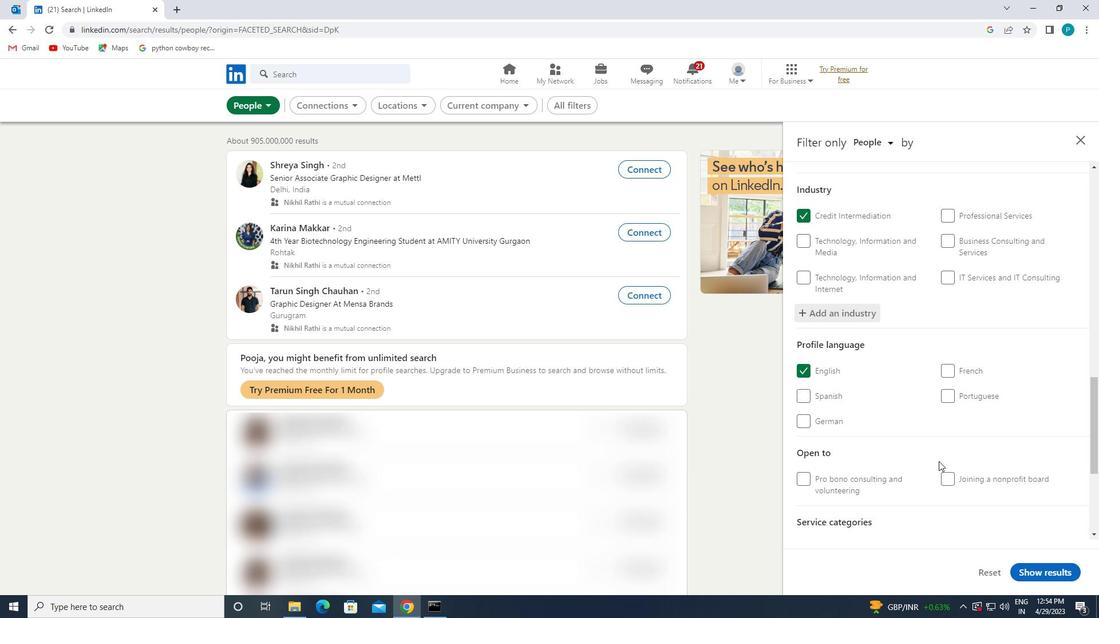 
Action: Mouse scrolled (957, 384) with delta (0, 0)
Screenshot: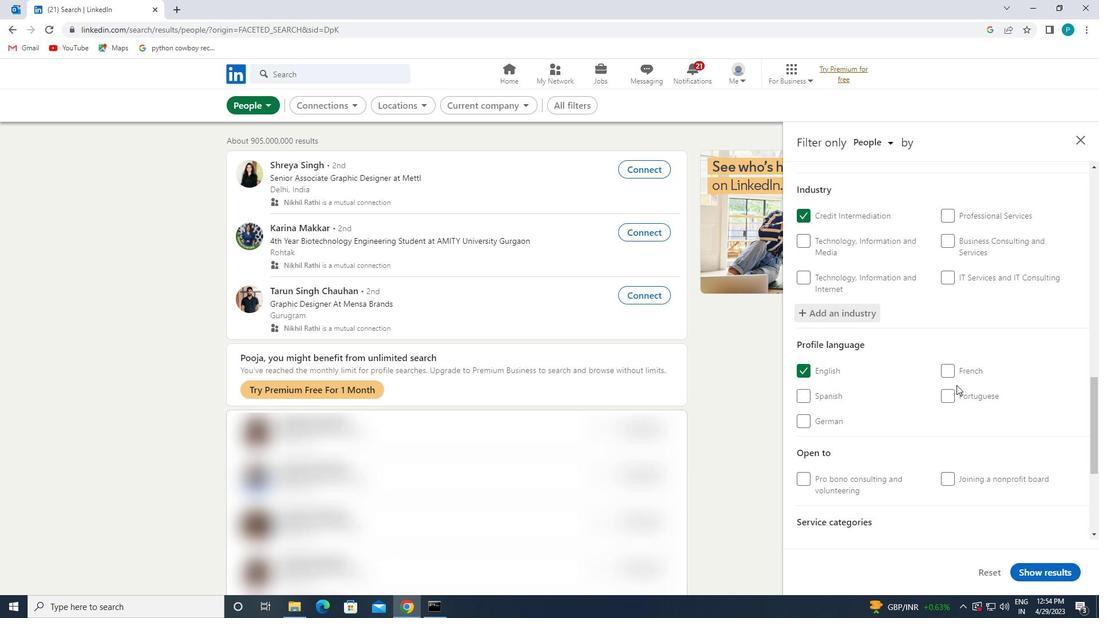 
Action: Mouse moved to (957, 399)
Screenshot: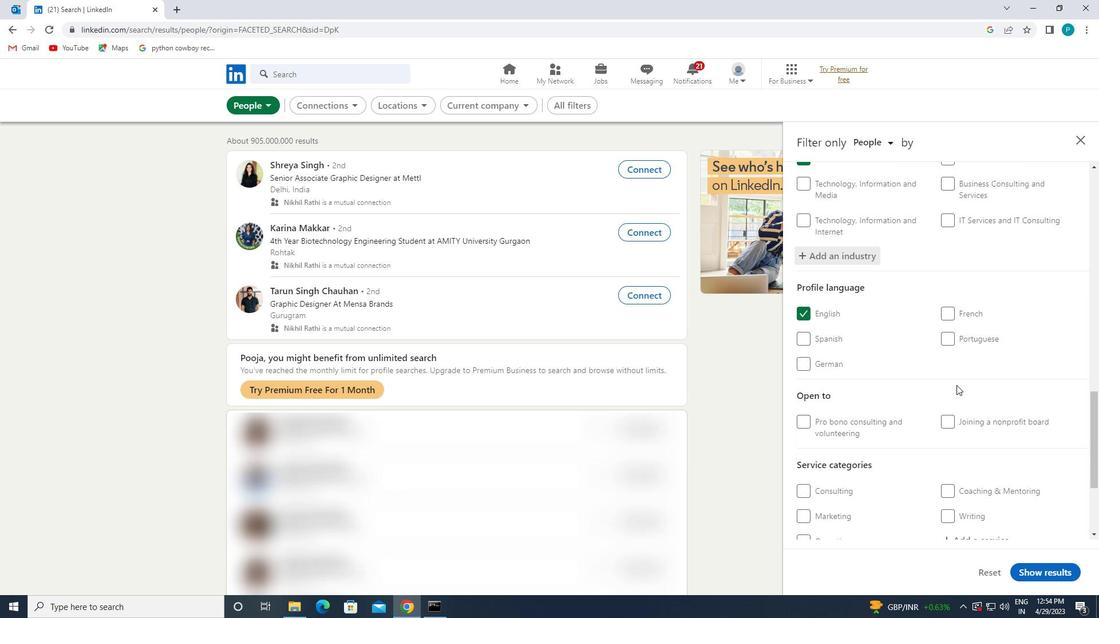 
Action: Mouse scrolled (957, 398) with delta (0, 0)
Screenshot: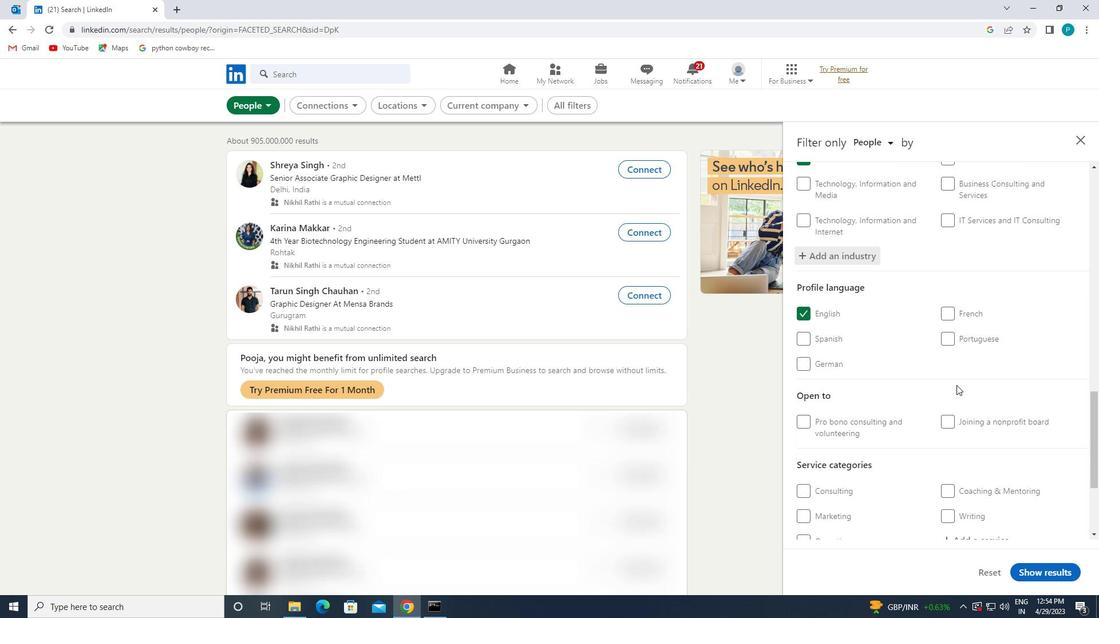 
Action: Mouse moved to (960, 410)
Screenshot: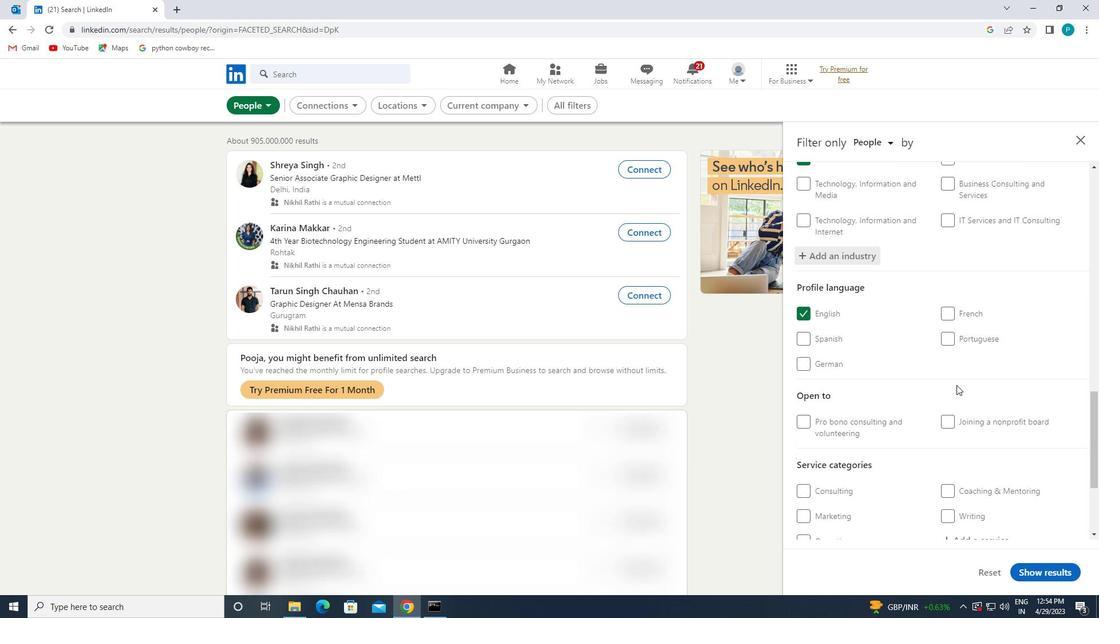 
Action: Mouse scrolled (960, 410) with delta (0, 0)
Screenshot: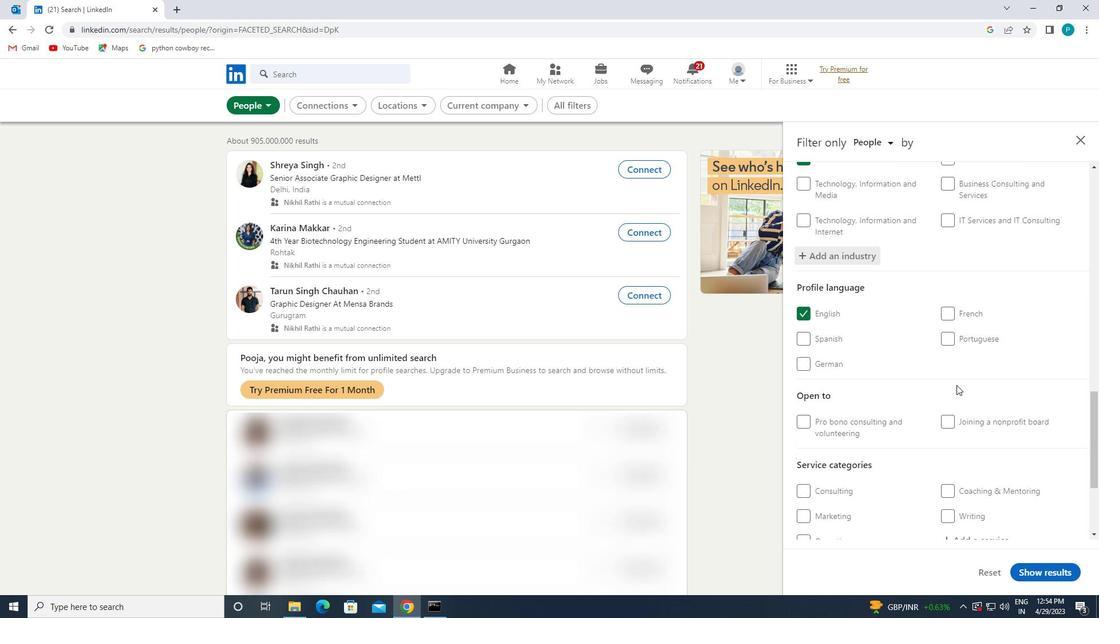 
Action: Mouse moved to (969, 430)
Screenshot: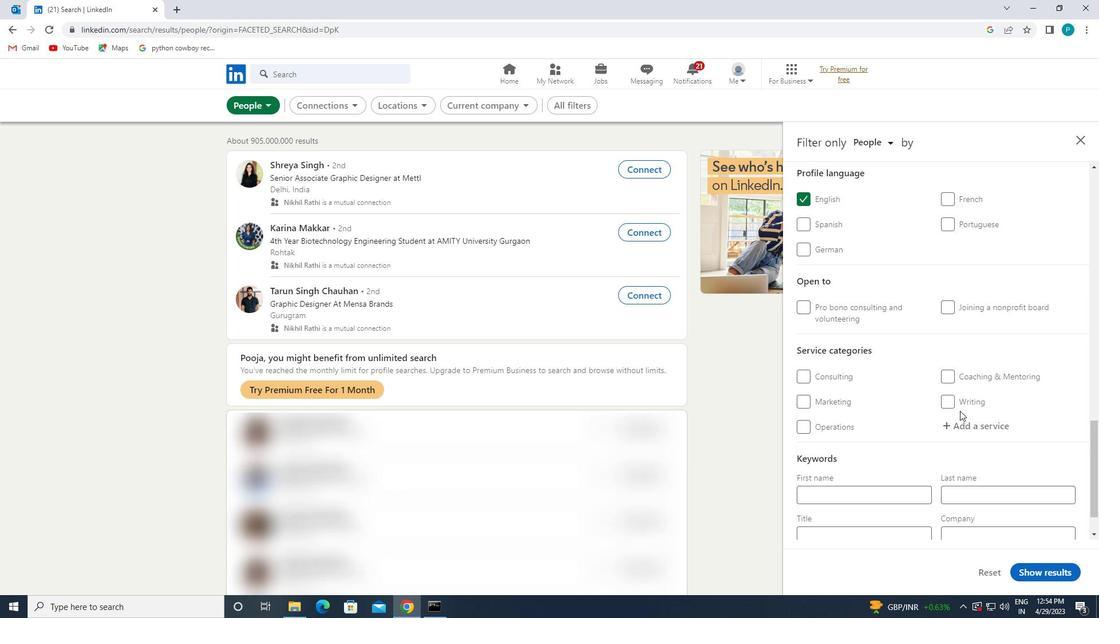 
Action: Mouse pressed left at (969, 430)
Screenshot: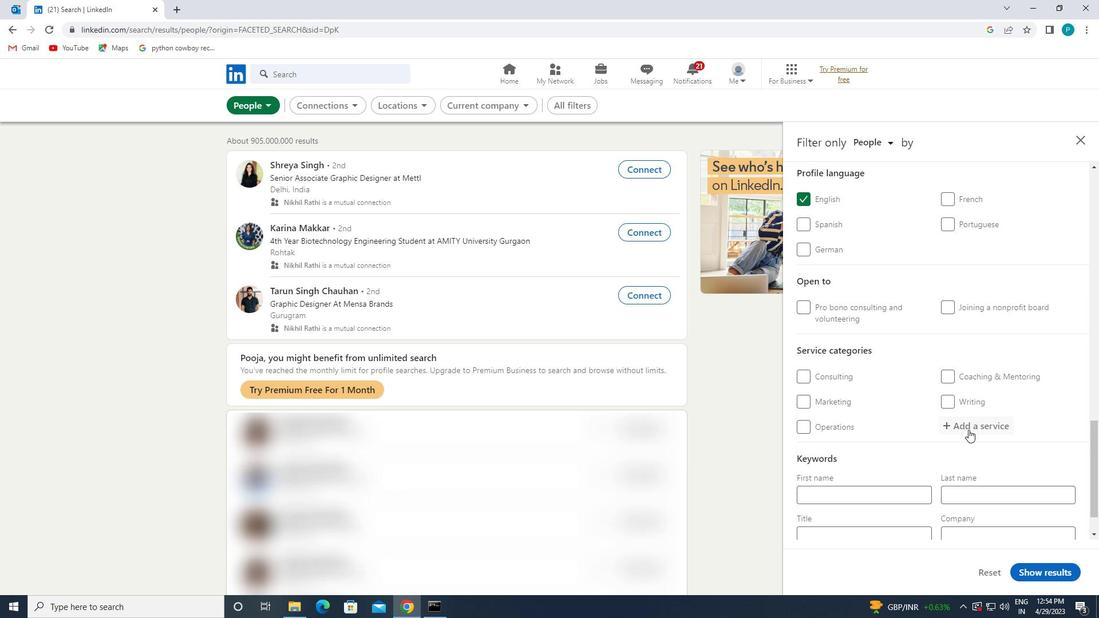 
Action: Key pressed <Key.caps_lock>HR<Key.space><Key.caps_lock><Key.caps_lock>C<Key.caps_lock>ONS
Screenshot: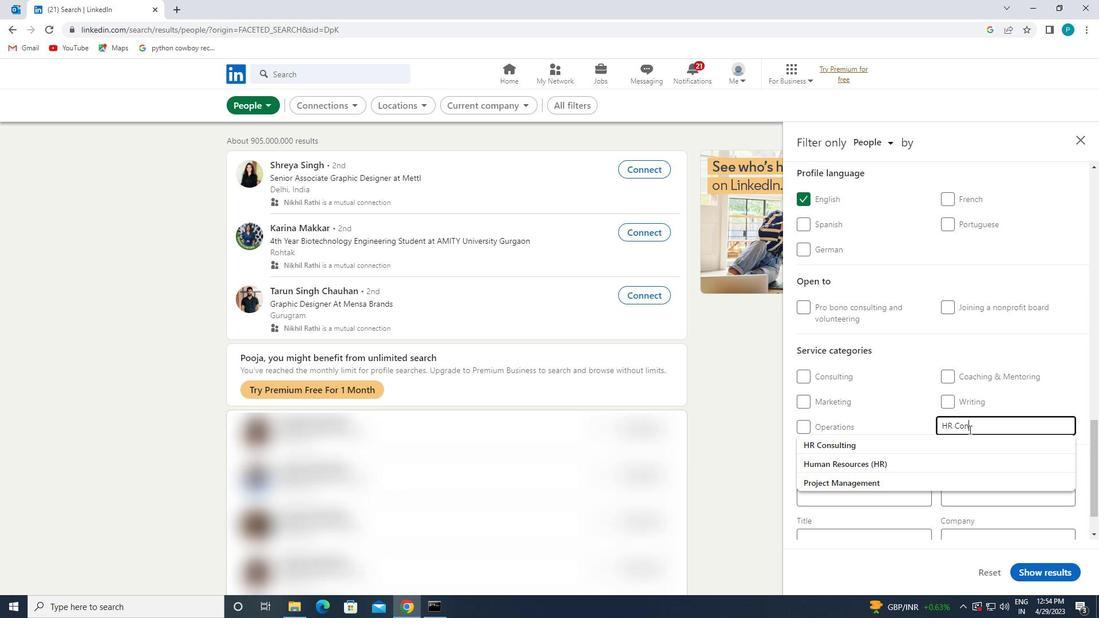 
Action: Mouse moved to (960, 437)
Screenshot: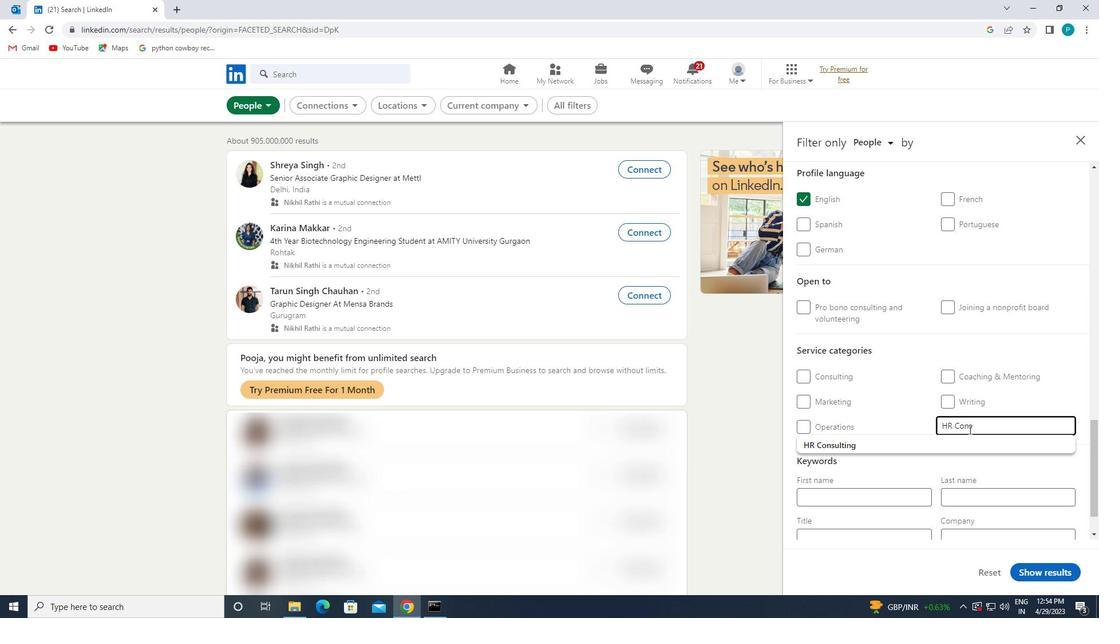 
Action: Mouse pressed left at (960, 437)
Screenshot: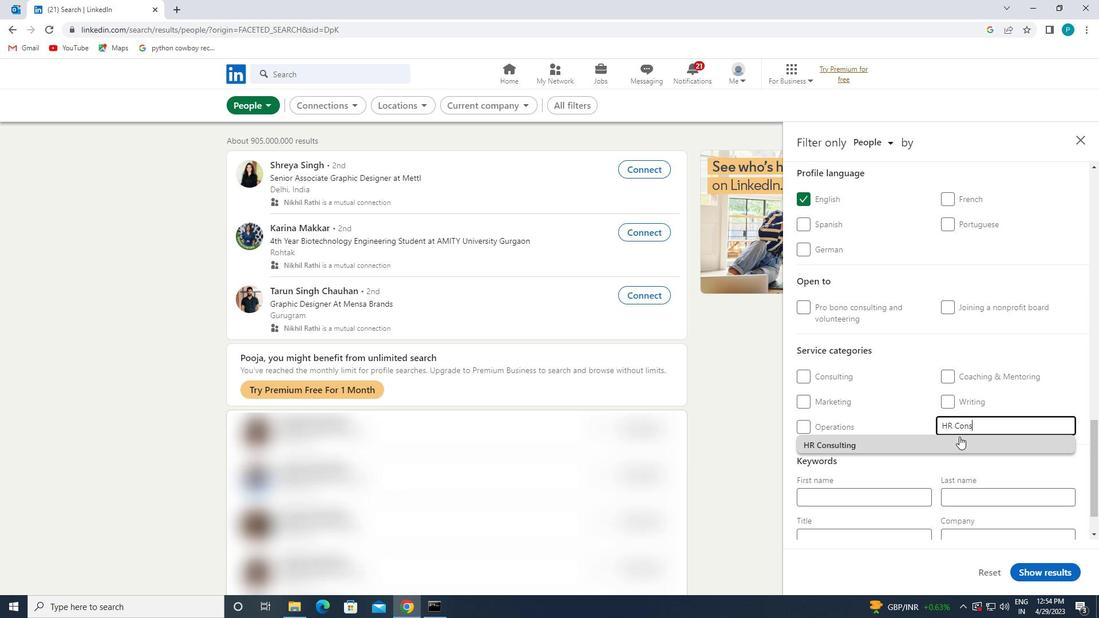 
Action: Mouse moved to (948, 436)
Screenshot: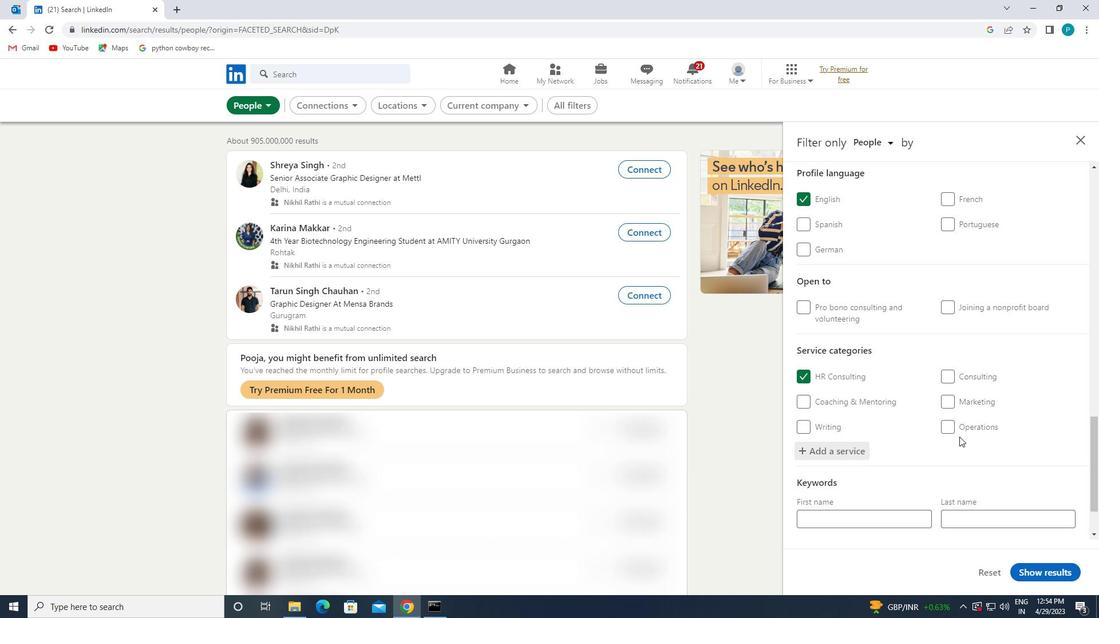 
Action: Mouse scrolled (948, 435) with delta (0, 0)
Screenshot: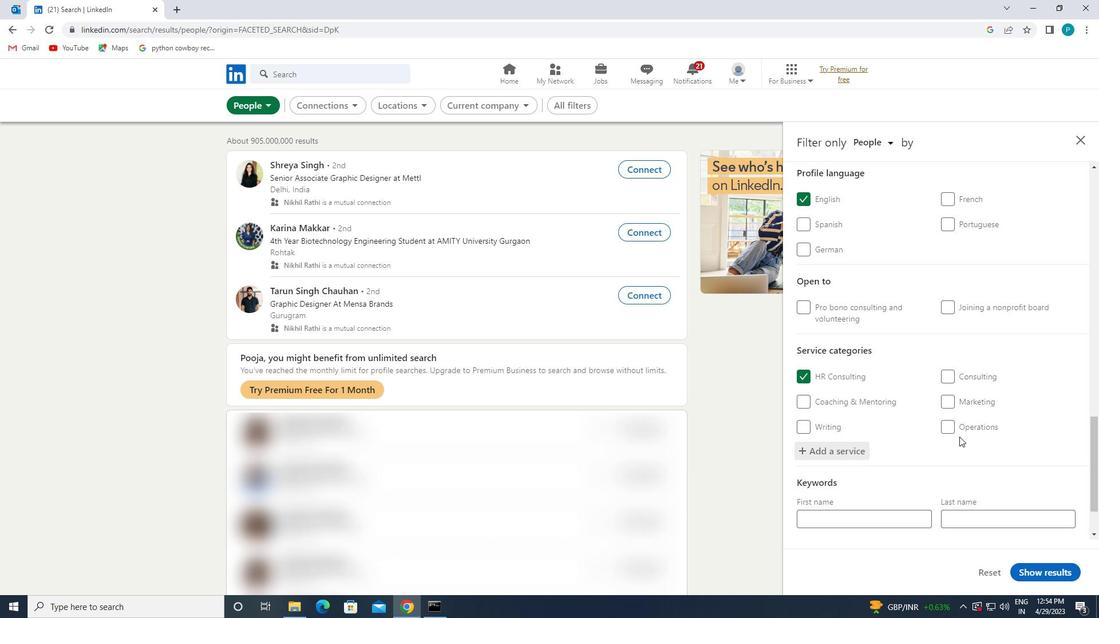 
Action: Mouse scrolled (948, 435) with delta (0, 0)
Screenshot: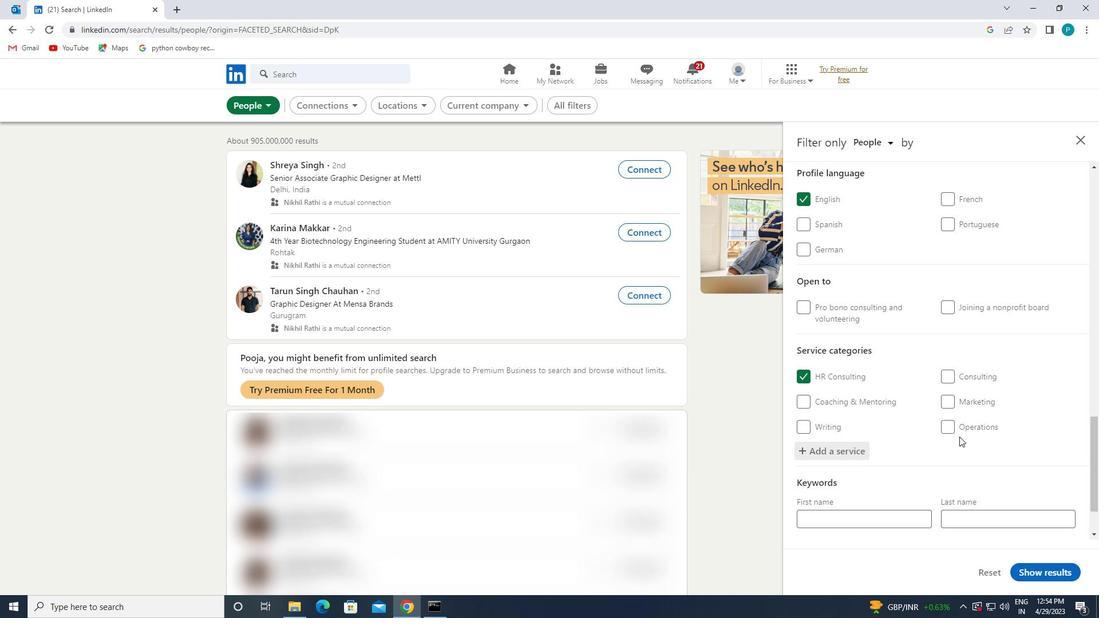
Action: Mouse scrolled (948, 435) with delta (0, 0)
Screenshot: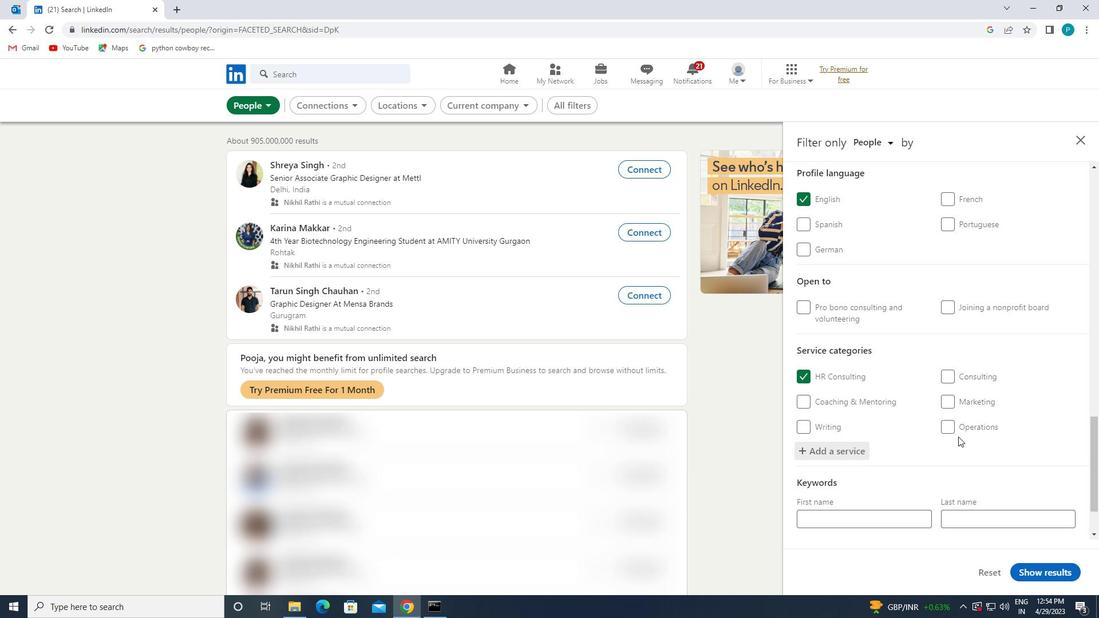 
Action: Mouse scrolled (948, 435) with delta (0, 0)
Screenshot: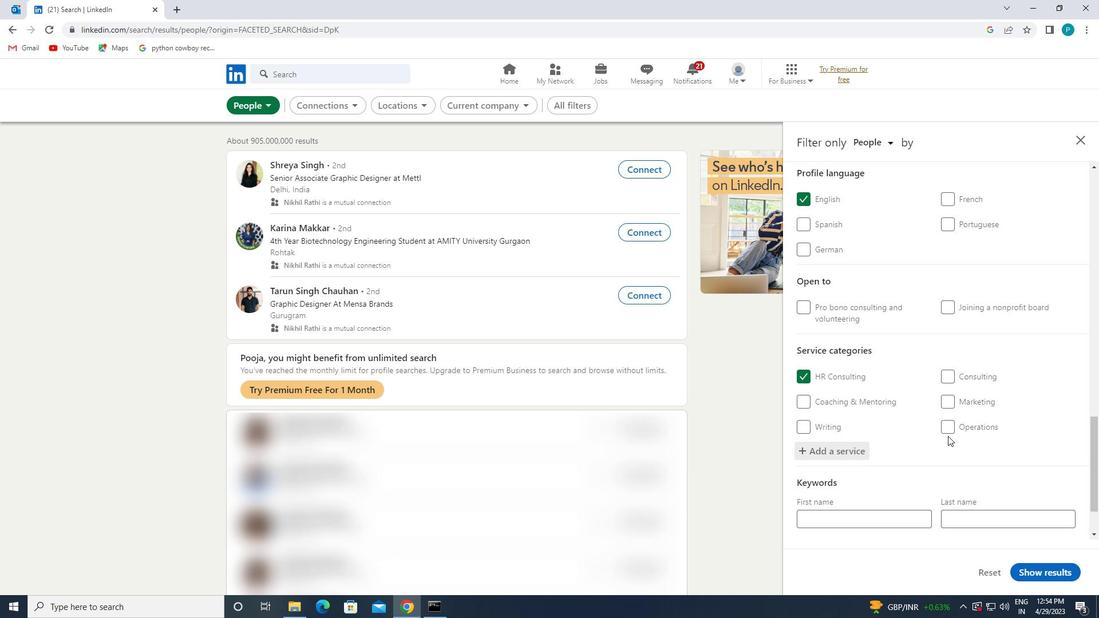 
Action: Mouse moved to (884, 480)
Screenshot: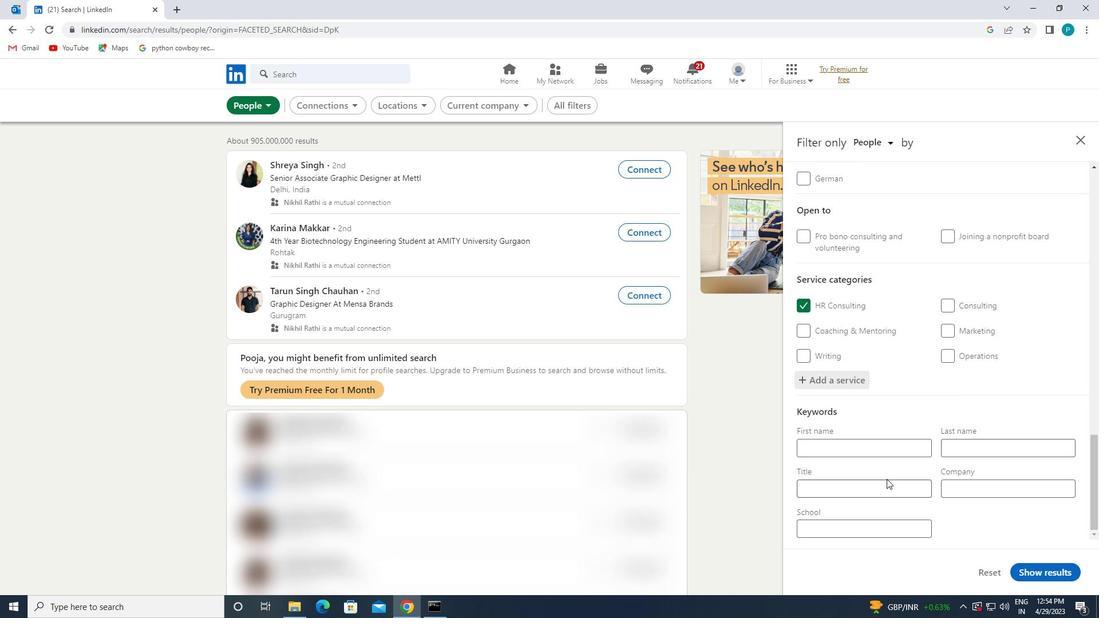 
Action: Mouse pressed left at (884, 480)
Screenshot: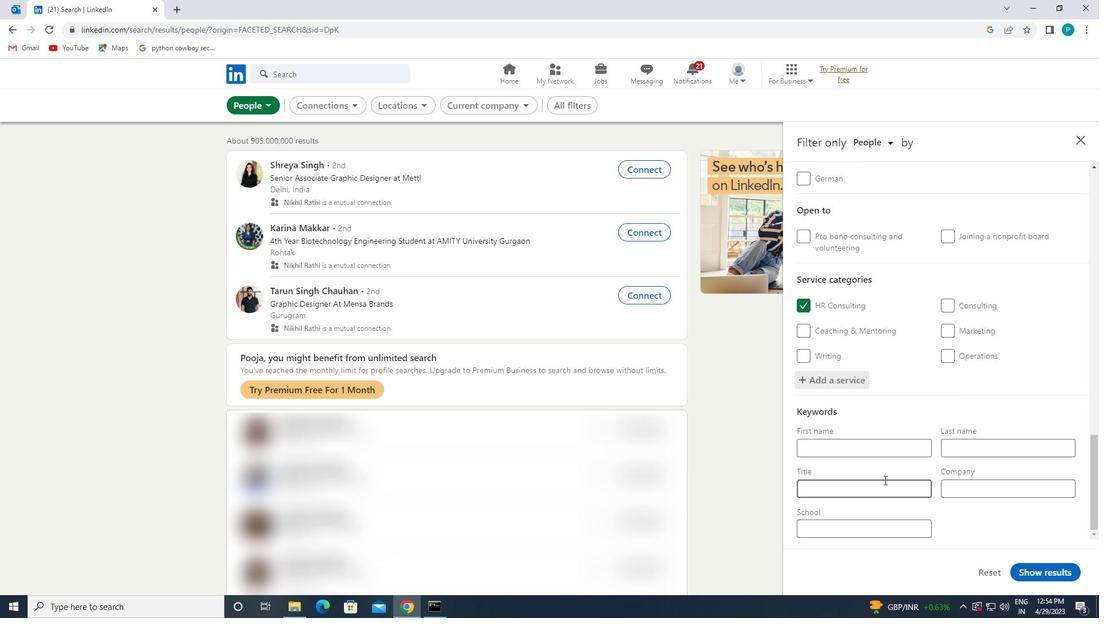 
Action: Key pressed <Key.caps_lock>Y<Key.caps_lock>OUTH<Key.space><Key.caps_lock>V<Key.caps_lock>OLUNTEER
Screenshot: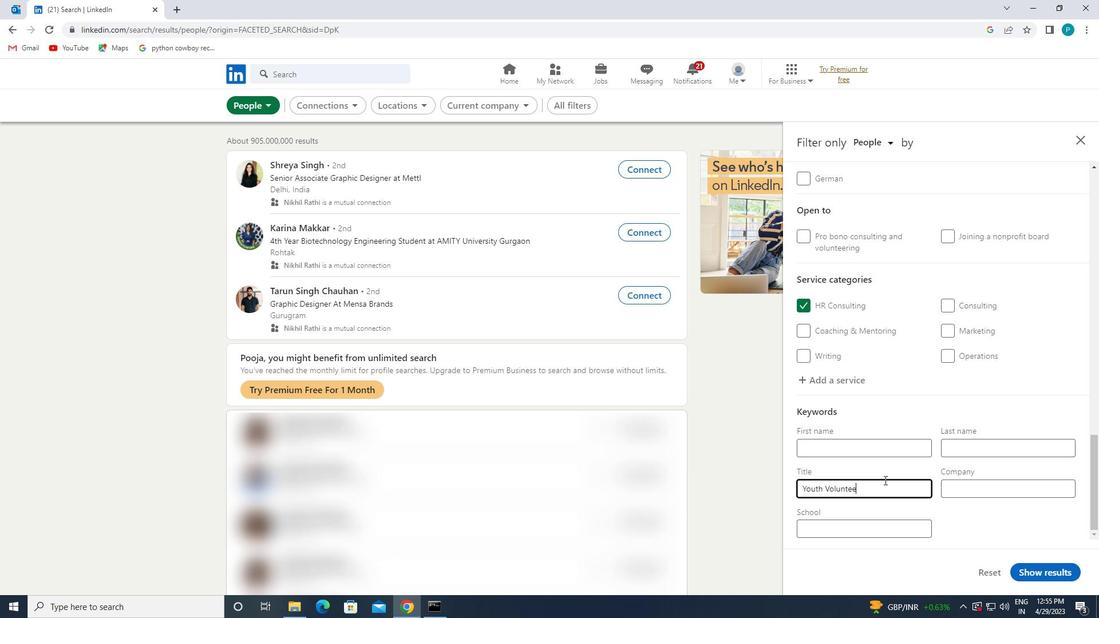 
Action: Mouse moved to (1052, 576)
Screenshot: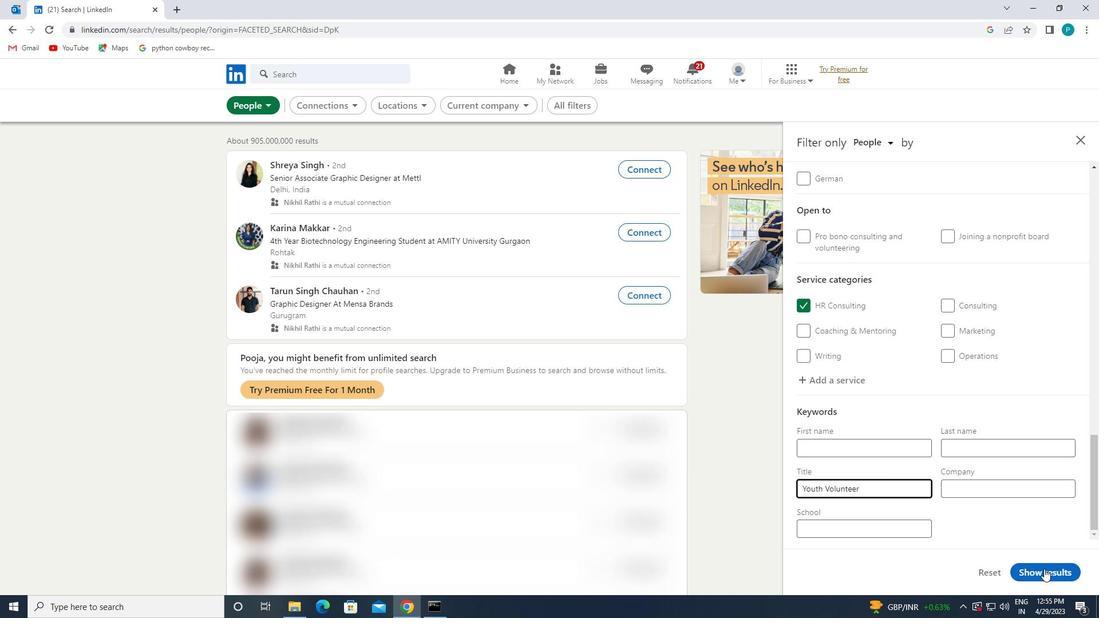 
Action: Mouse pressed left at (1052, 576)
Screenshot: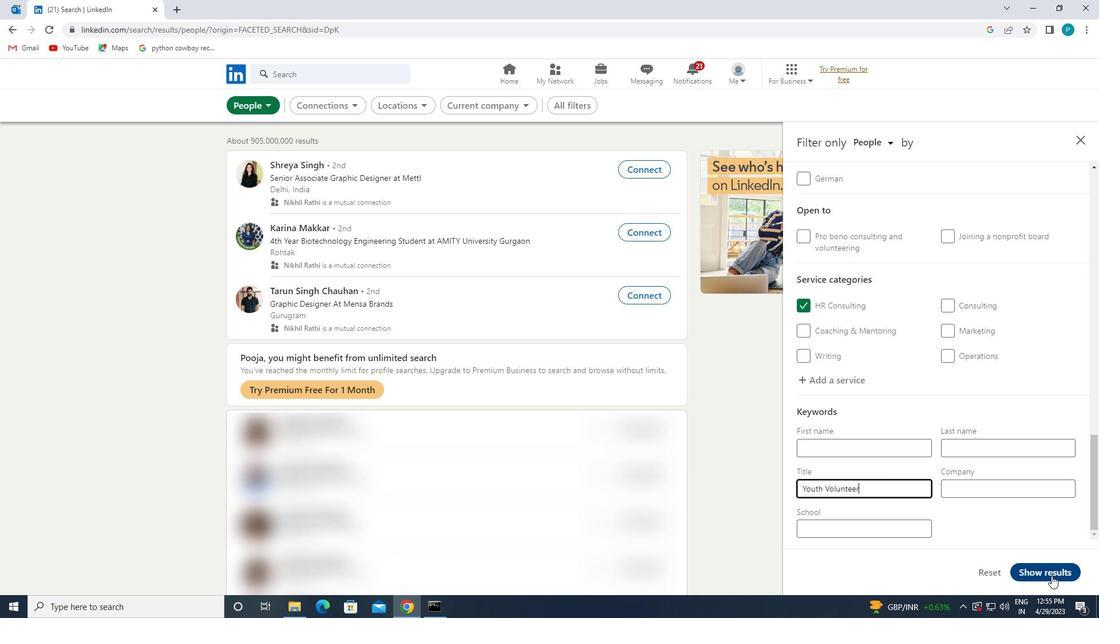
